 Task: Find connections with filter location Erraguntla with filter topic #Recruitingwith filter profile language German with filter current company Wieden + Kennedy with filter school North Orissa University with filter industry Apparel Manufacturing with filter service category Translation with filter keywords title Handyman
Action: Mouse moved to (205, 294)
Screenshot: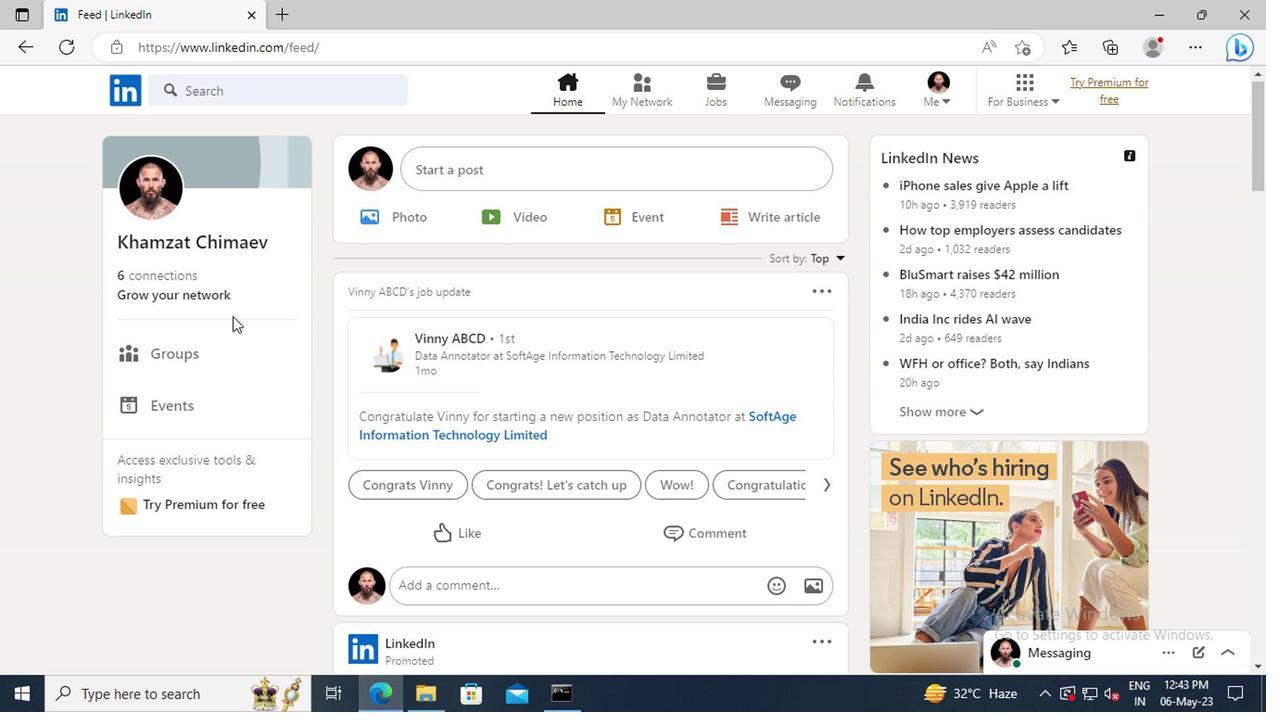 
Action: Mouse pressed left at (205, 294)
Screenshot: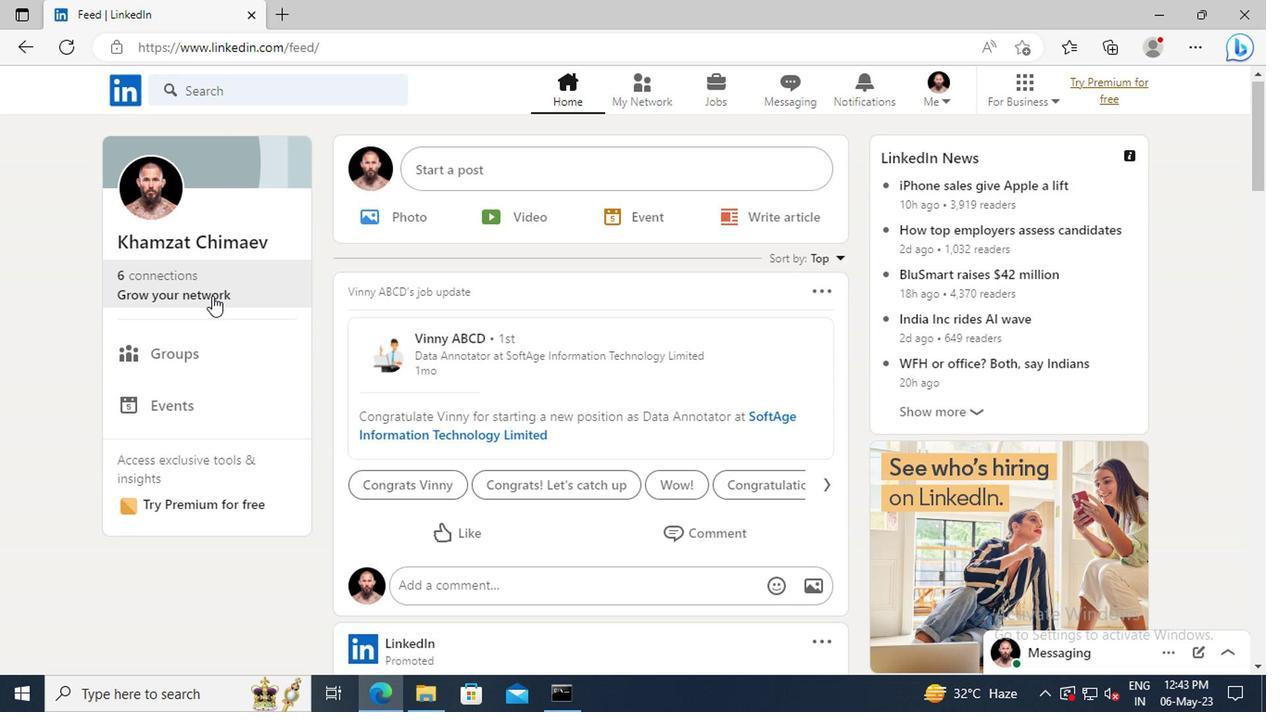 
Action: Mouse moved to (212, 200)
Screenshot: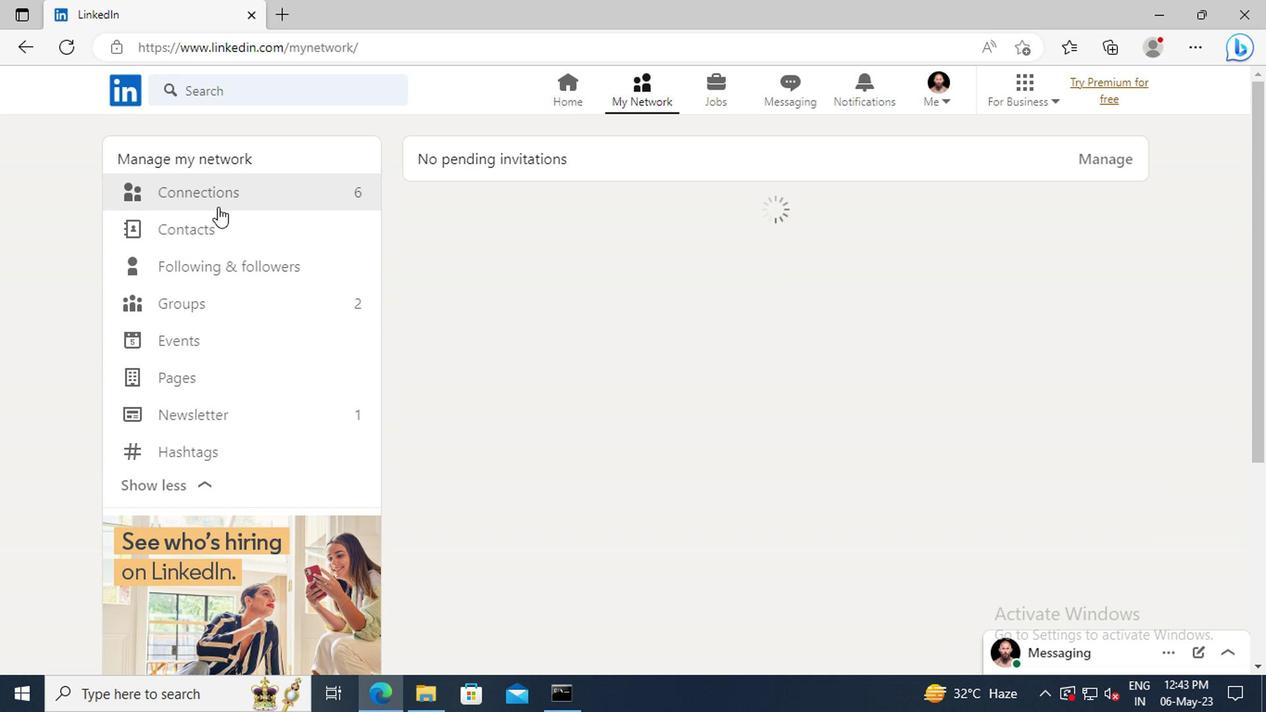 
Action: Mouse pressed left at (212, 200)
Screenshot: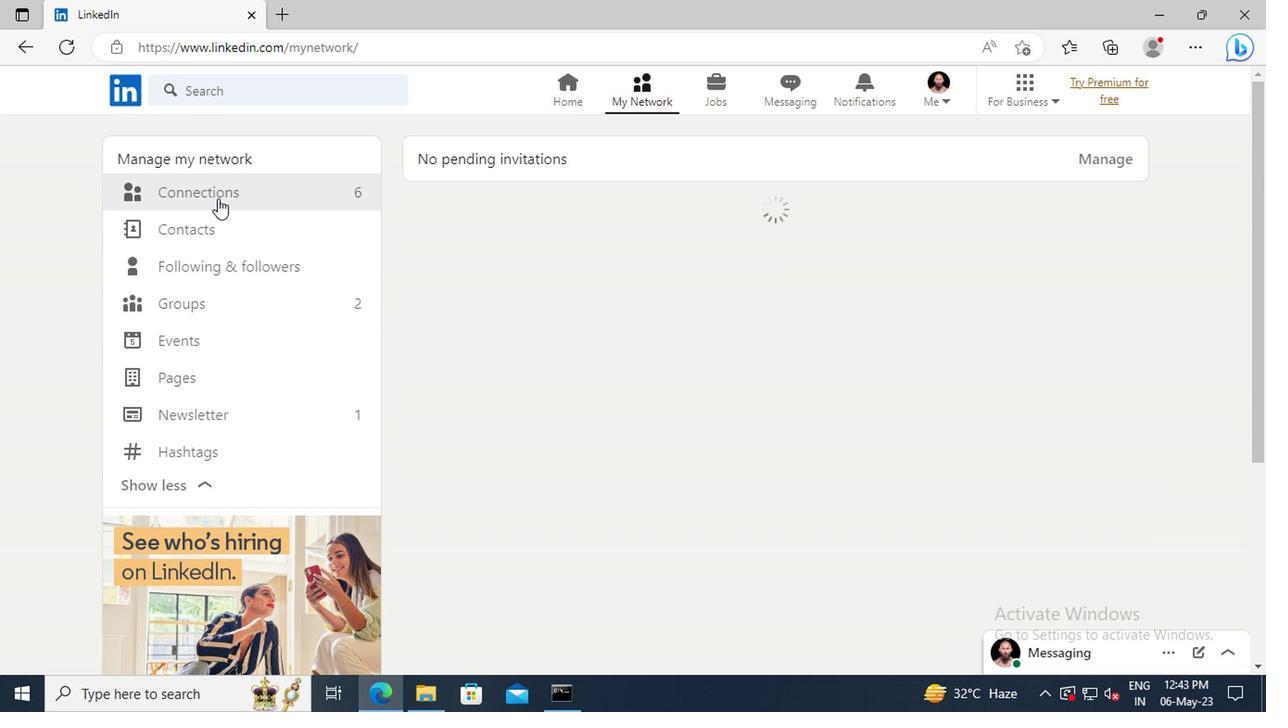 
Action: Mouse moved to (756, 199)
Screenshot: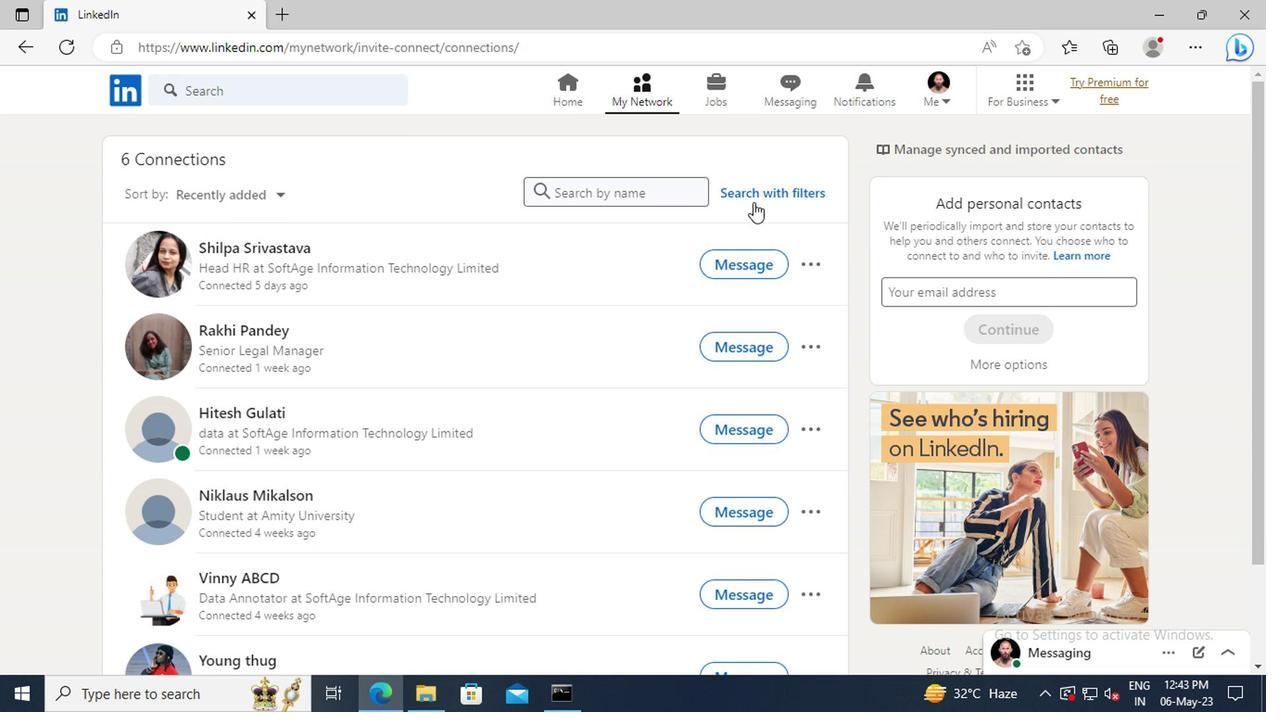
Action: Mouse pressed left at (756, 199)
Screenshot: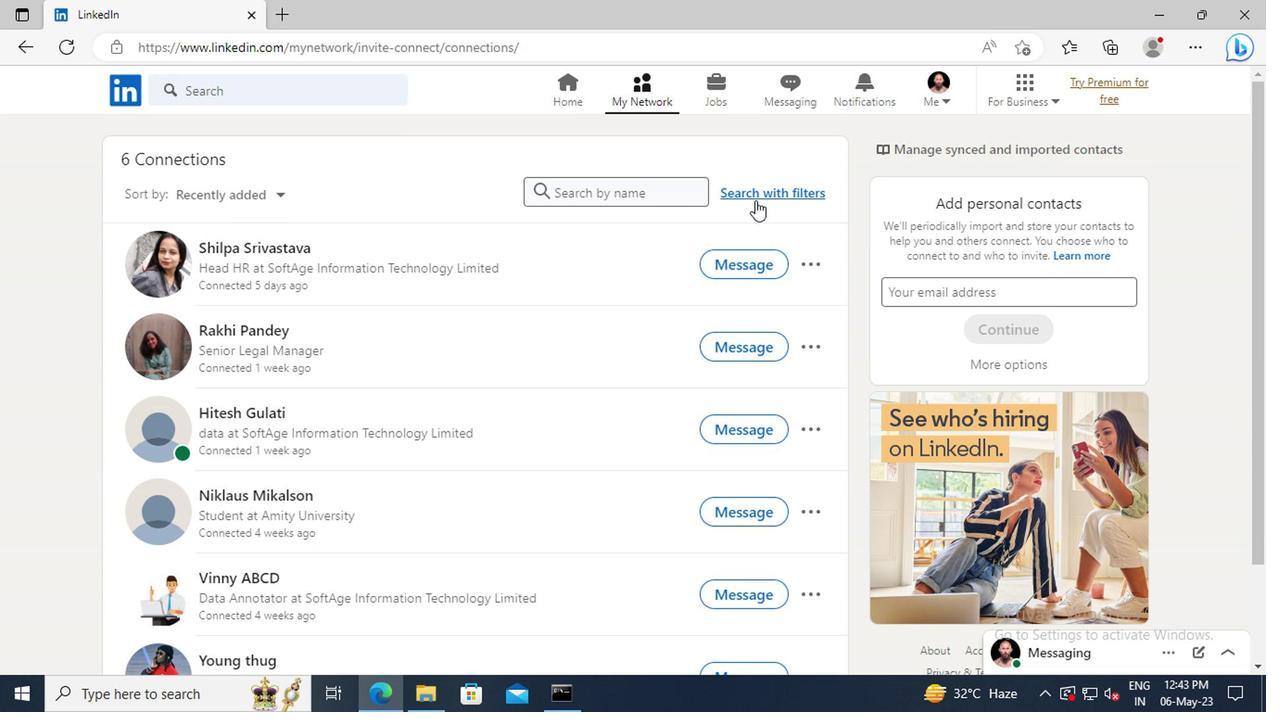 
Action: Mouse moved to (698, 145)
Screenshot: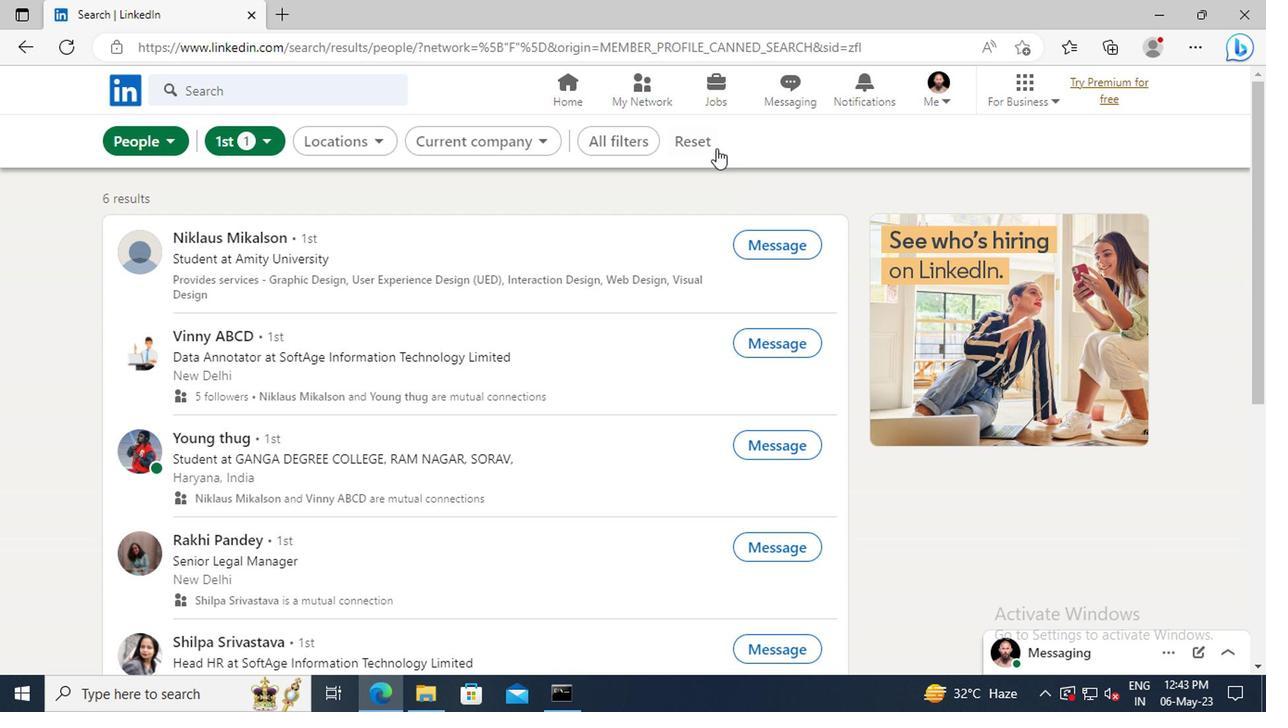 
Action: Mouse pressed left at (698, 145)
Screenshot: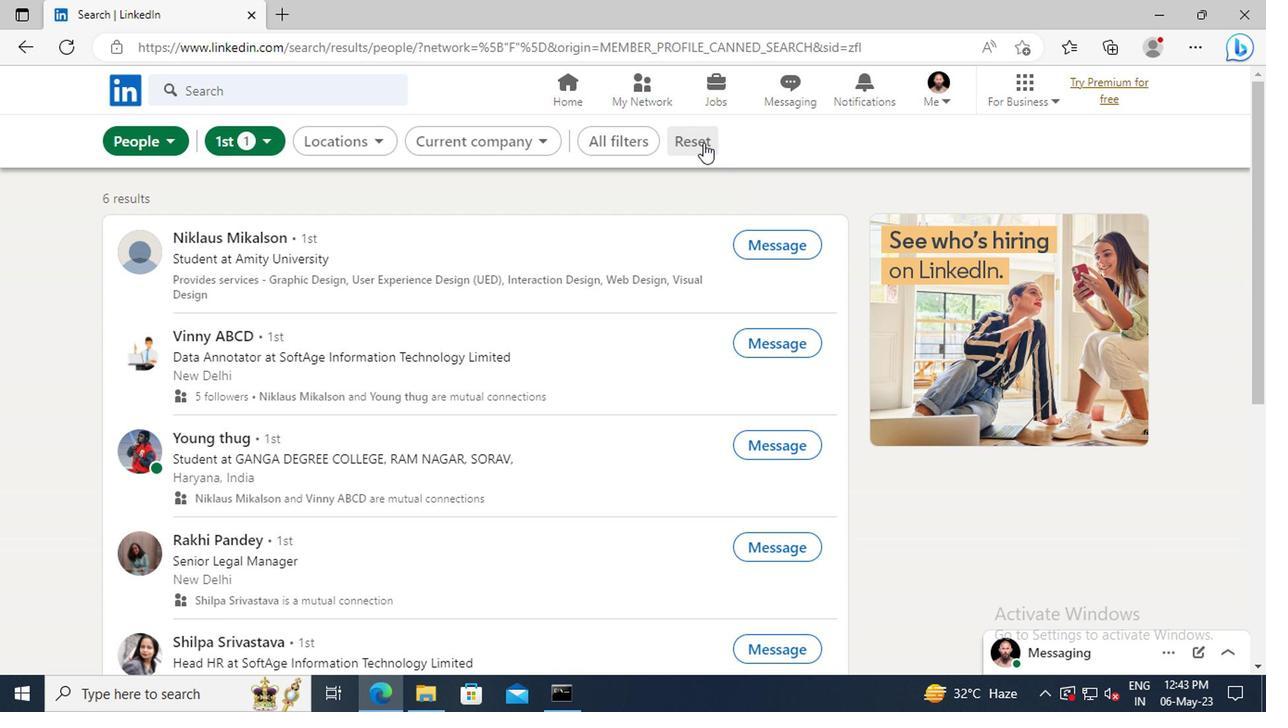 
Action: Mouse moved to (670, 145)
Screenshot: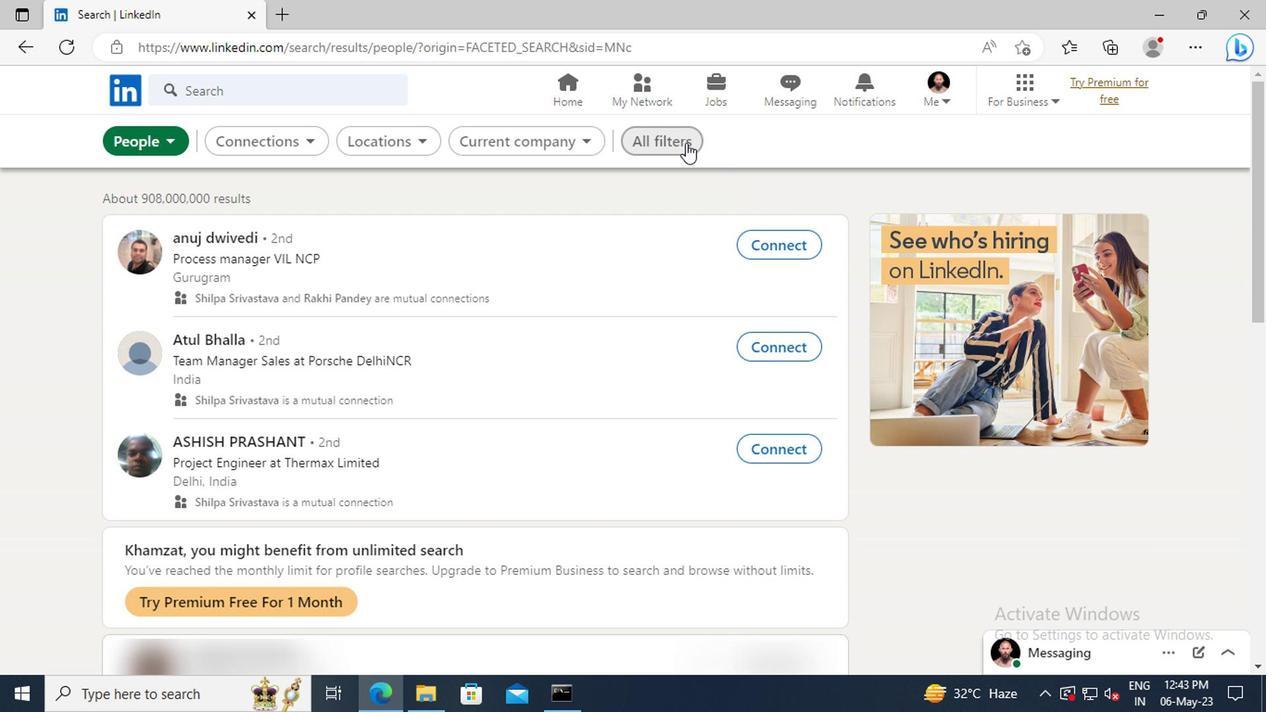 
Action: Mouse pressed left at (670, 145)
Screenshot: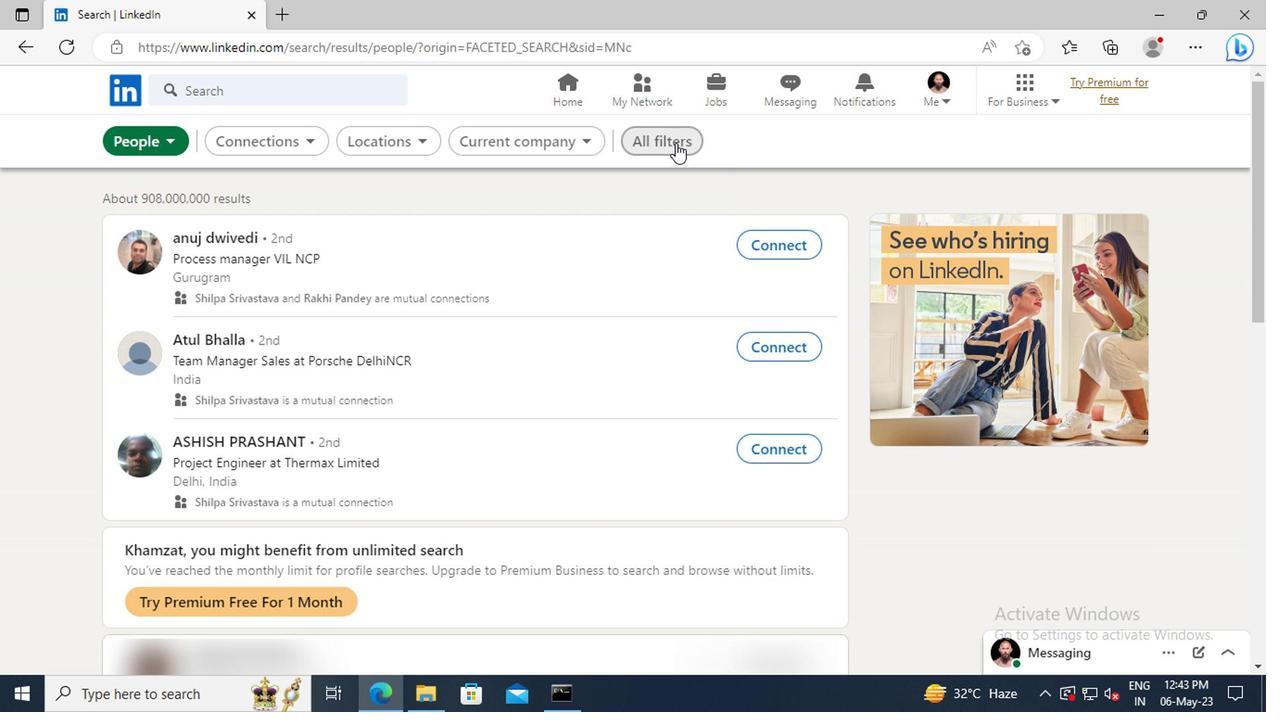 
Action: Mouse moved to (1022, 356)
Screenshot: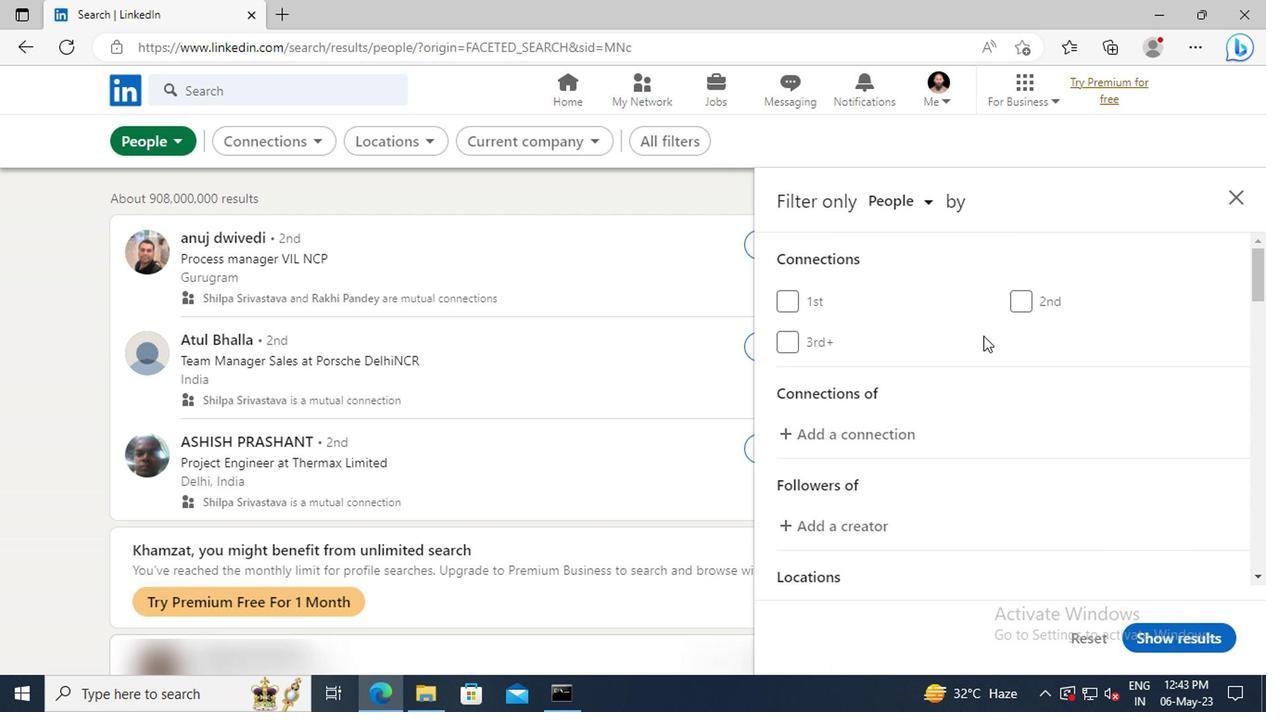 
Action: Mouse scrolled (1022, 355) with delta (0, -1)
Screenshot: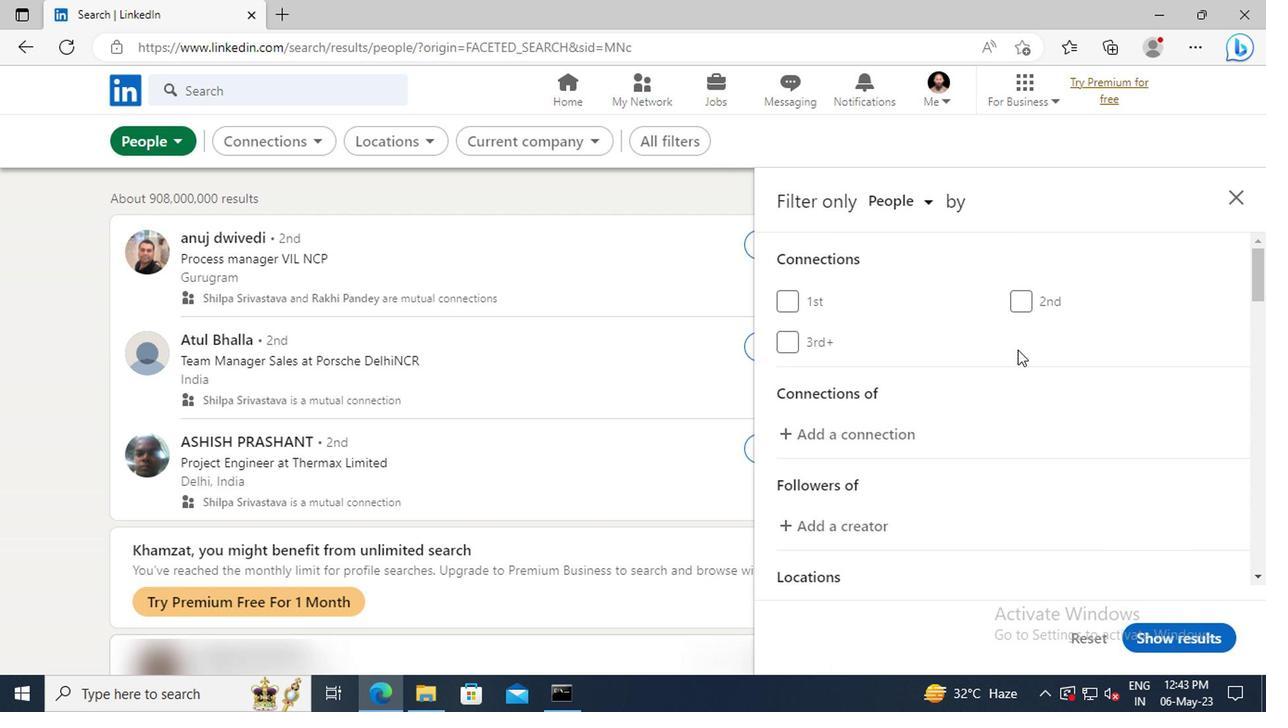 
Action: Mouse scrolled (1022, 355) with delta (0, -1)
Screenshot: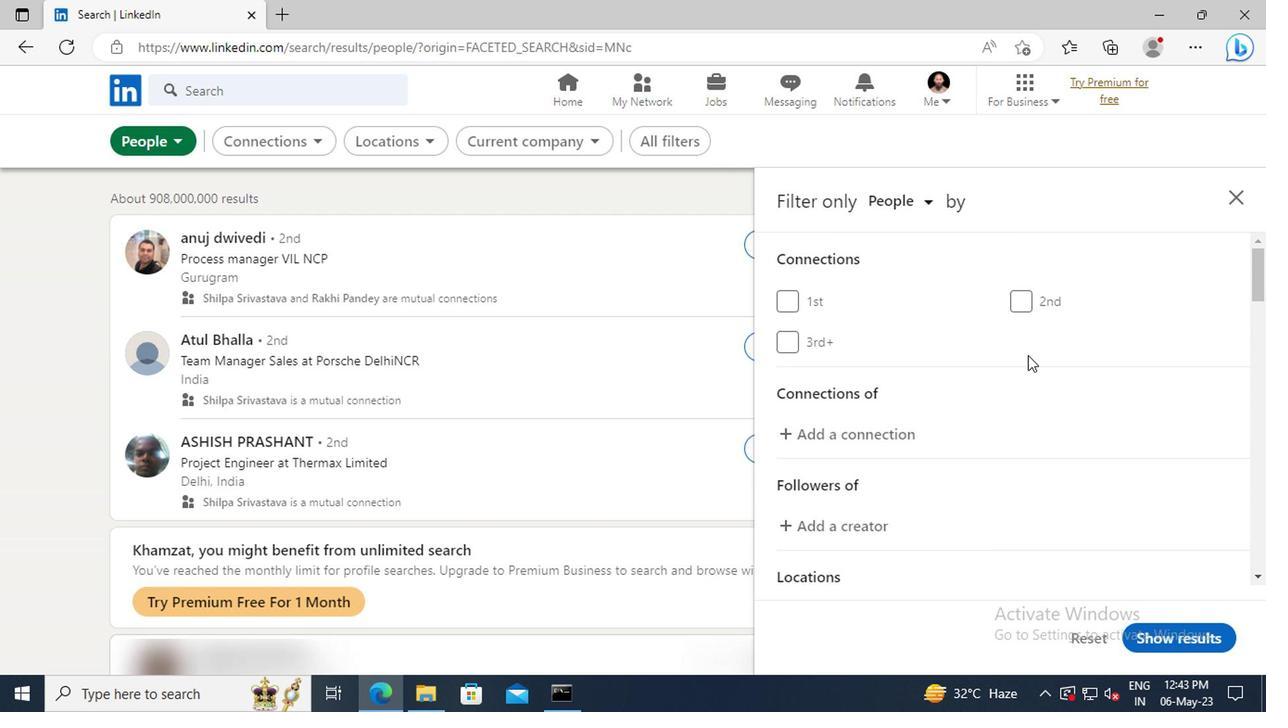 
Action: Mouse scrolled (1022, 355) with delta (0, -1)
Screenshot: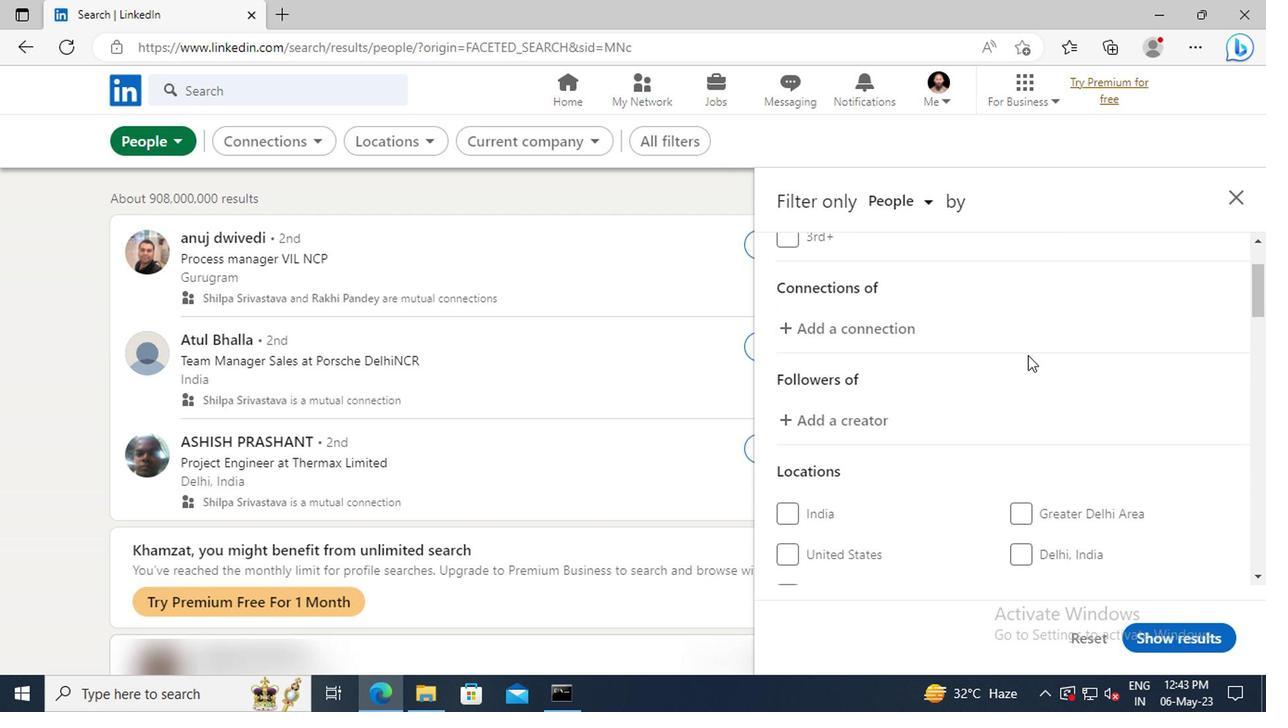 
Action: Mouse scrolled (1022, 355) with delta (0, -1)
Screenshot: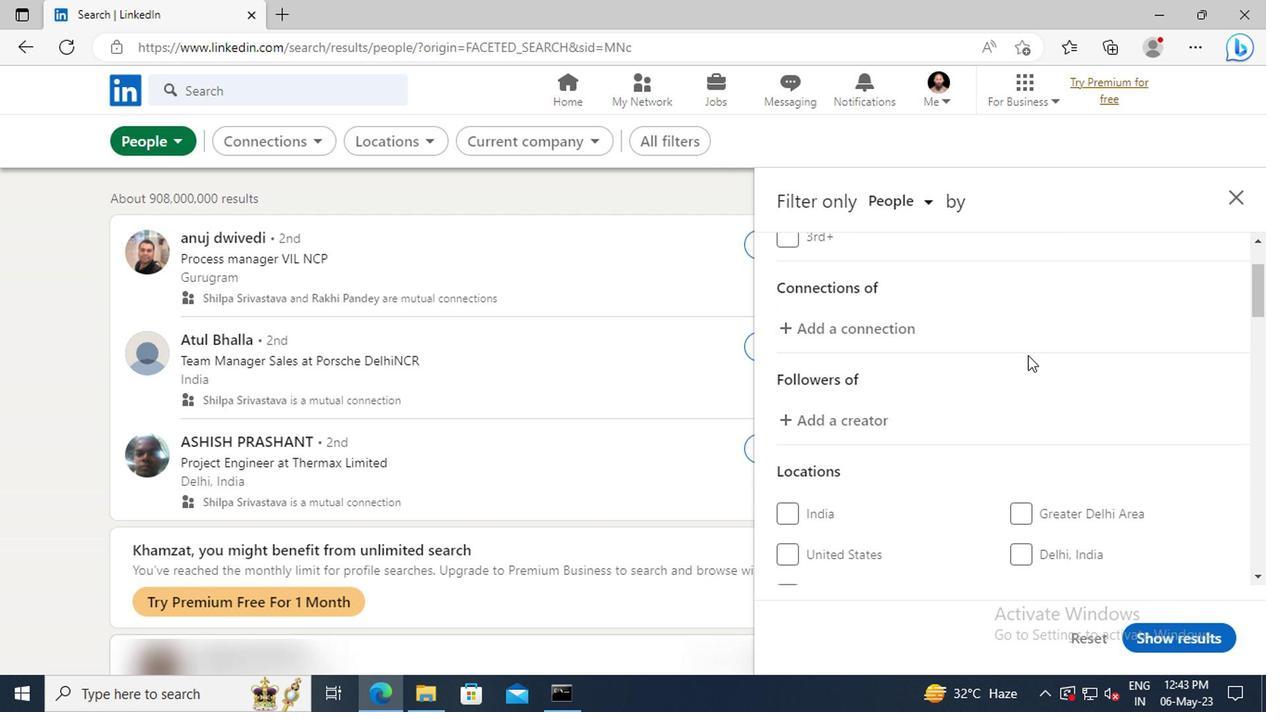 
Action: Mouse scrolled (1022, 355) with delta (0, -1)
Screenshot: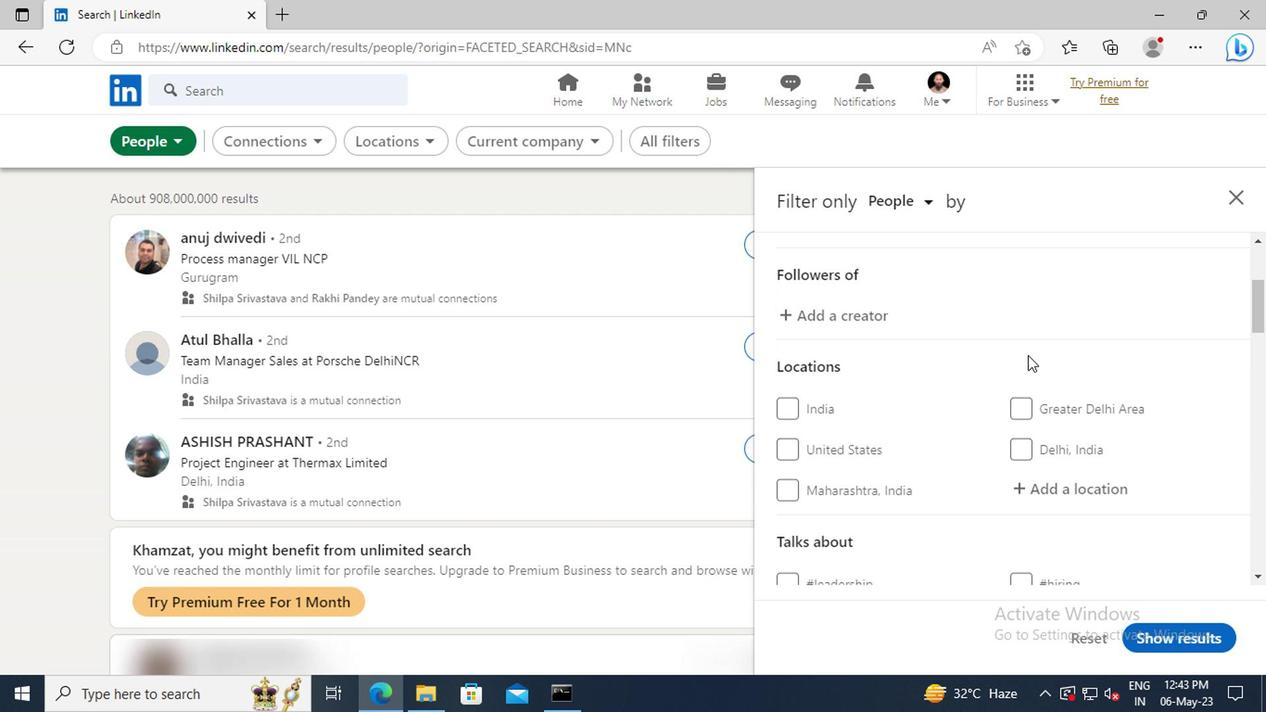 
Action: Mouse scrolled (1022, 355) with delta (0, -1)
Screenshot: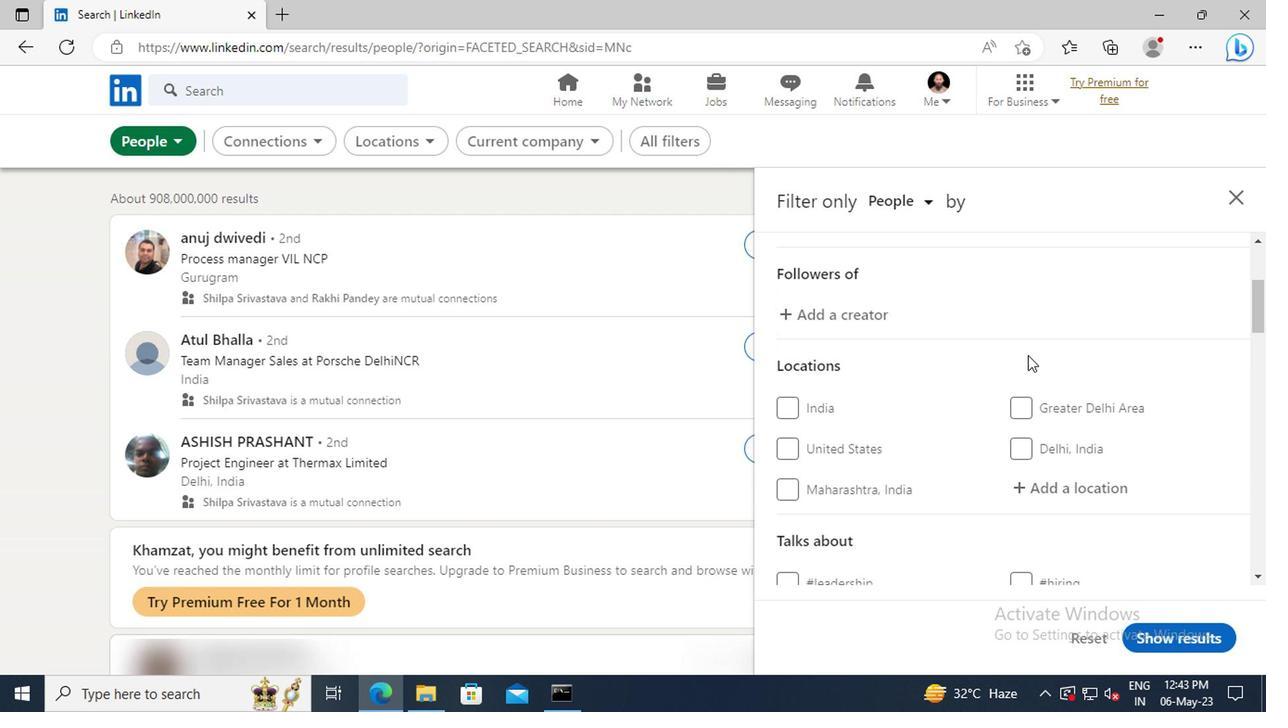 
Action: Mouse moved to (1022, 378)
Screenshot: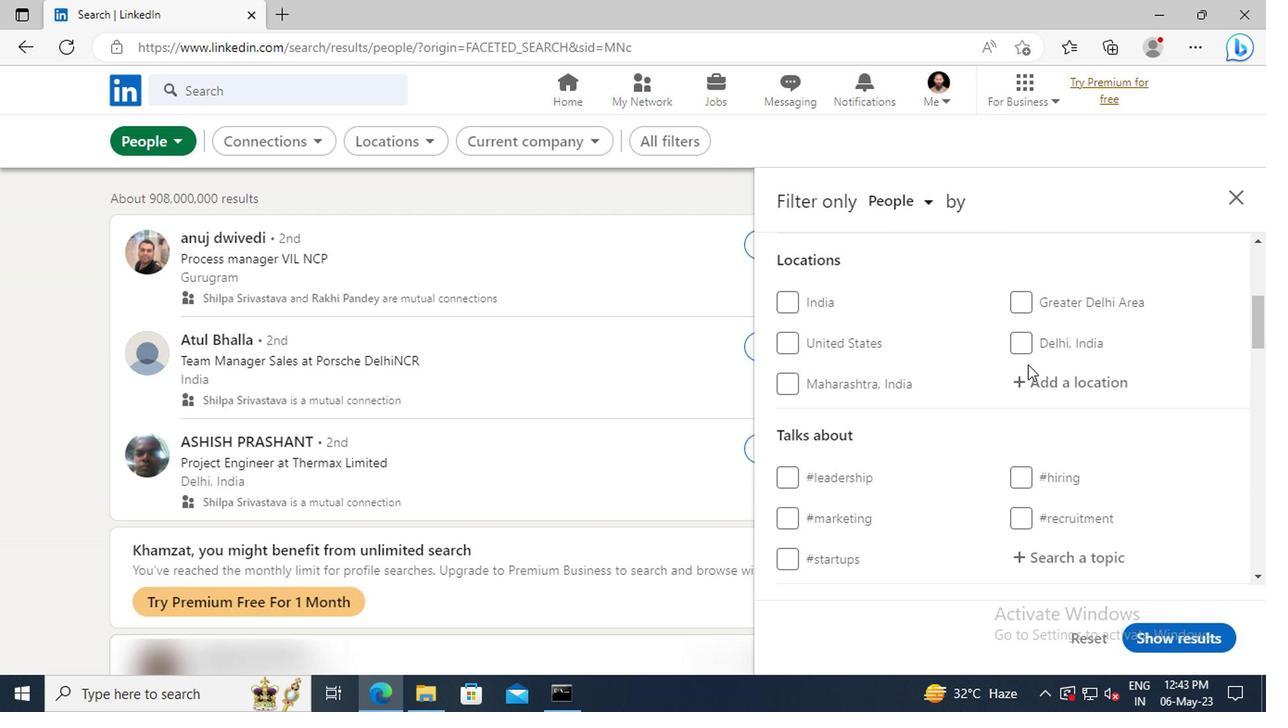 
Action: Mouse pressed left at (1022, 378)
Screenshot: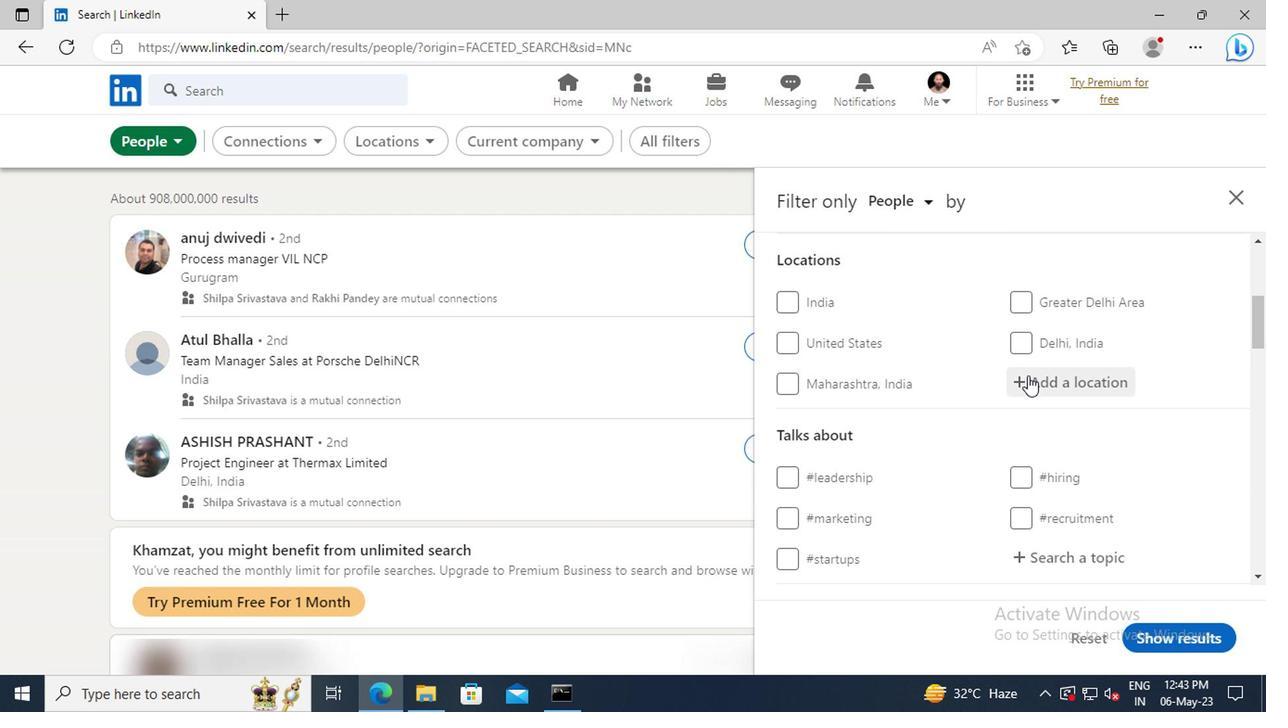 
Action: Key pressed <Key.shift>ERRAGUNTLA<Key.enter>
Screenshot: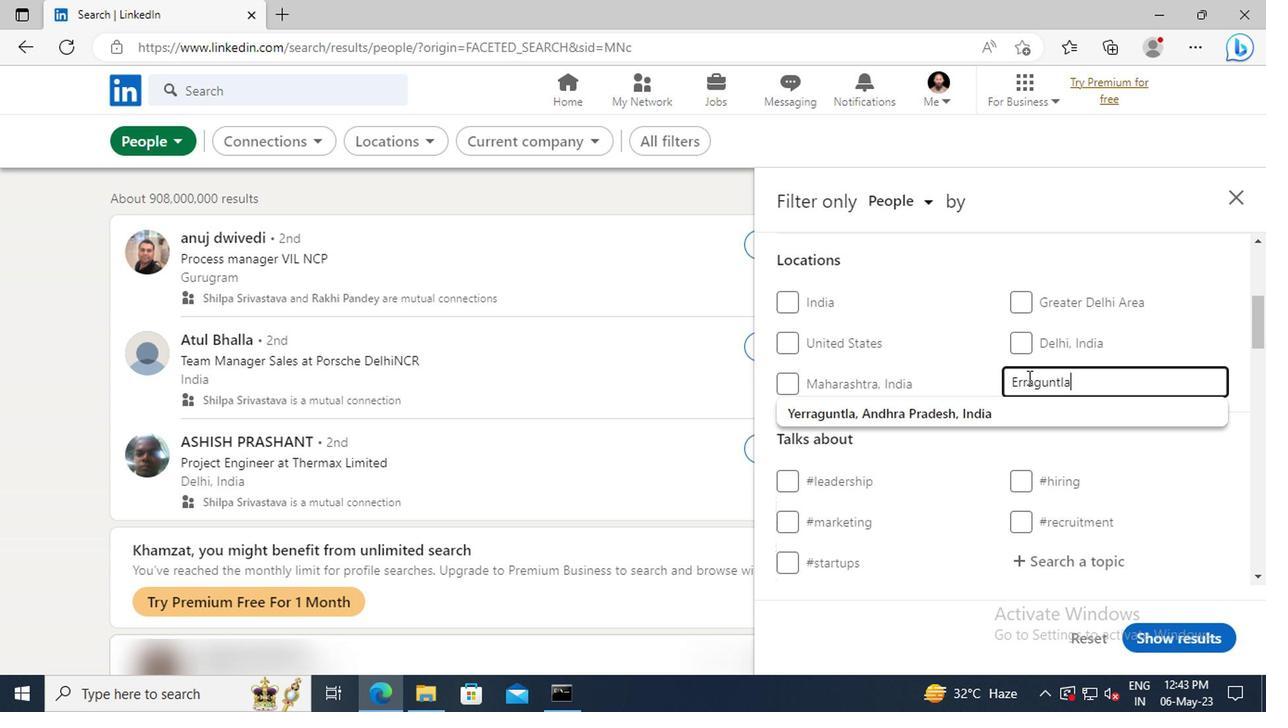 
Action: Mouse scrolled (1022, 377) with delta (0, 0)
Screenshot: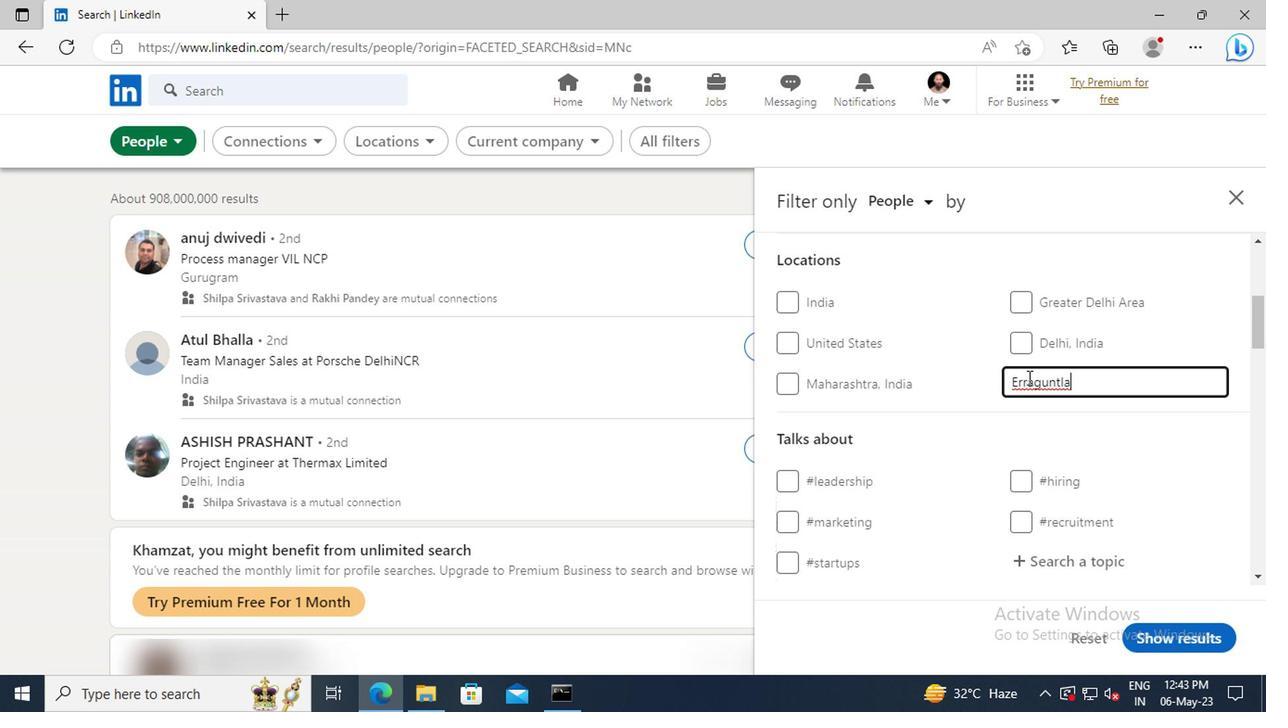
Action: Mouse scrolled (1022, 377) with delta (0, 0)
Screenshot: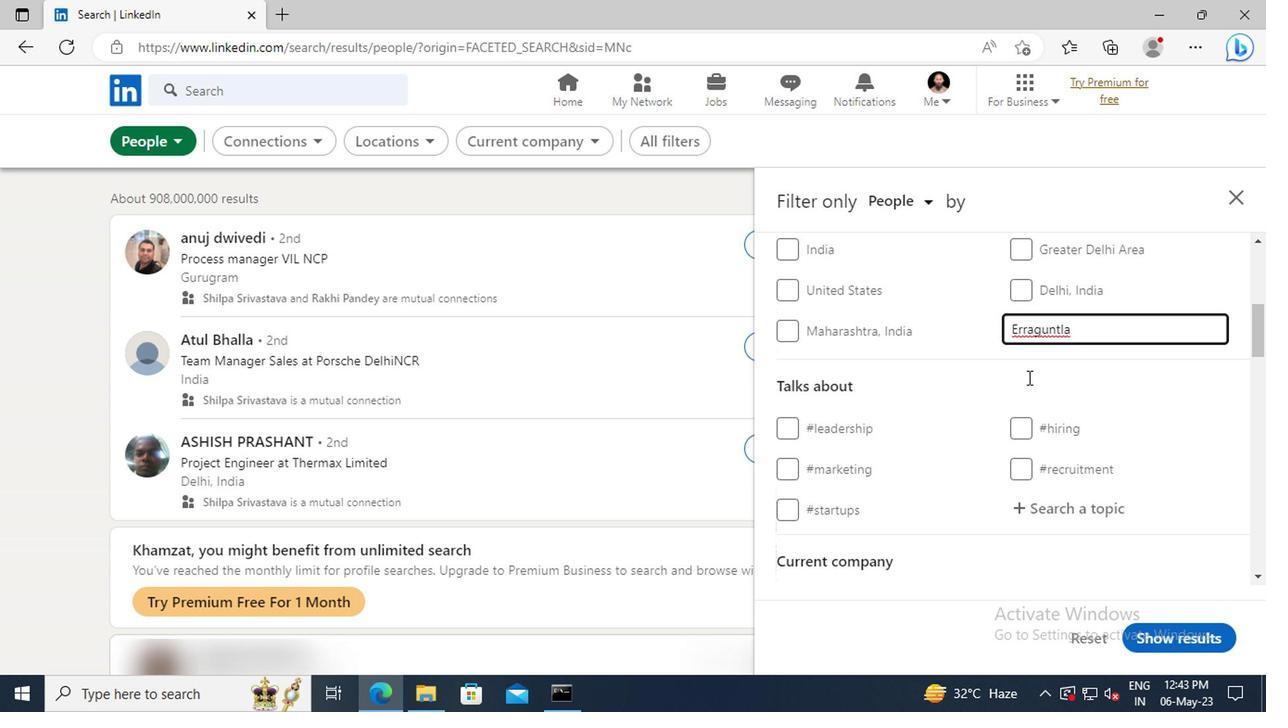 
Action: Mouse scrolled (1022, 377) with delta (0, 0)
Screenshot: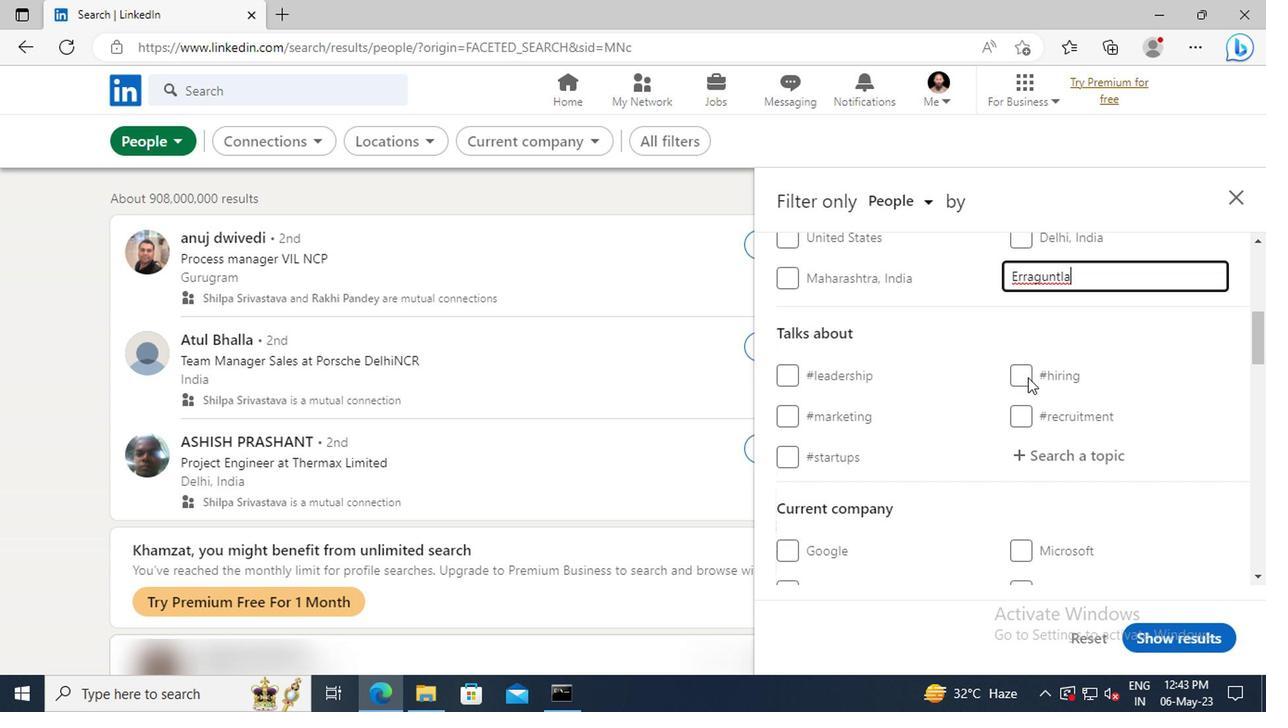 
Action: Mouse scrolled (1022, 377) with delta (0, 0)
Screenshot: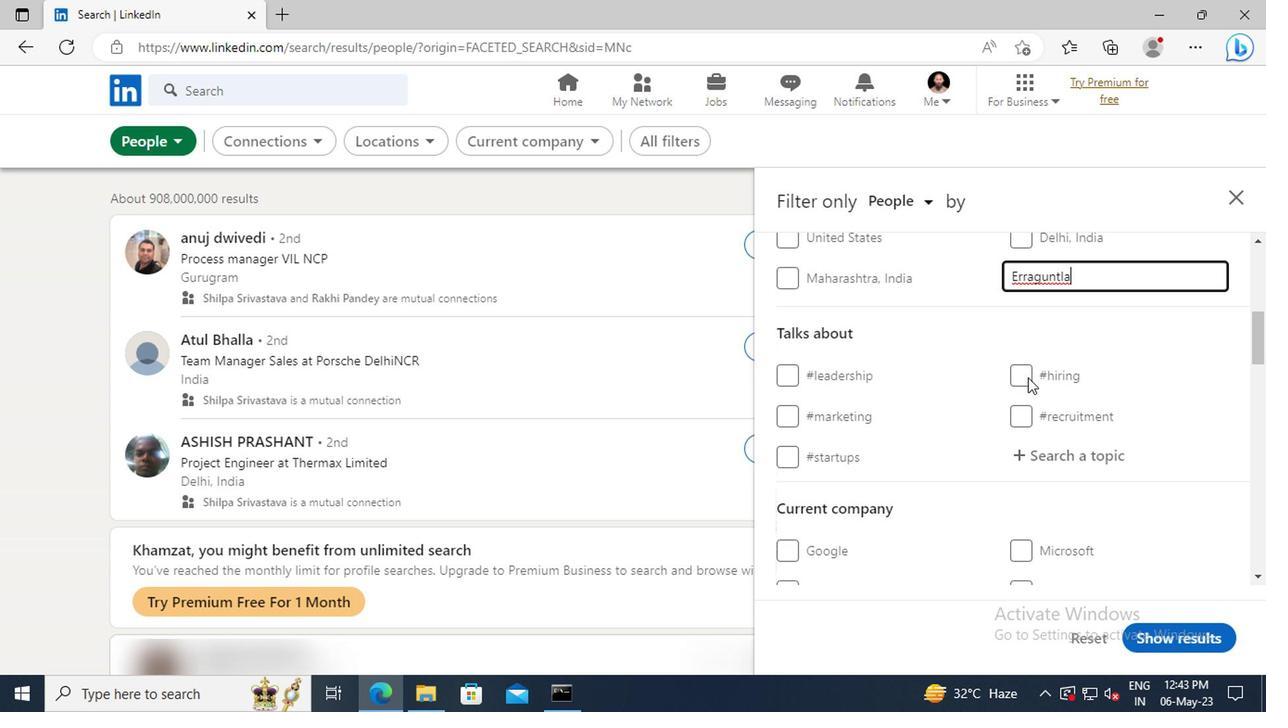 
Action: Mouse moved to (1029, 359)
Screenshot: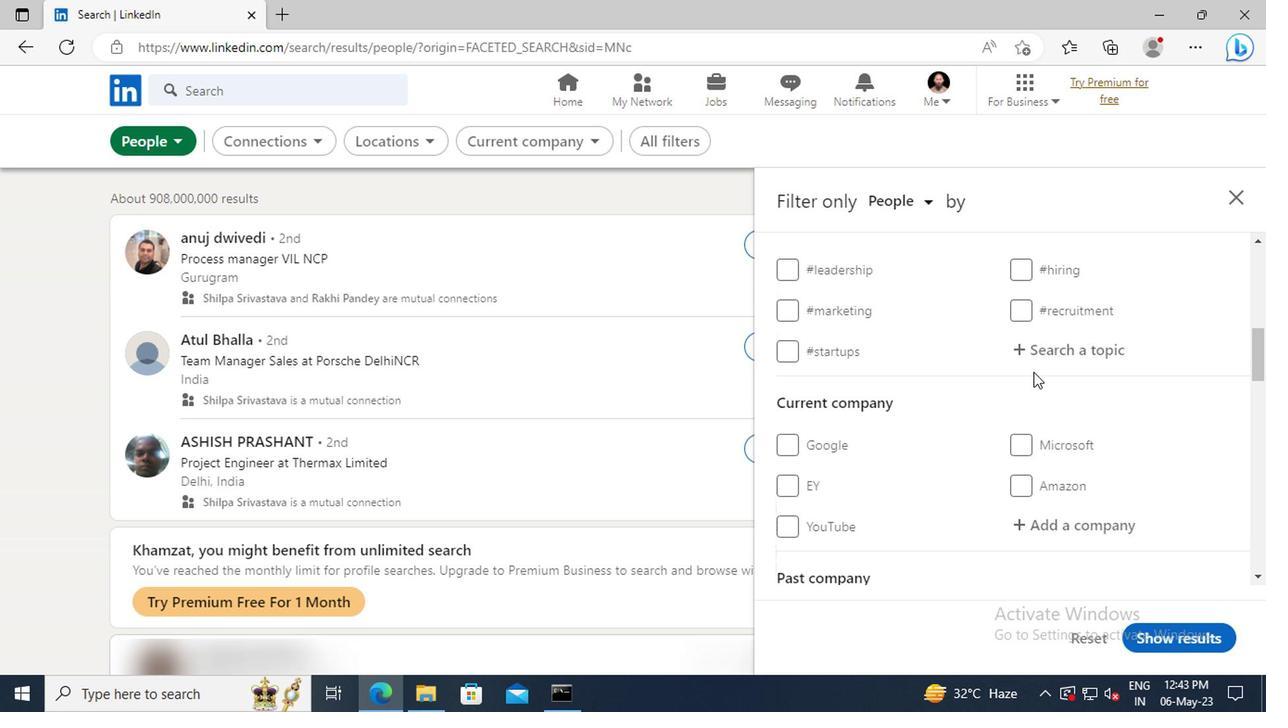 
Action: Mouse pressed left at (1029, 359)
Screenshot: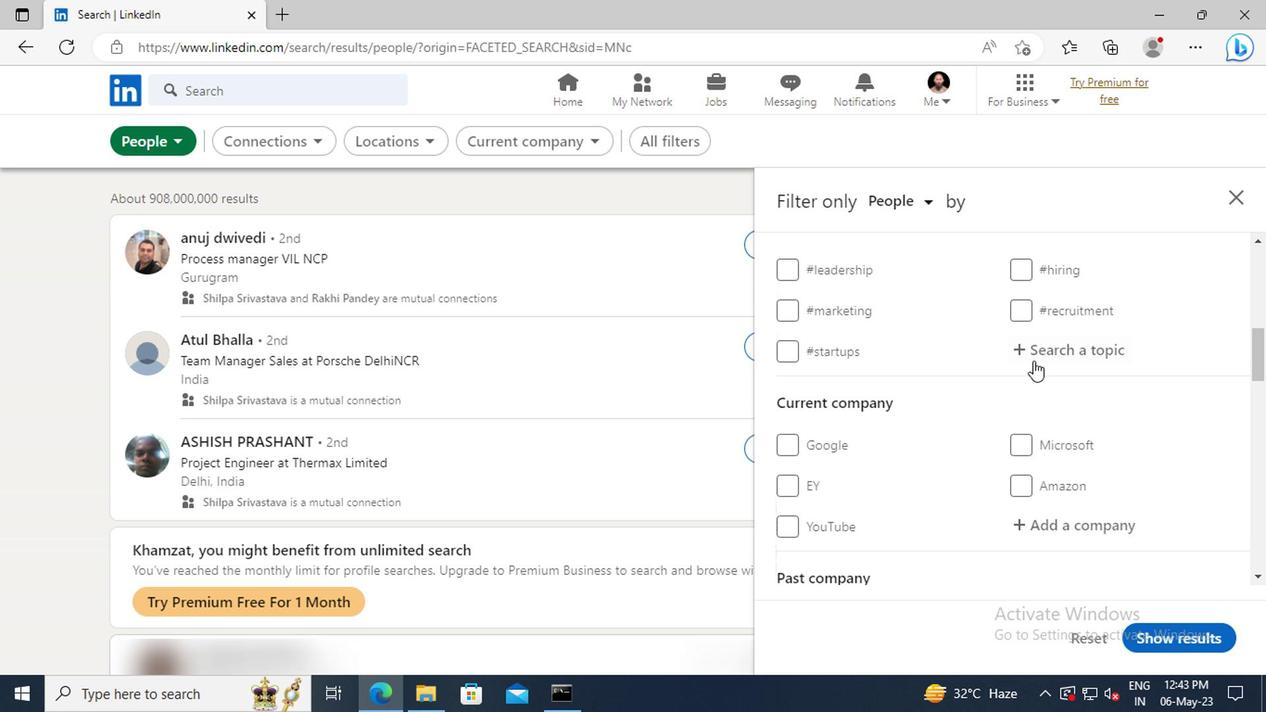 
Action: Key pressed <Key.shift>
Screenshot: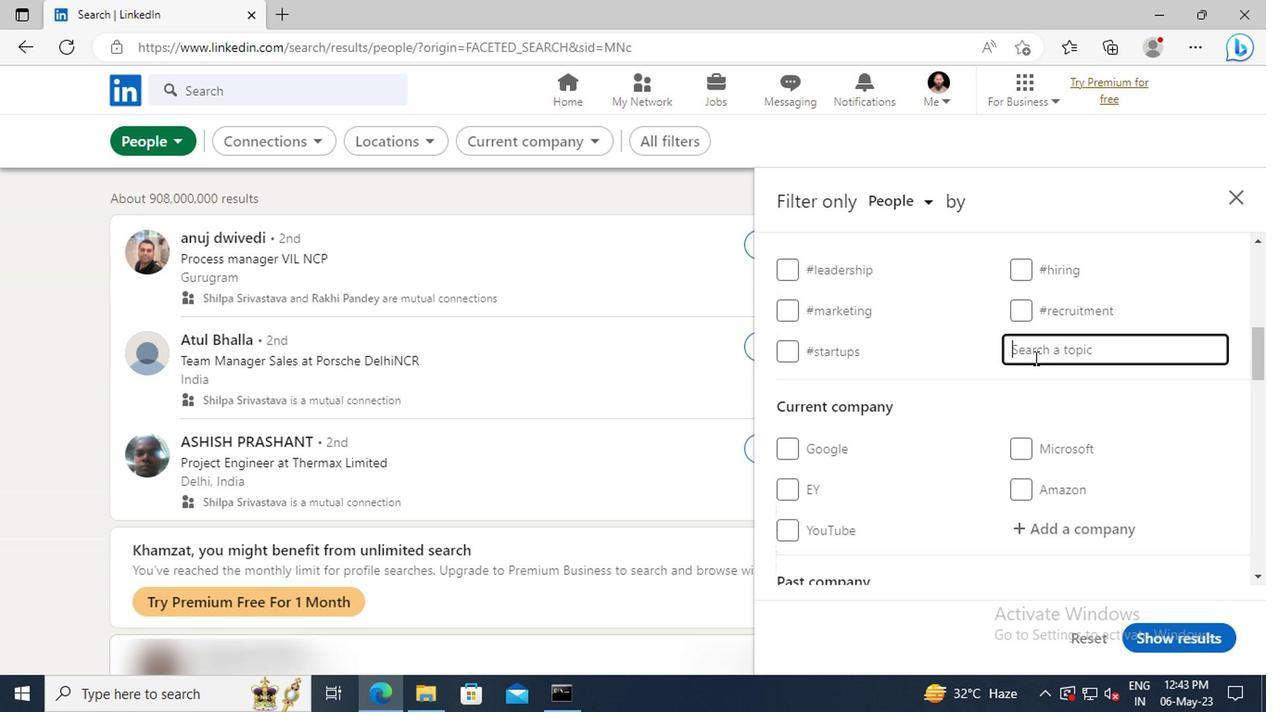 
Action: Mouse moved to (1029, 356)
Screenshot: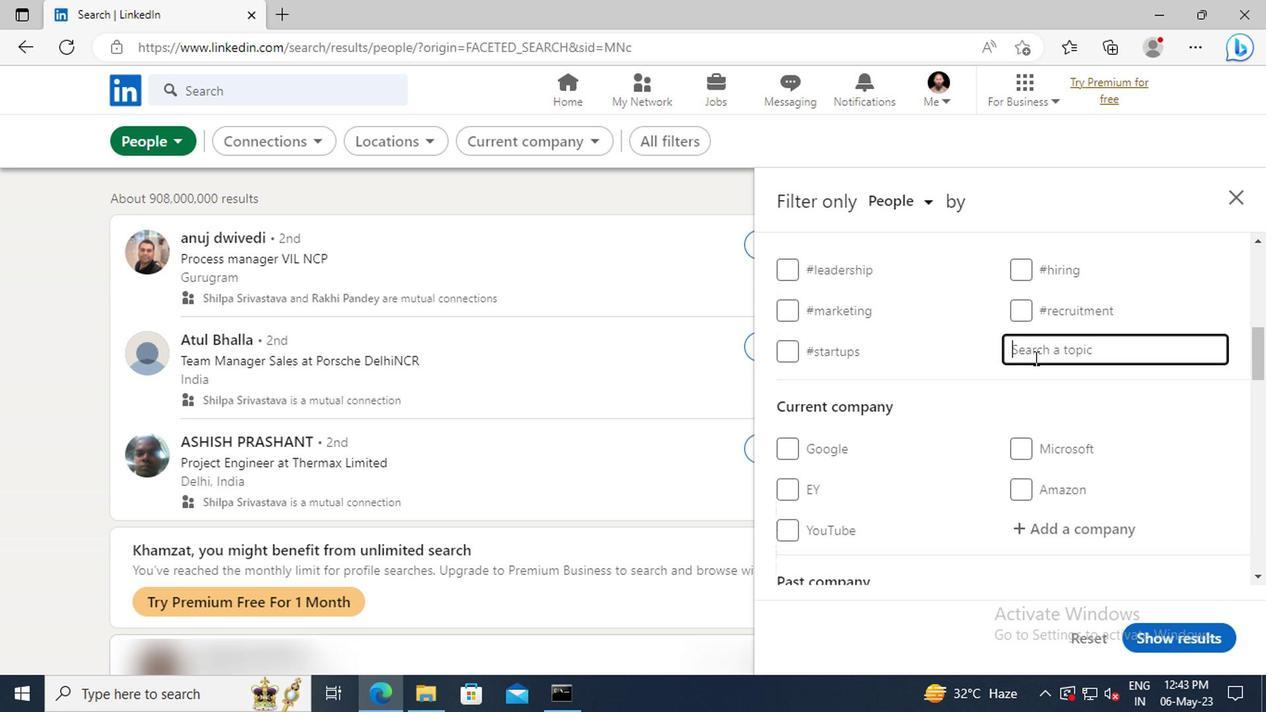 
Action: Key pressed RECRUITI
Screenshot: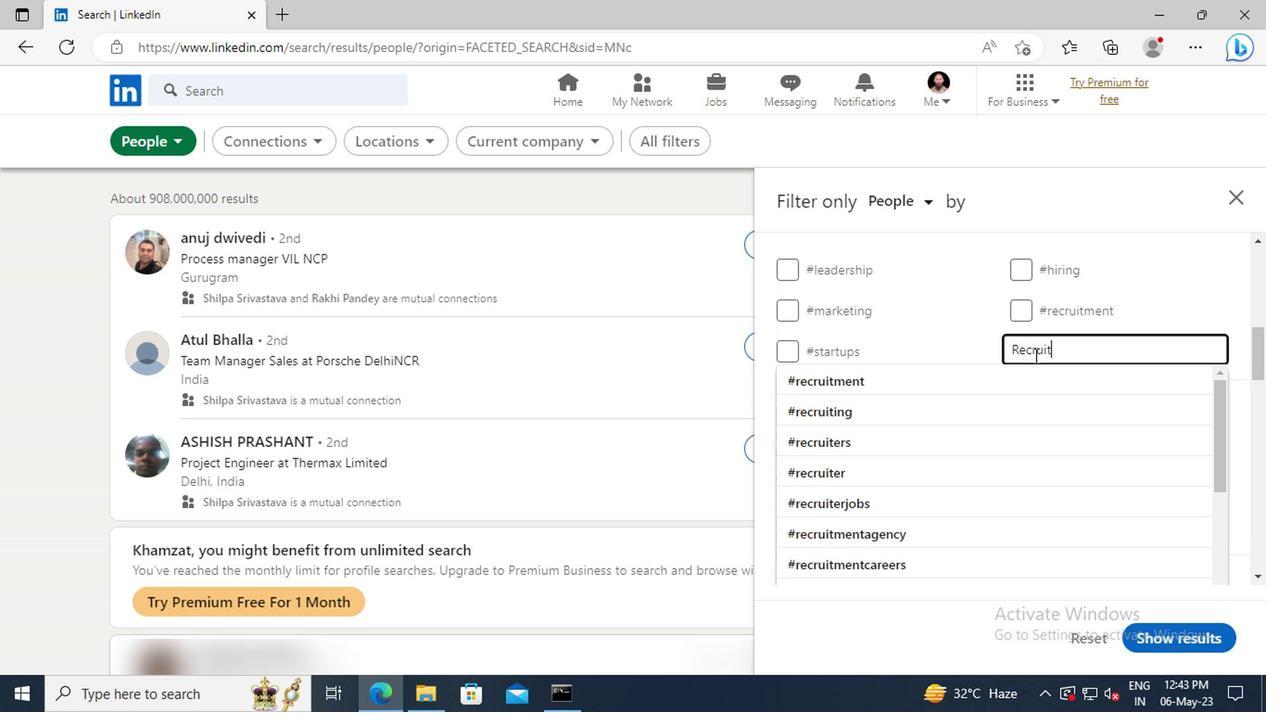 
Action: Mouse moved to (1031, 373)
Screenshot: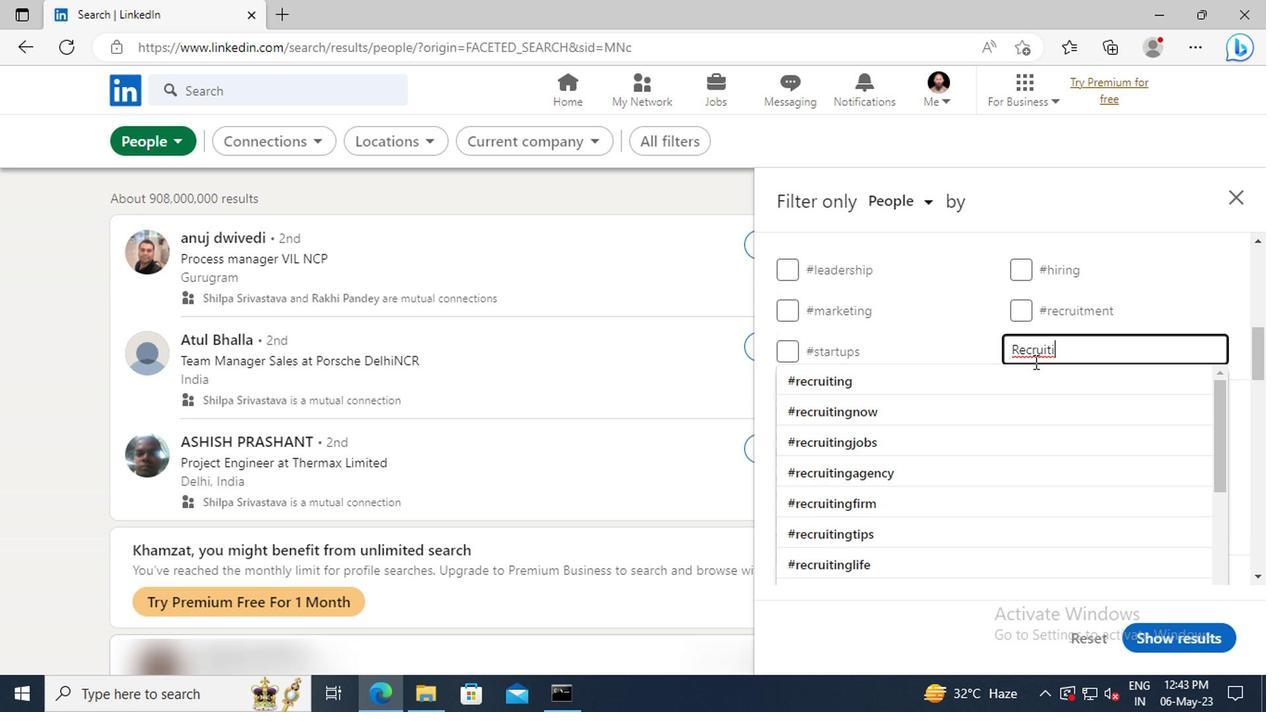 
Action: Mouse pressed left at (1031, 373)
Screenshot: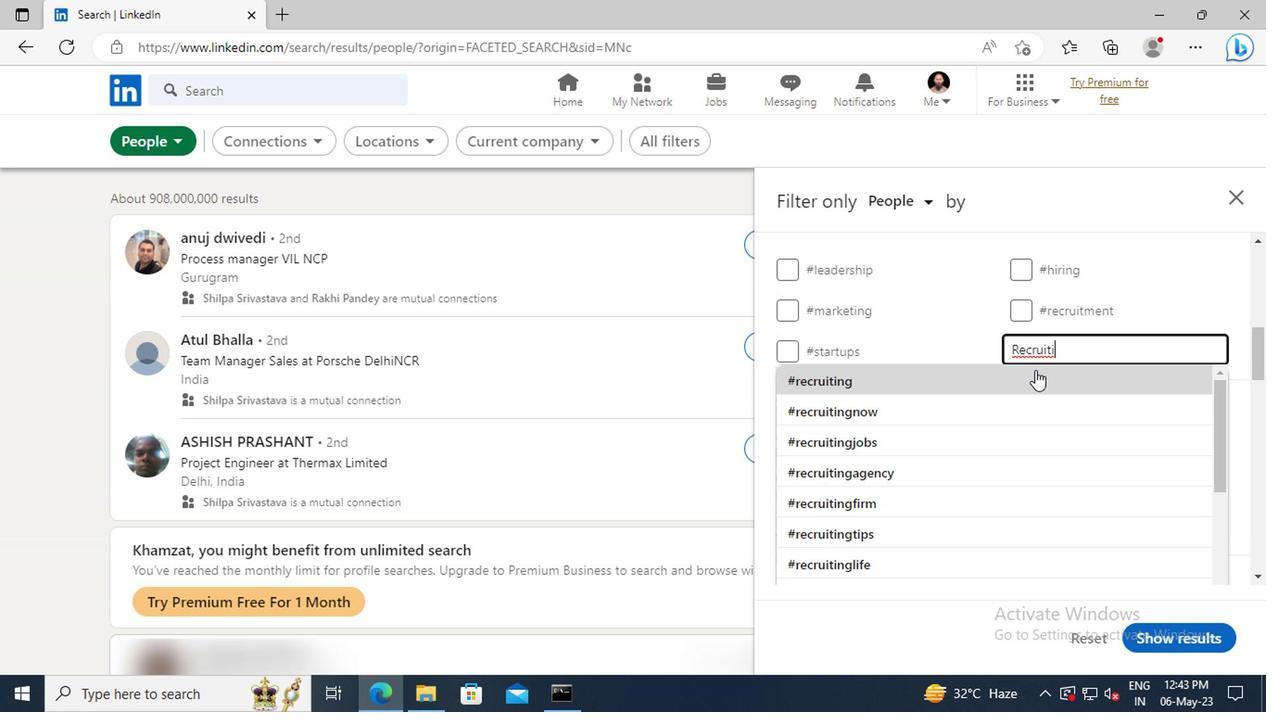 
Action: Mouse scrolled (1031, 373) with delta (0, 0)
Screenshot: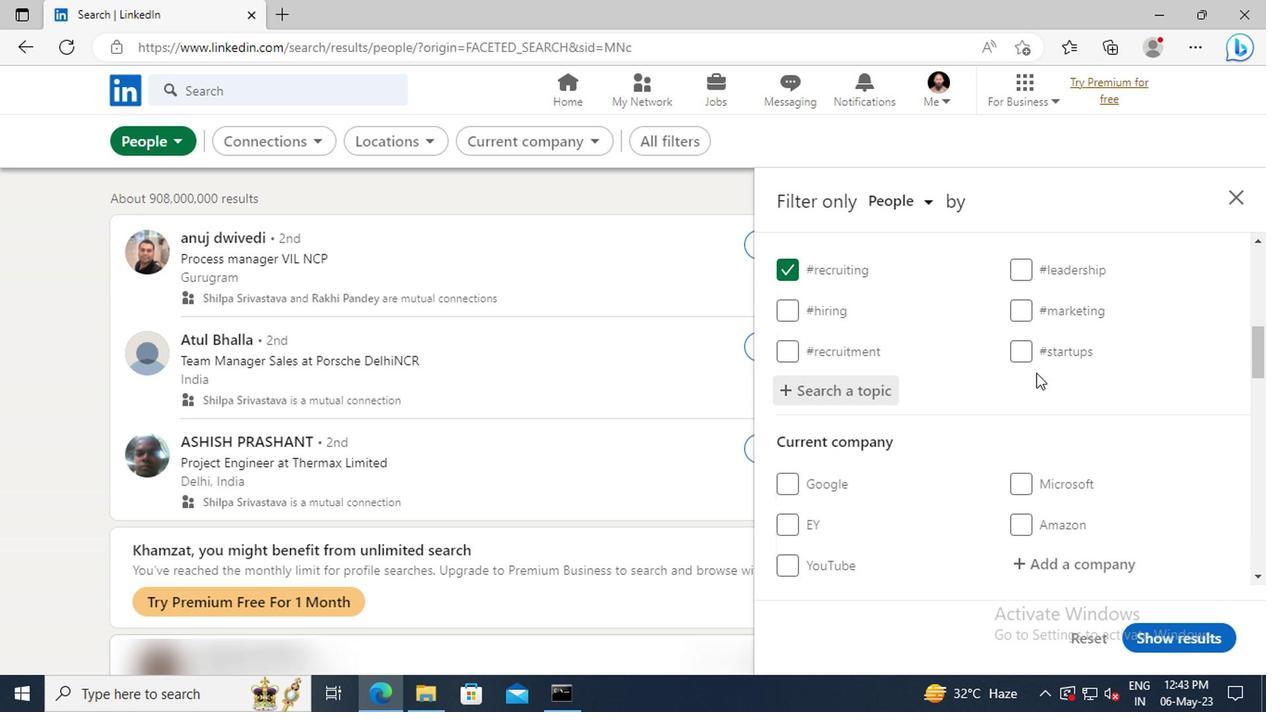 
Action: Mouse scrolled (1031, 373) with delta (0, 0)
Screenshot: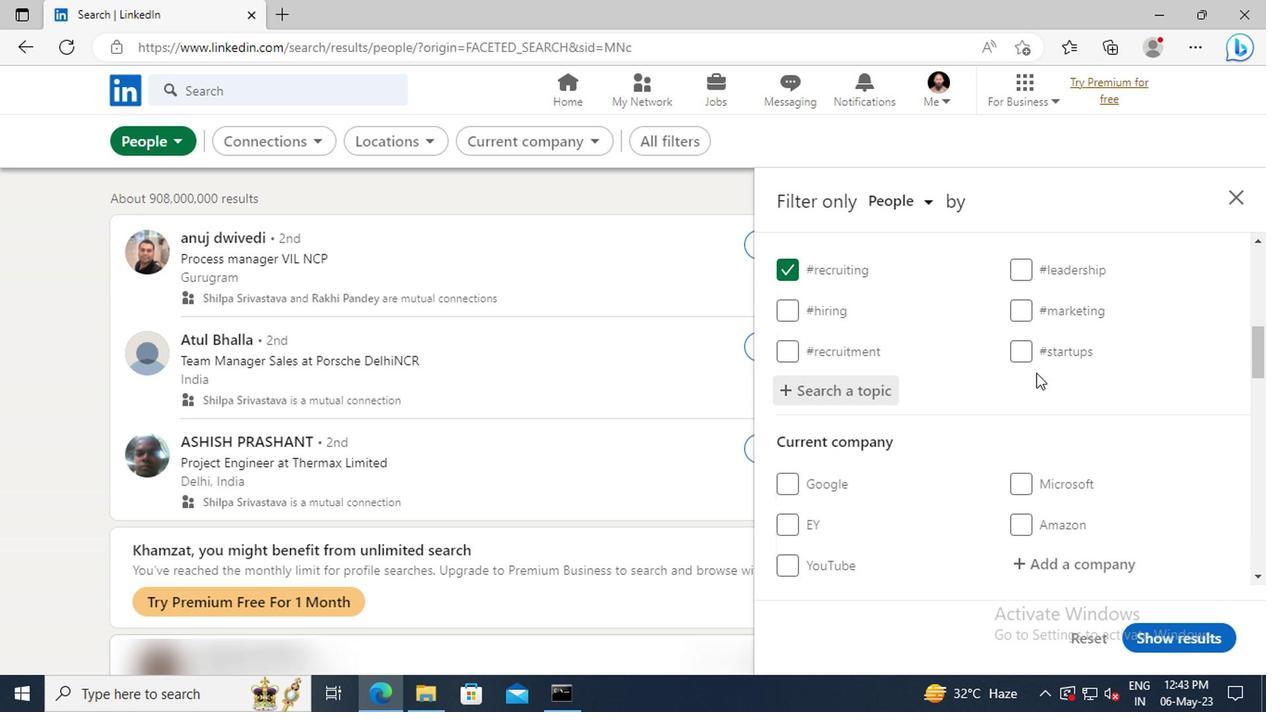 
Action: Mouse scrolled (1031, 373) with delta (0, 0)
Screenshot: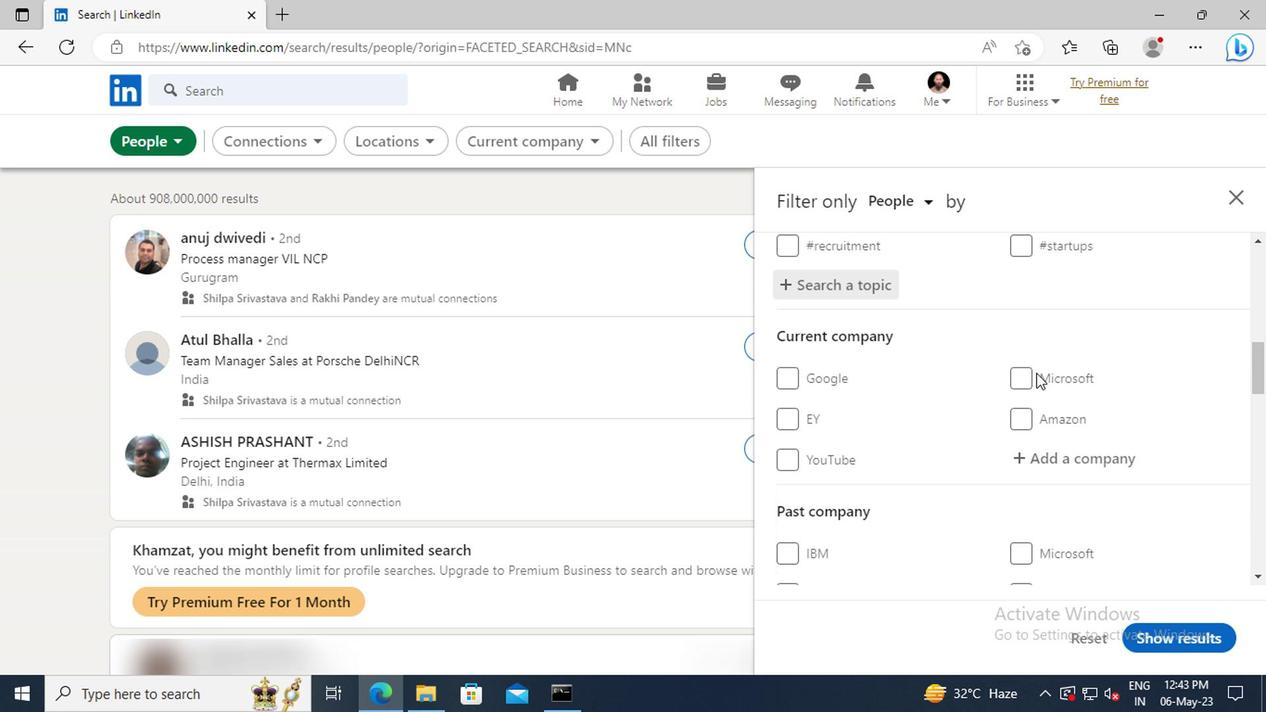 
Action: Mouse scrolled (1031, 373) with delta (0, 0)
Screenshot: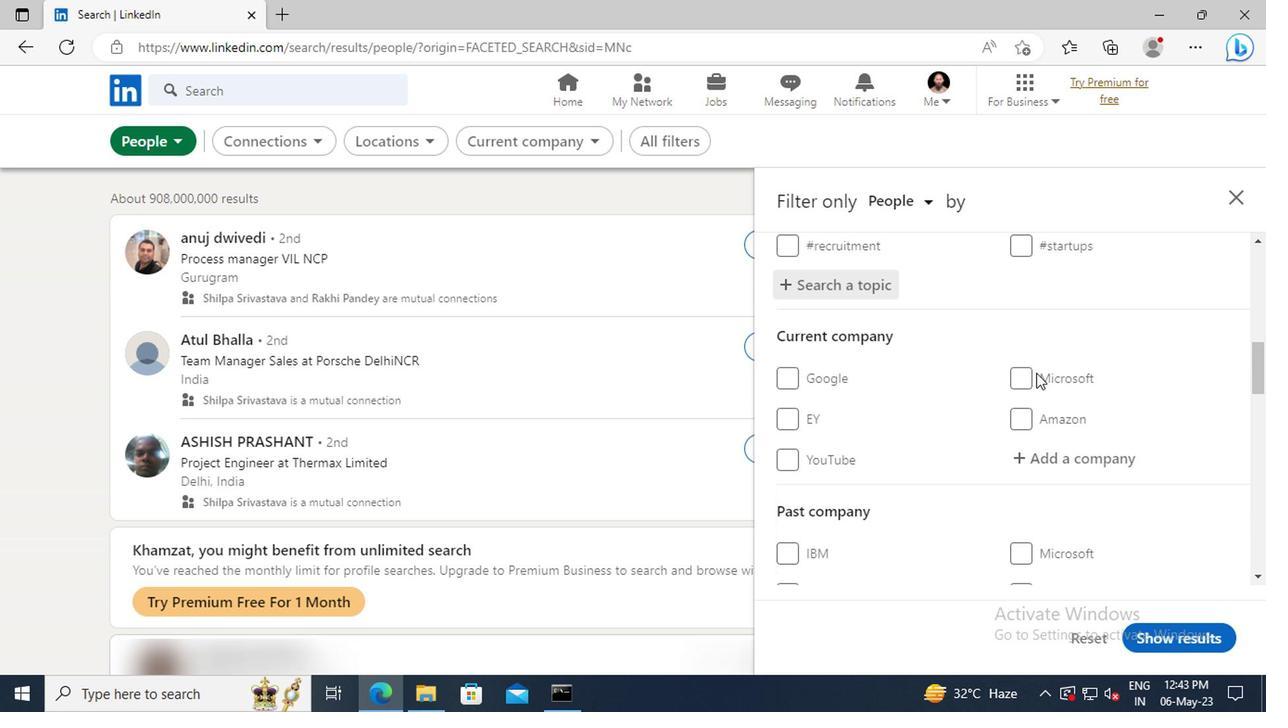 
Action: Mouse scrolled (1031, 373) with delta (0, 0)
Screenshot: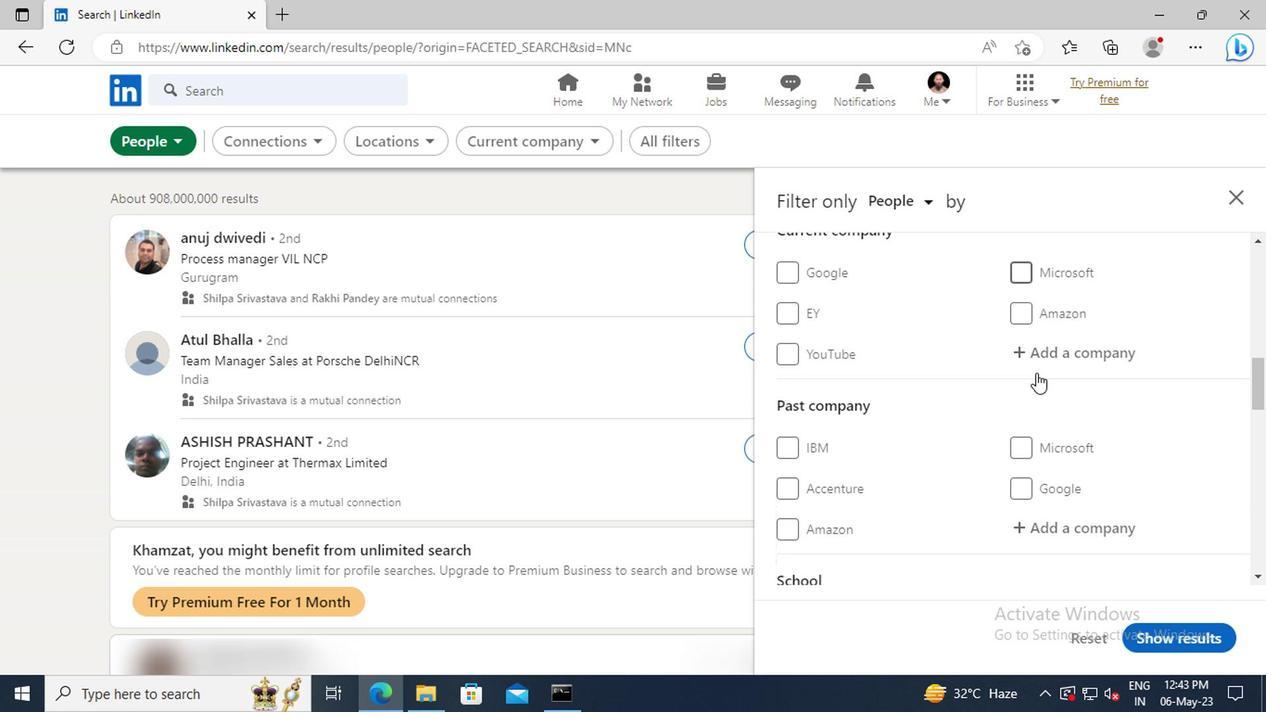 
Action: Mouse scrolled (1031, 373) with delta (0, 0)
Screenshot: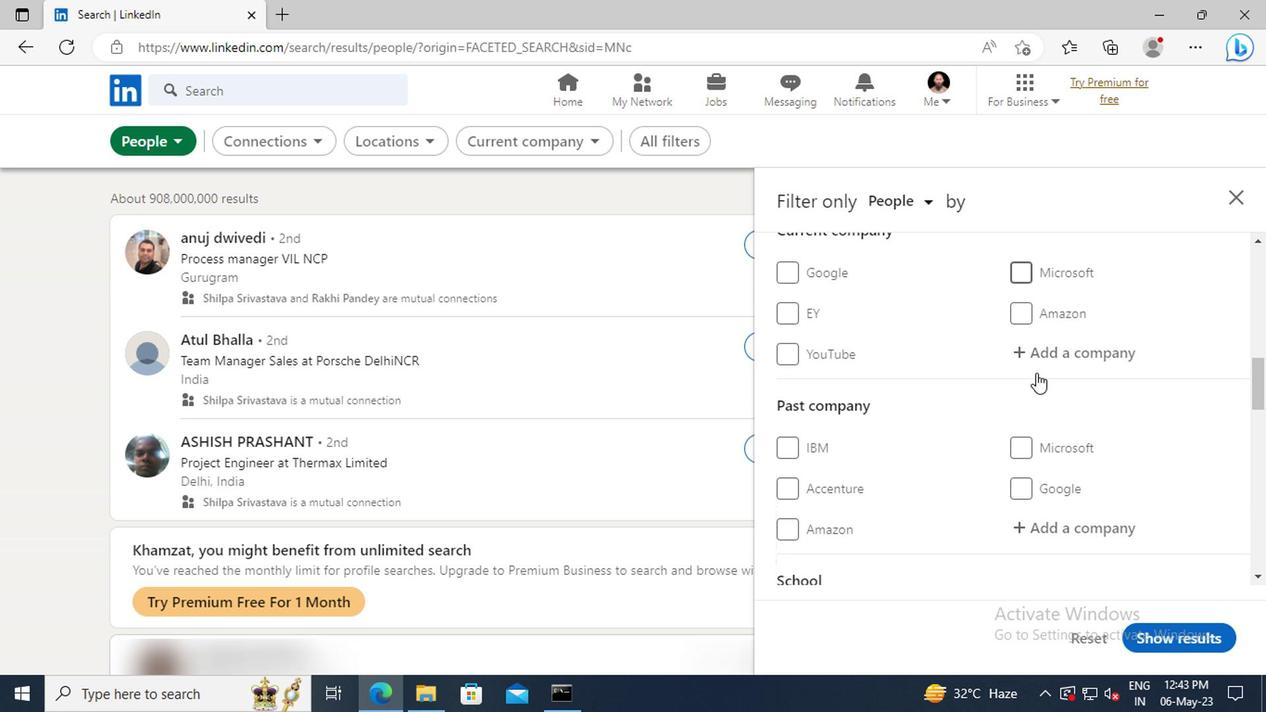 
Action: Mouse scrolled (1031, 373) with delta (0, 0)
Screenshot: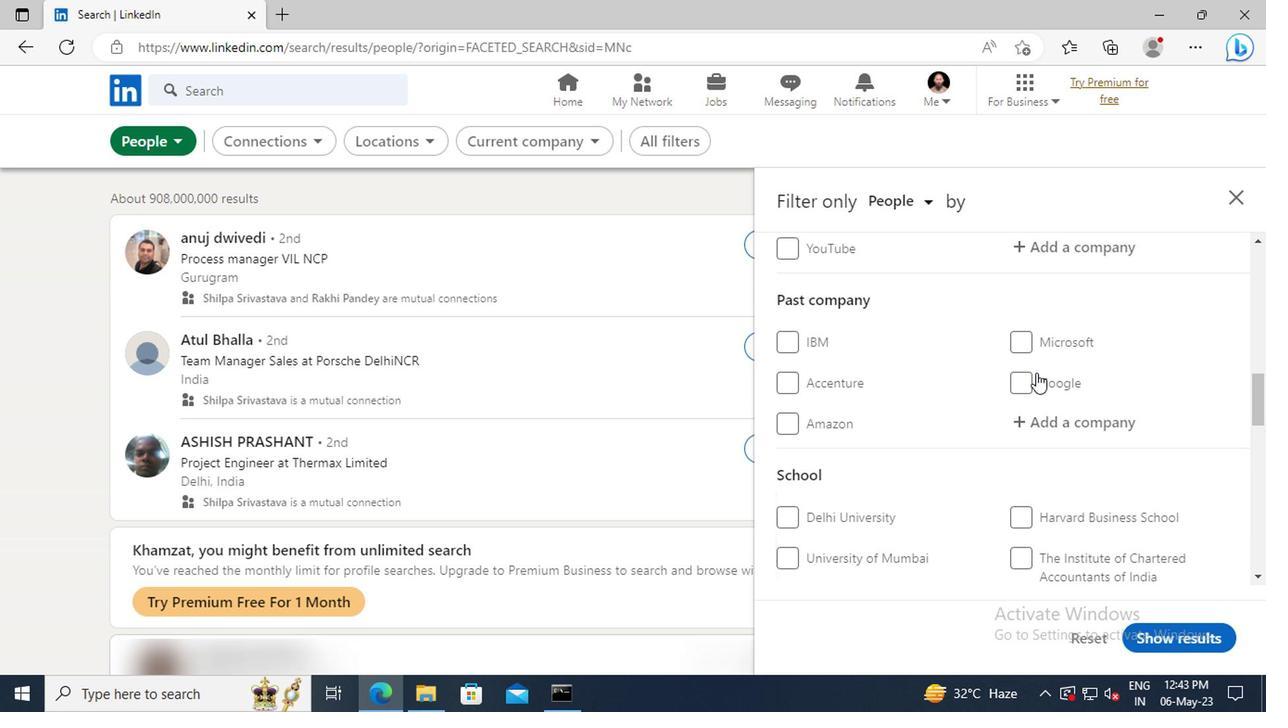 
Action: Mouse scrolled (1031, 373) with delta (0, 0)
Screenshot: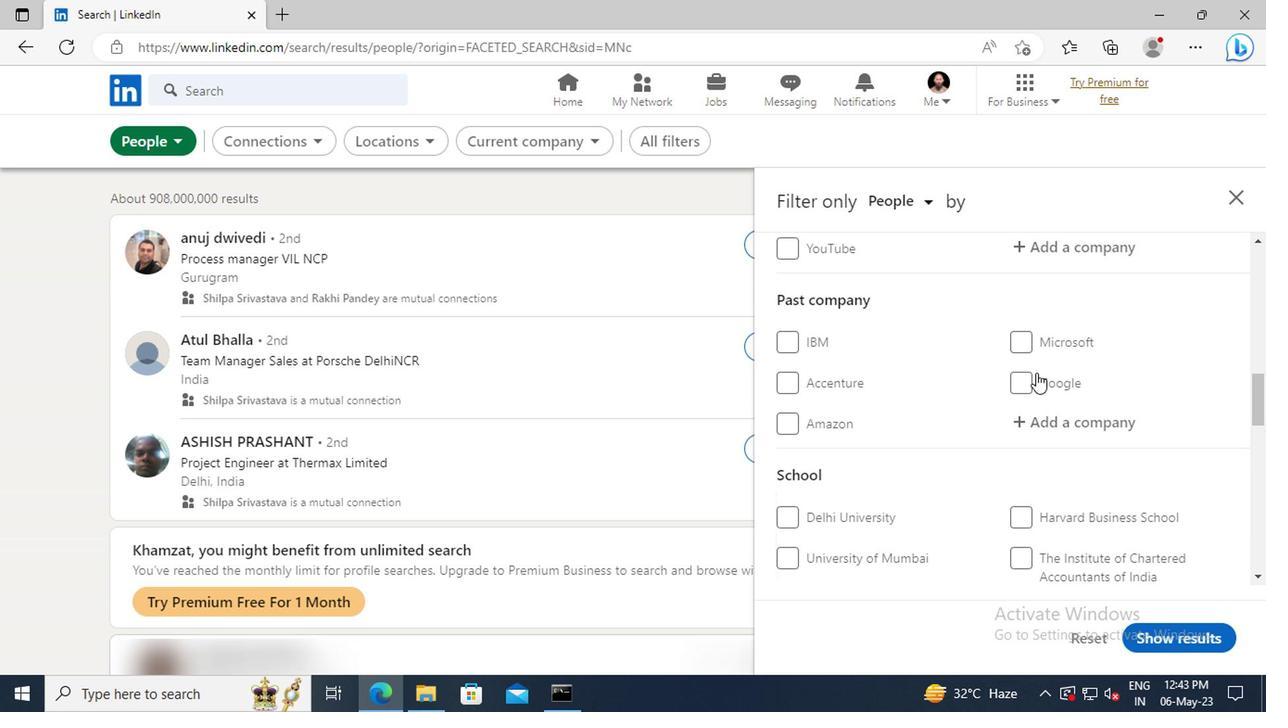 
Action: Mouse scrolled (1031, 373) with delta (0, 0)
Screenshot: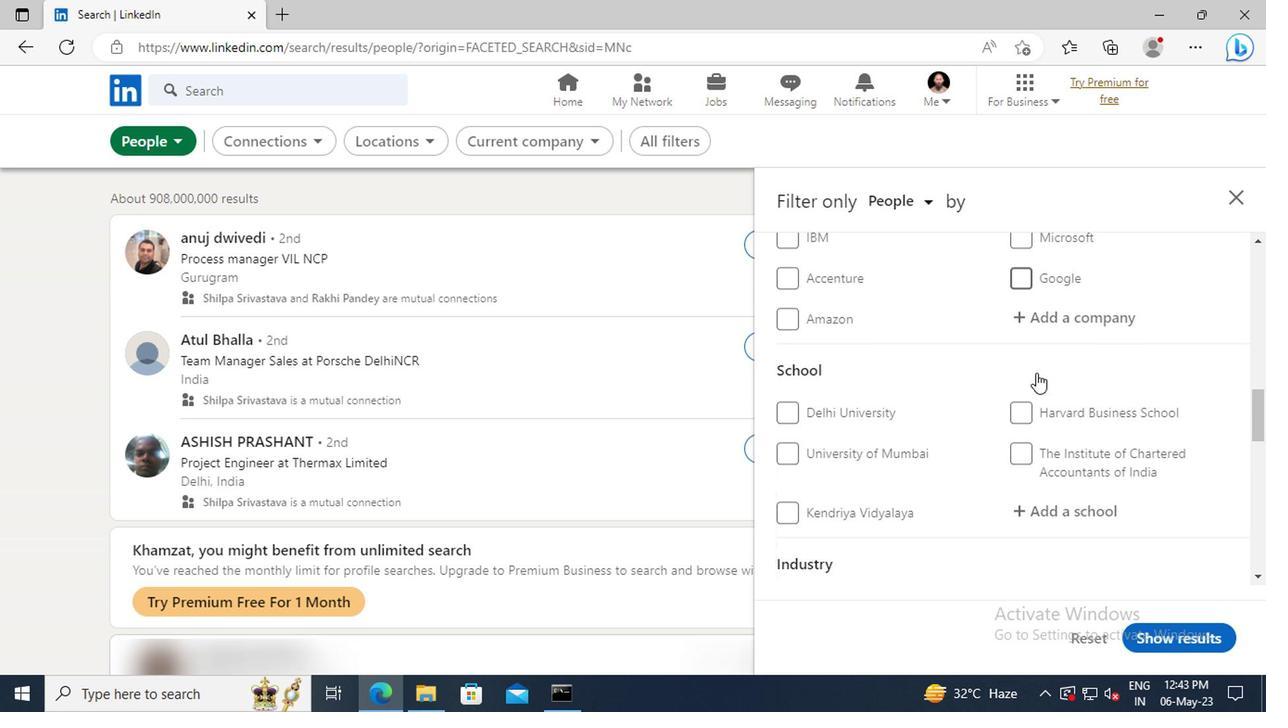 
Action: Mouse scrolled (1031, 373) with delta (0, 0)
Screenshot: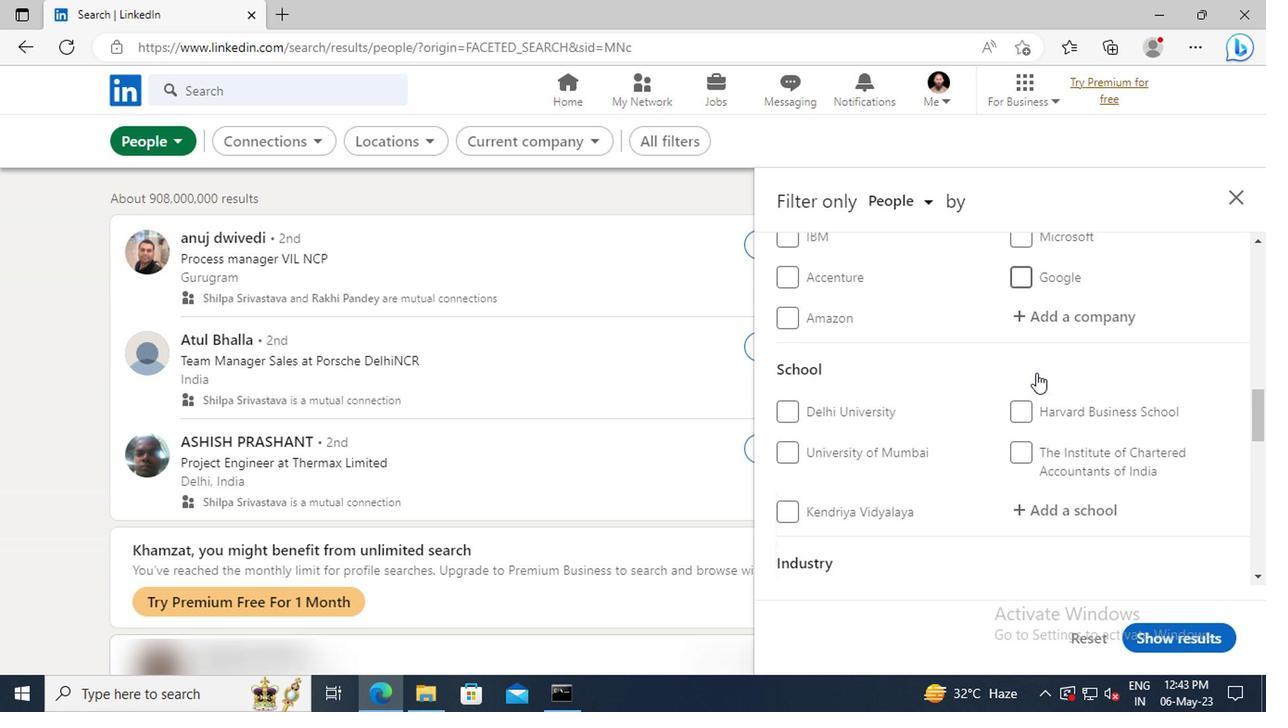 
Action: Mouse scrolled (1031, 373) with delta (0, 0)
Screenshot: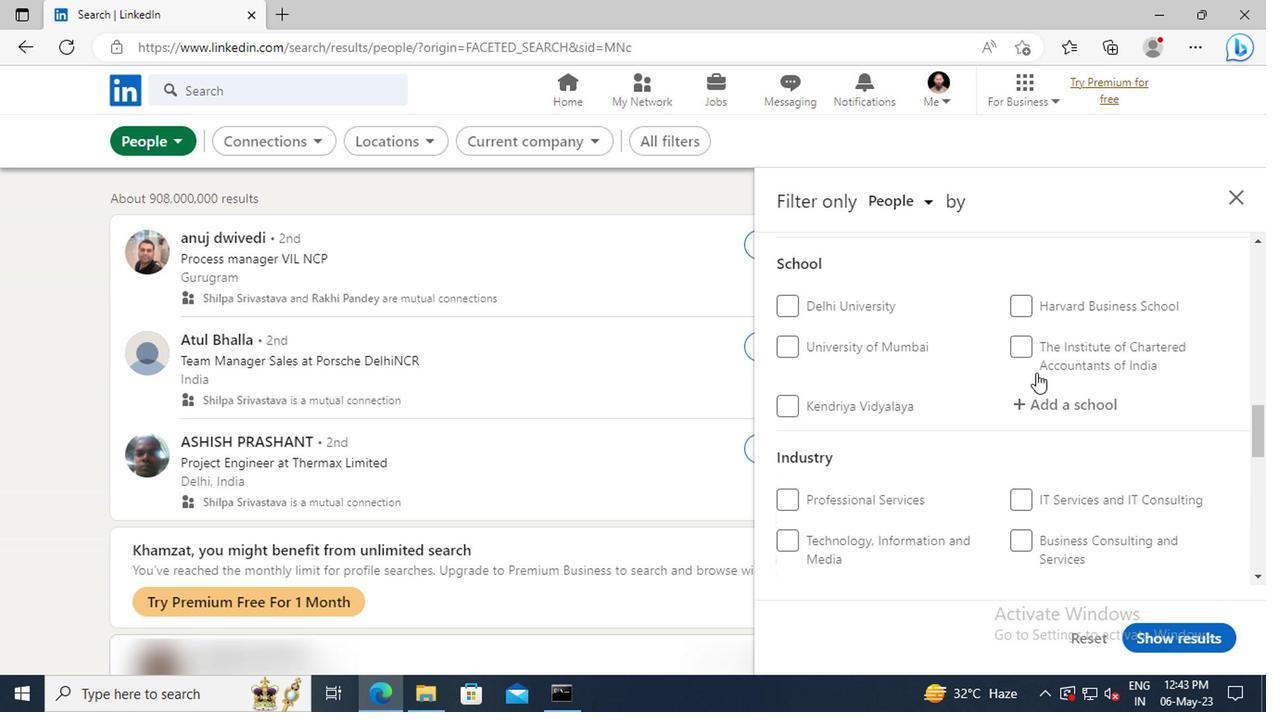 
Action: Mouse scrolled (1031, 373) with delta (0, 0)
Screenshot: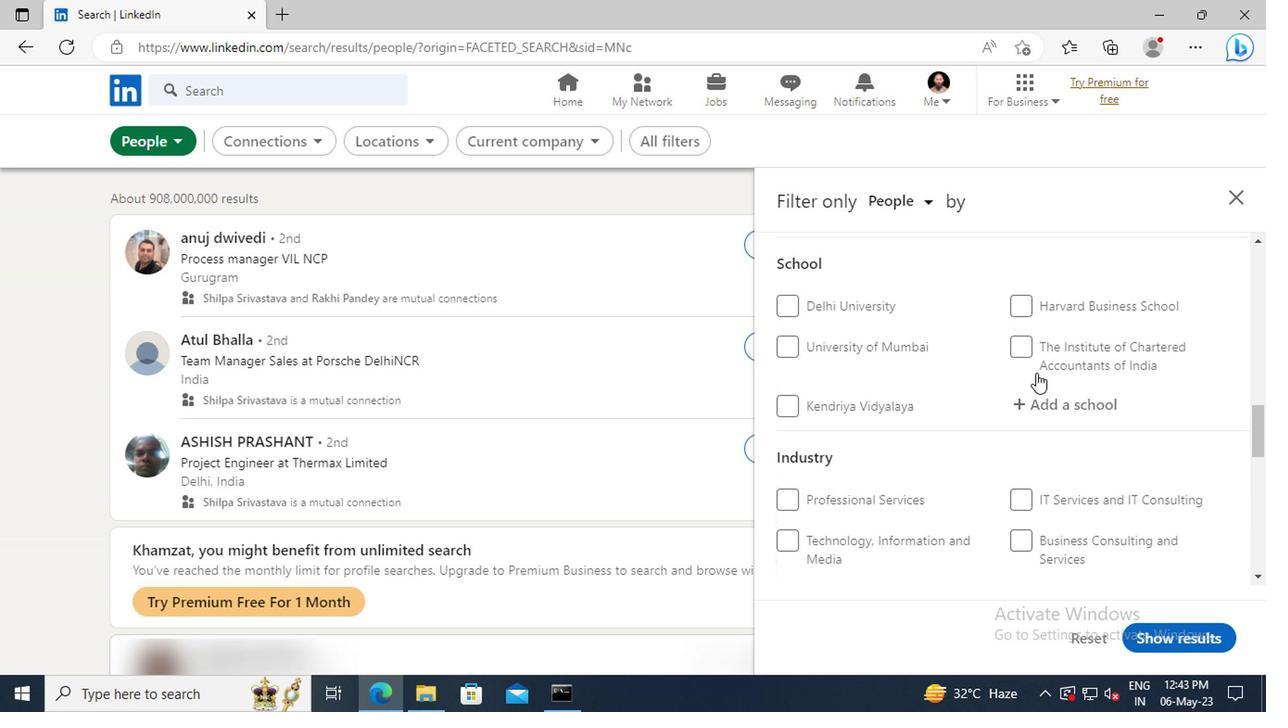 
Action: Mouse scrolled (1031, 373) with delta (0, 0)
Screenshot: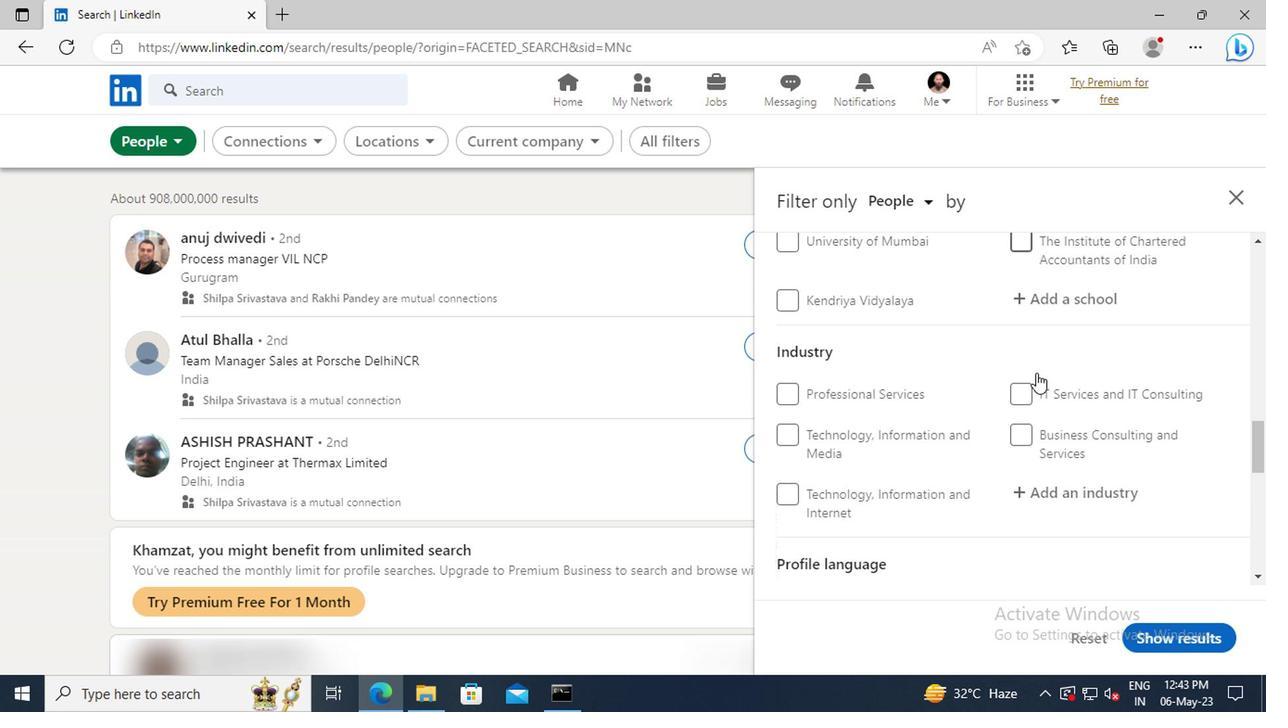 
Action: Mouse scrolled (1031, 373) with delta (0, 0)
Screenshot: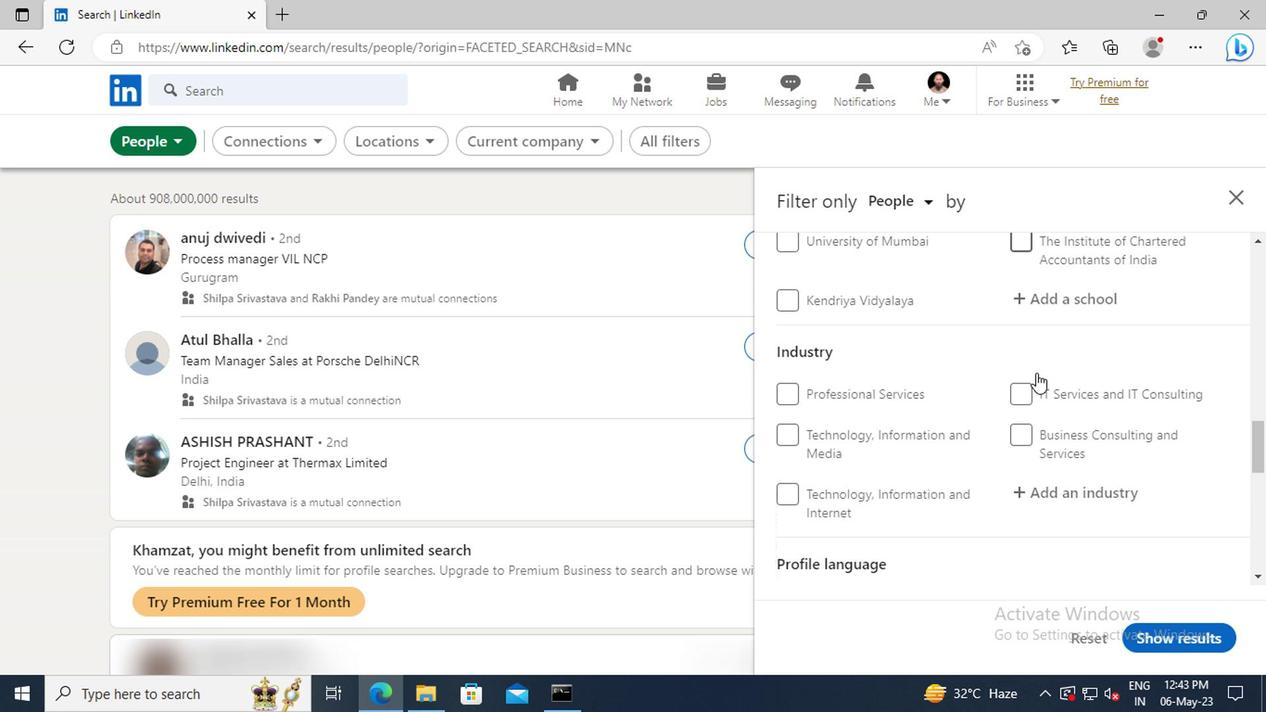 
Action: Mouse scrolled (1031, 373) with delta (0, 0)
Screenshot: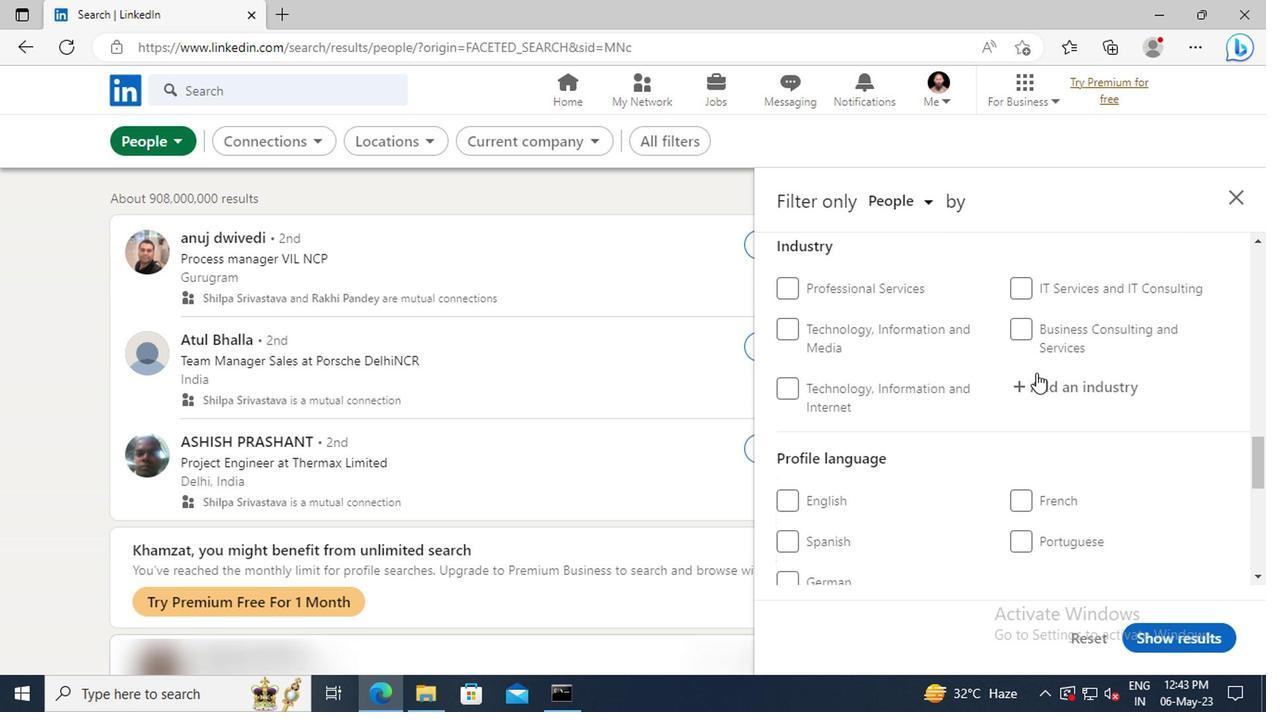 
Action: Mouse scrolled (1031, 373) with delta (0, 0)
Screenshot: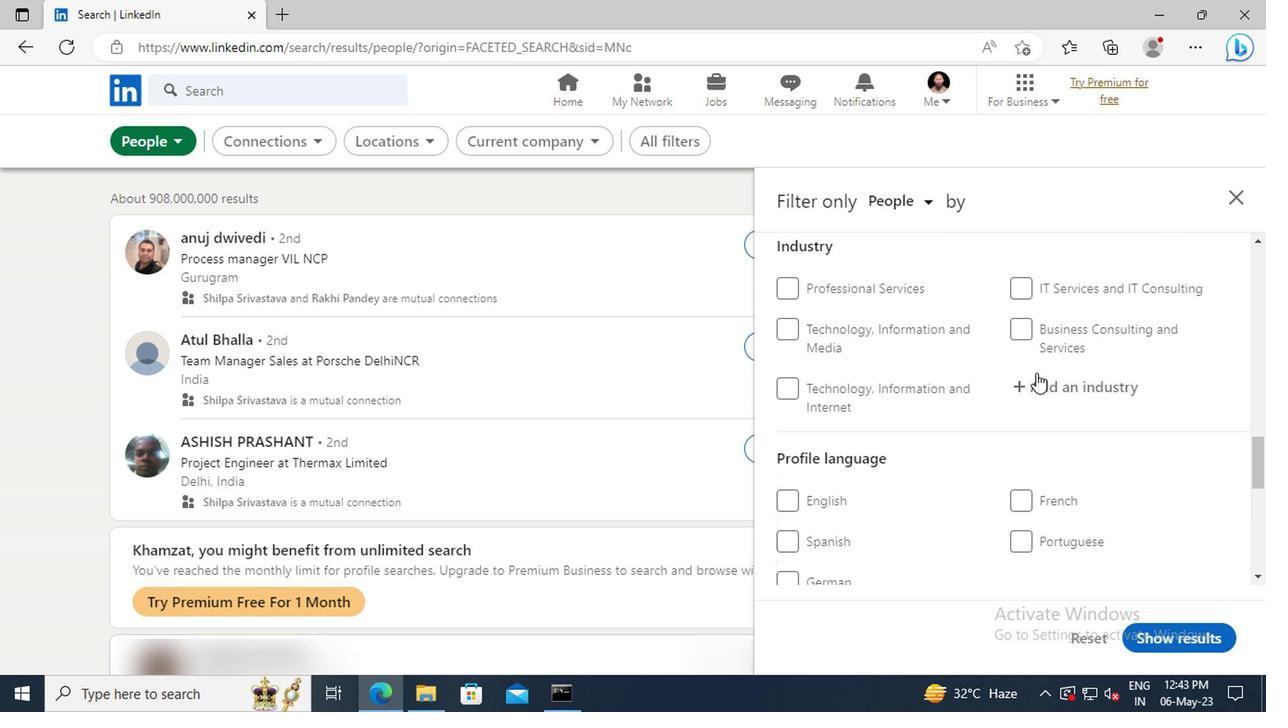 
Action: Mouse moved to (780, 475)
Screenshot: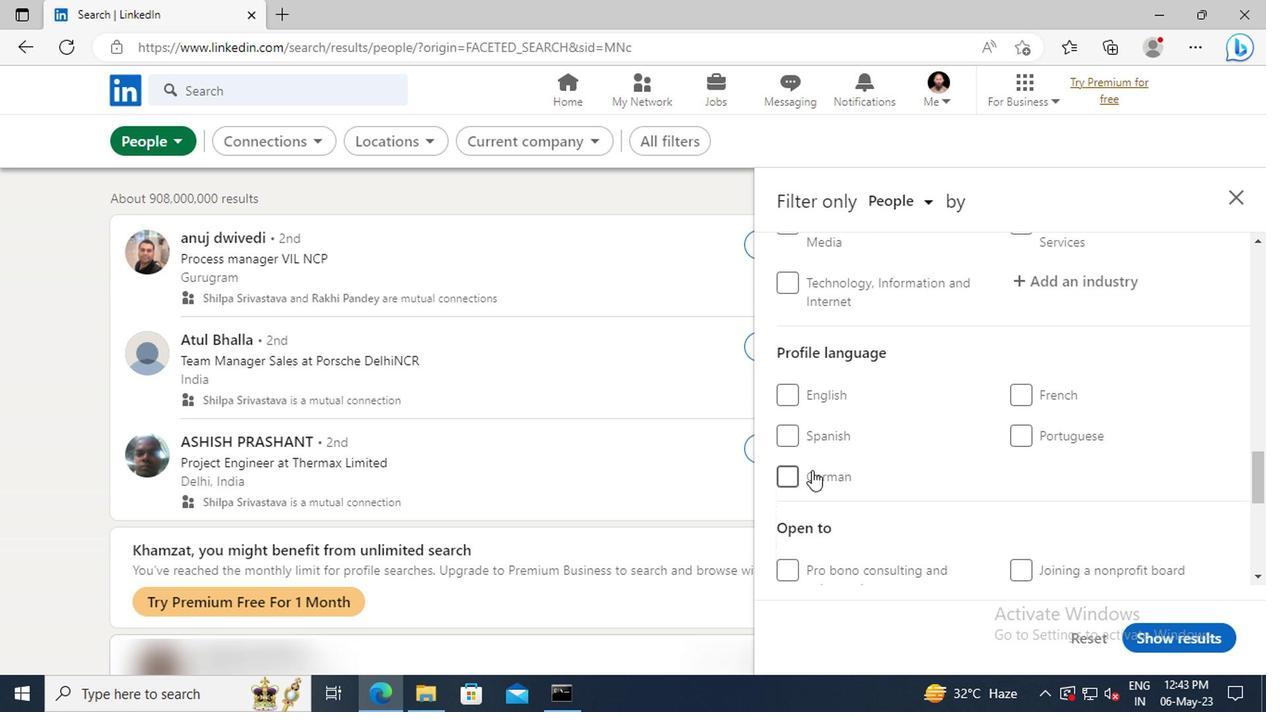 
Action: Mouse pressed left at (780, 475)
Screenshot: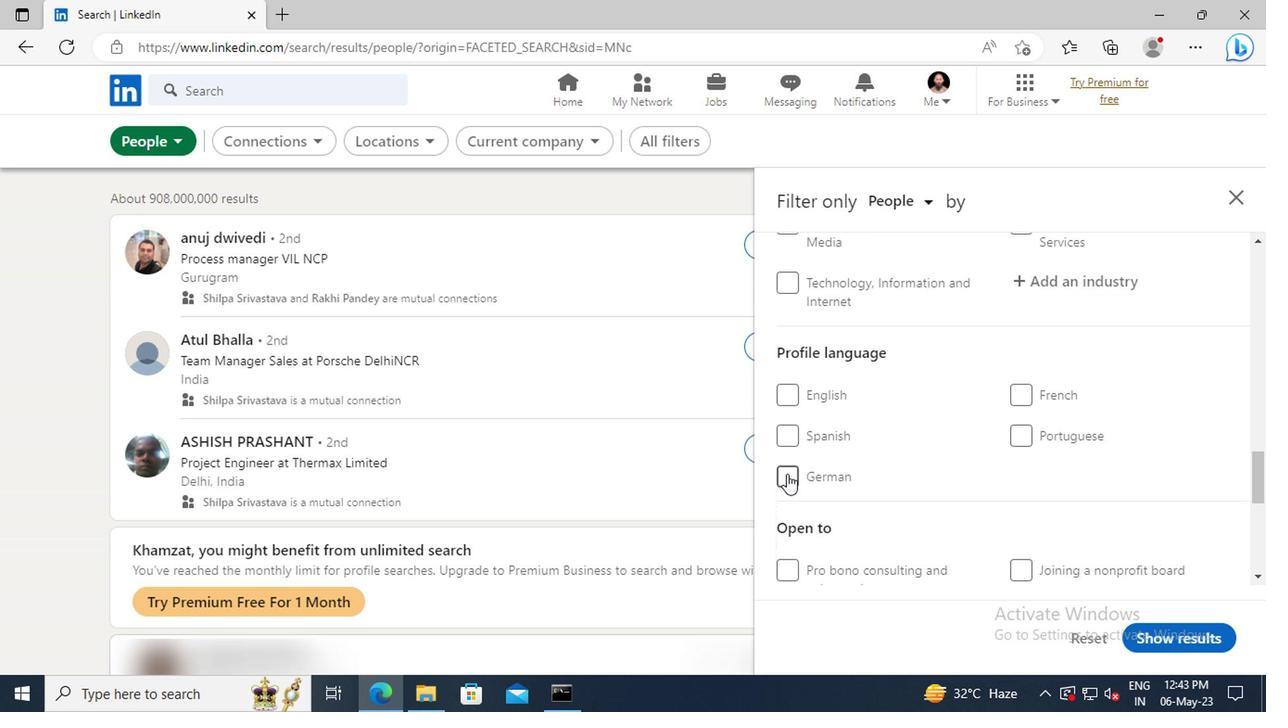 
Action: Mouse moved to (1021, 416)
Screenshot: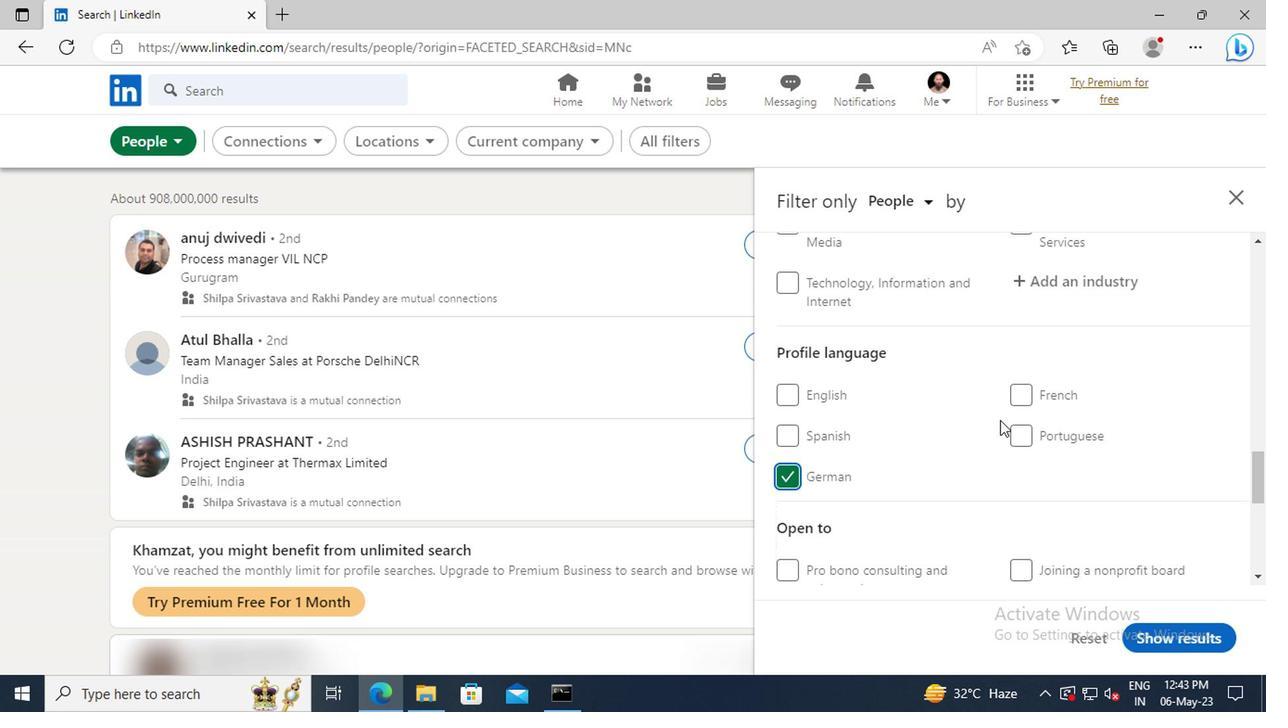 
Action: Mouse scrolled (1021, 417) with delta (0, 0)
Screenshot: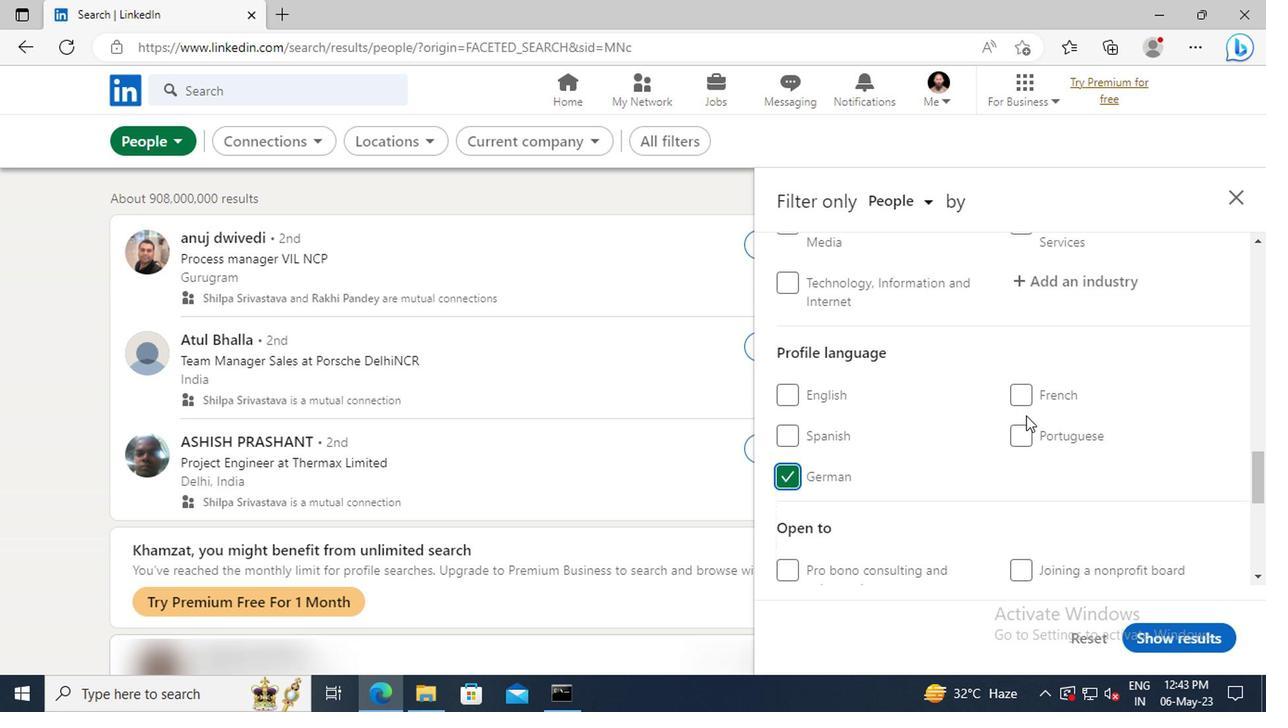 
Action: Mouse scrolled (1021, 417) with delta (0, 0)
Screenshot: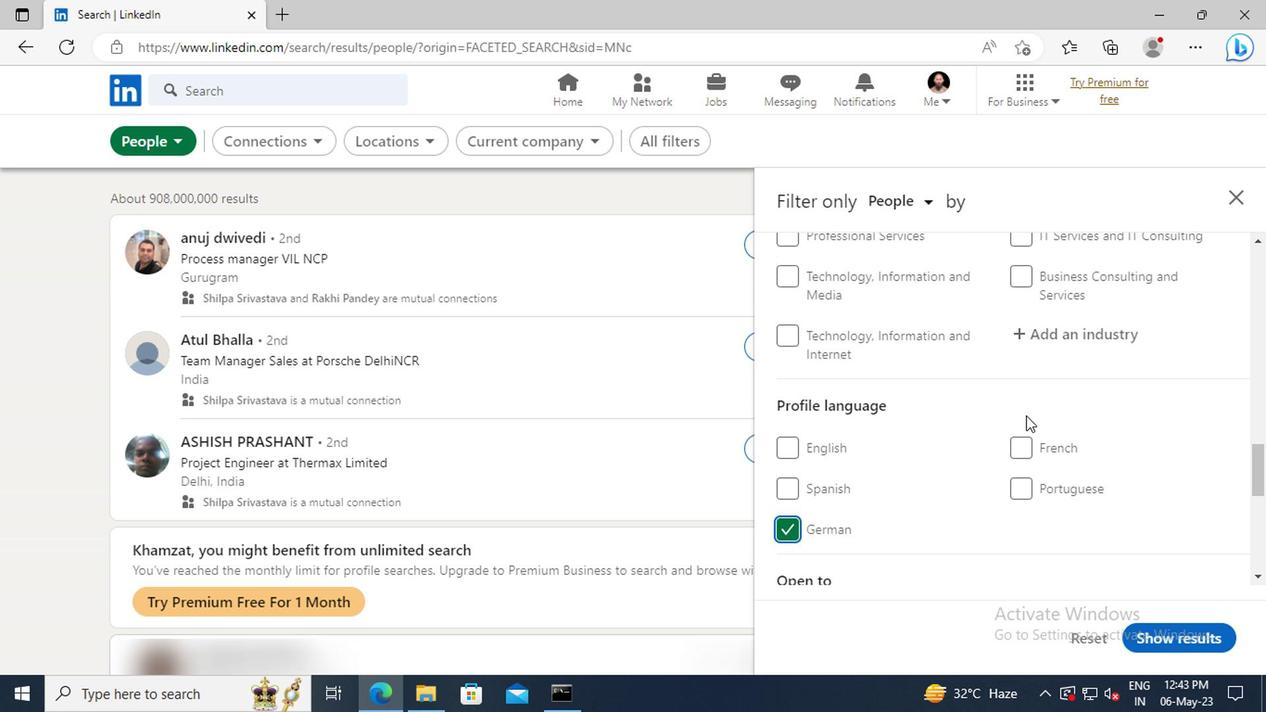 
Action: Mouse scrolled (1021, 417) with delta (0, 0)
Screenshot: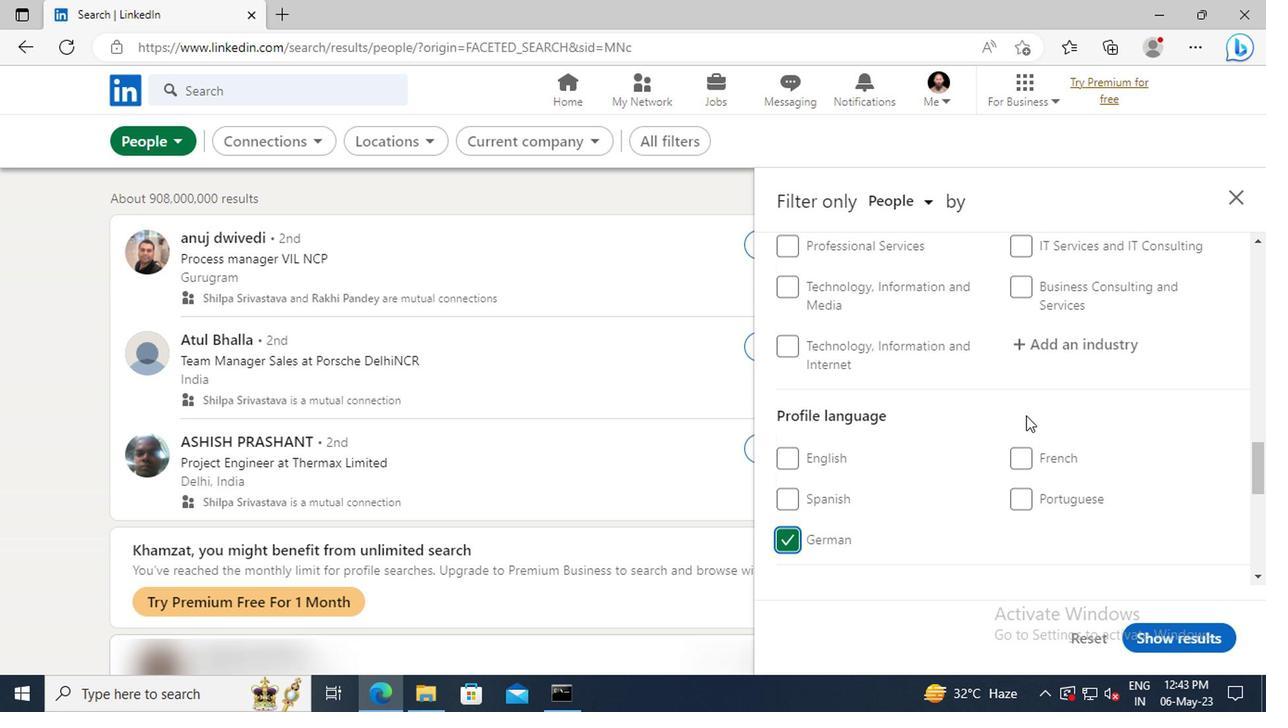 
Action: Mouse scrolled (1021, 417) with delta (0, 0)
Screenshot: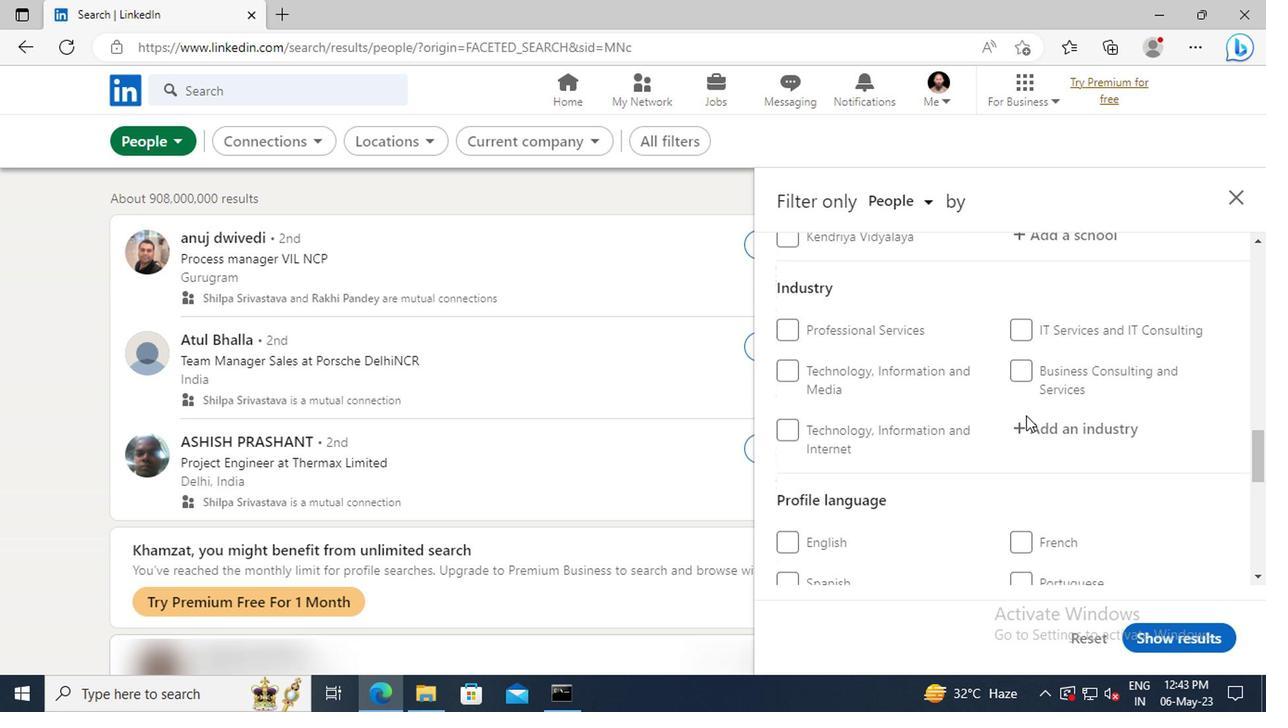 
Action: Mouse scrolled (1021, 417) with delta (0, 0)
Screenshot: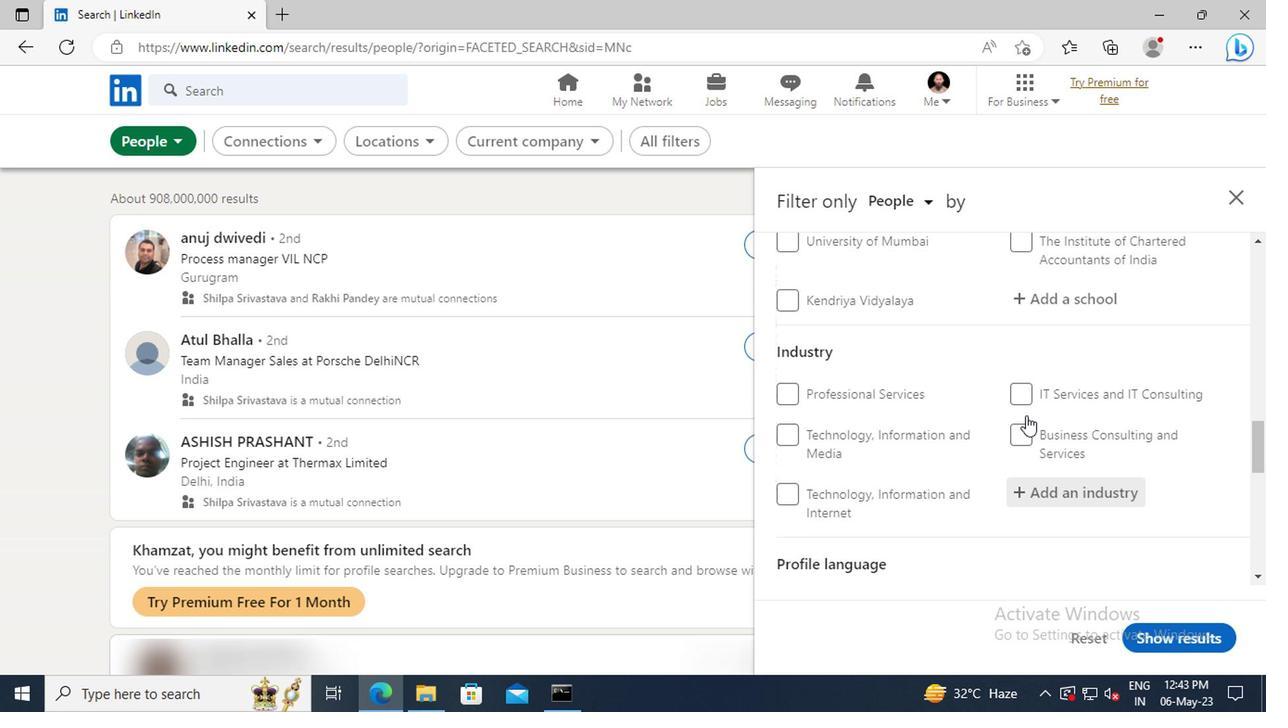 
Action: Mouse scrolled (1021, 417) with delta (0, 0)
Screenshot: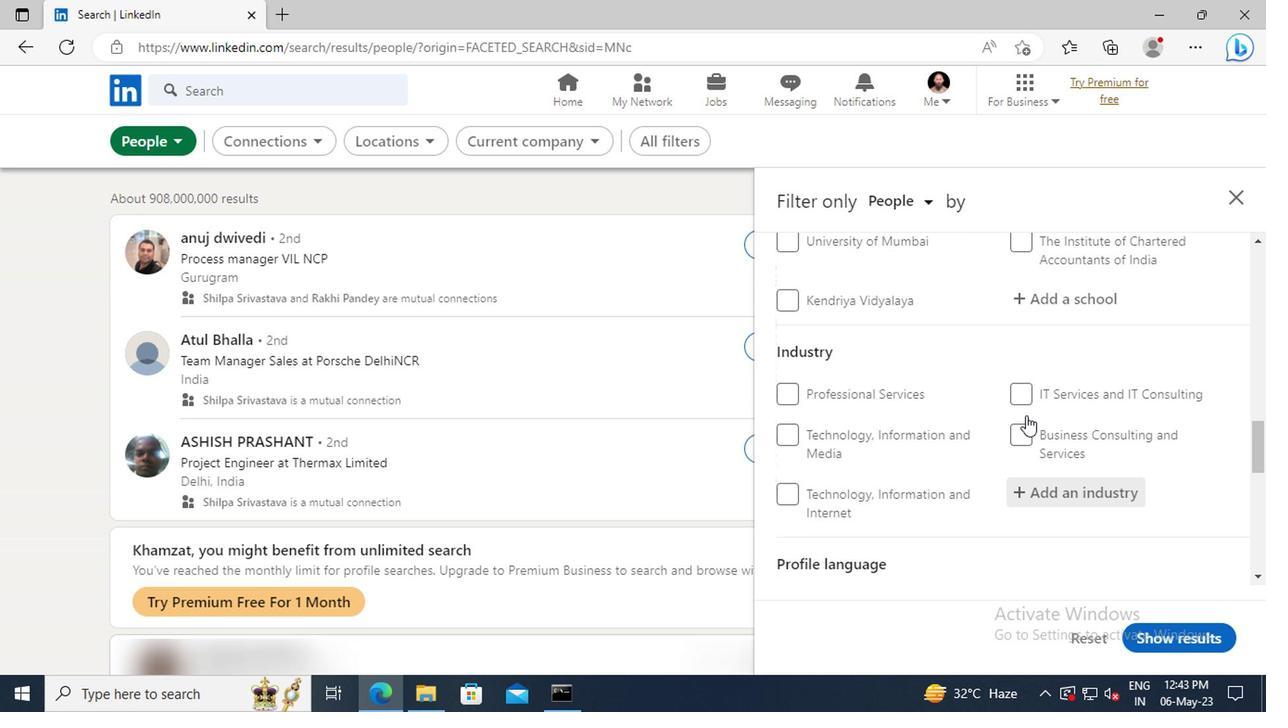 
Action: Mouse scrolled (1021, 417) with delta (0, 0)
Screenshot: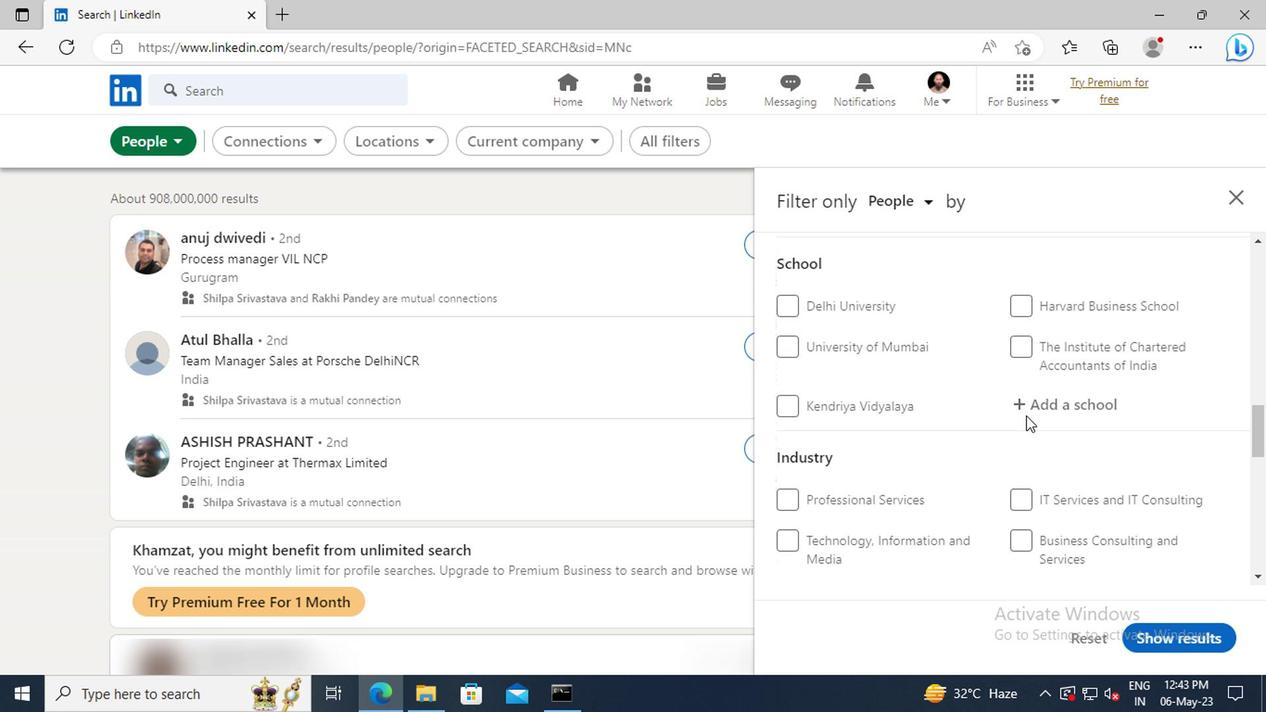 
Action: Mouse scrolled (1021, 417) with delta (0, 0)
Screenshot: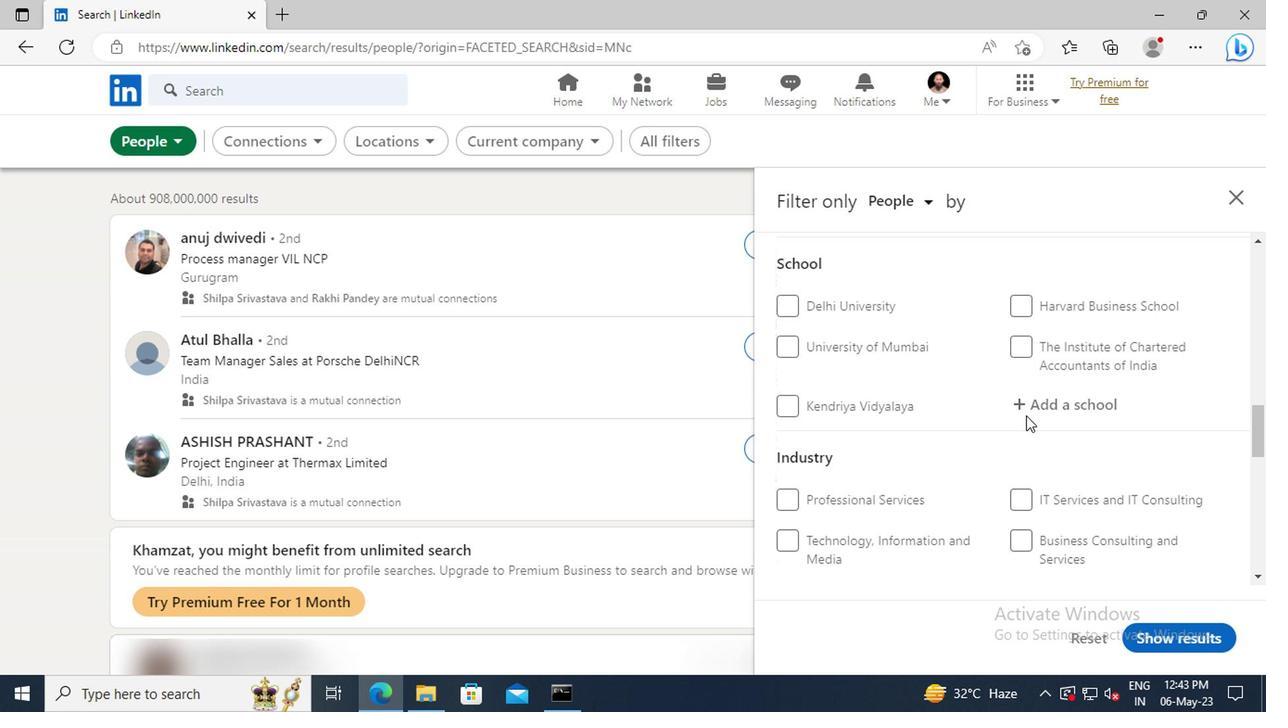 
Action: Mouse scrolled (1021, 417) with delta (0, 0)
Screenshot: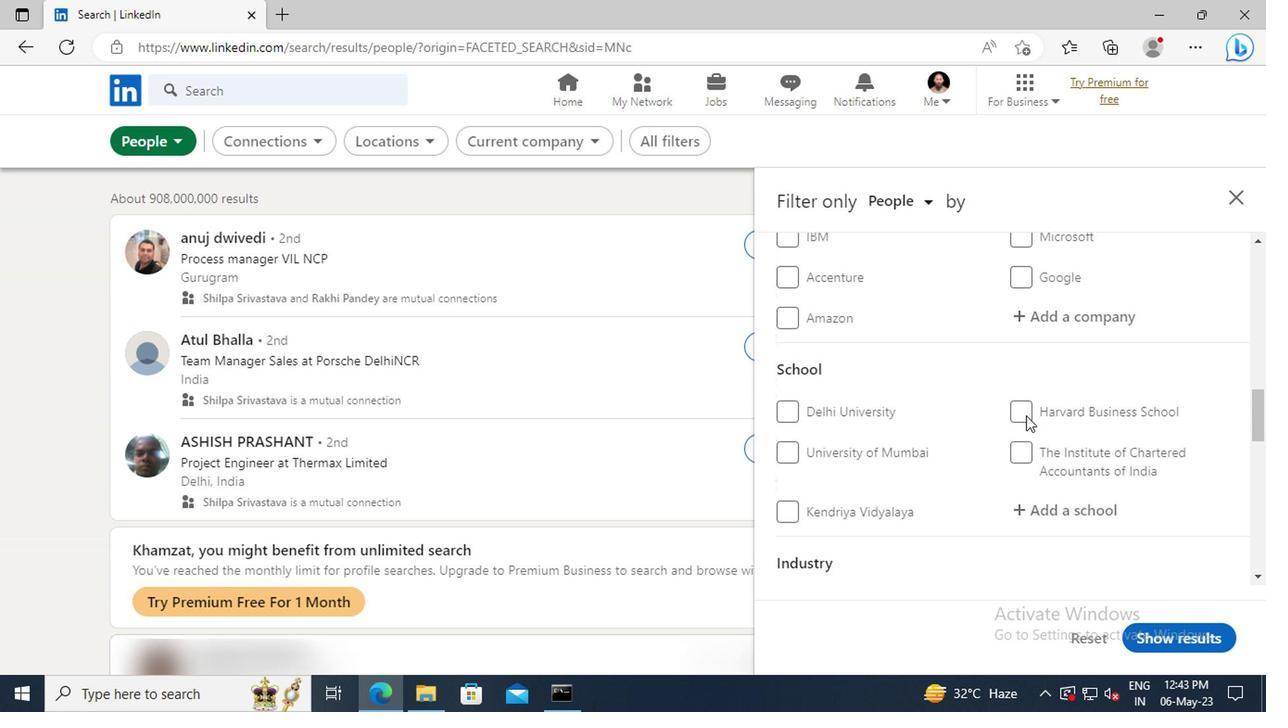 
Action: Mouse scrolled (1021, 417) with delta (0, 0)
Screenshot: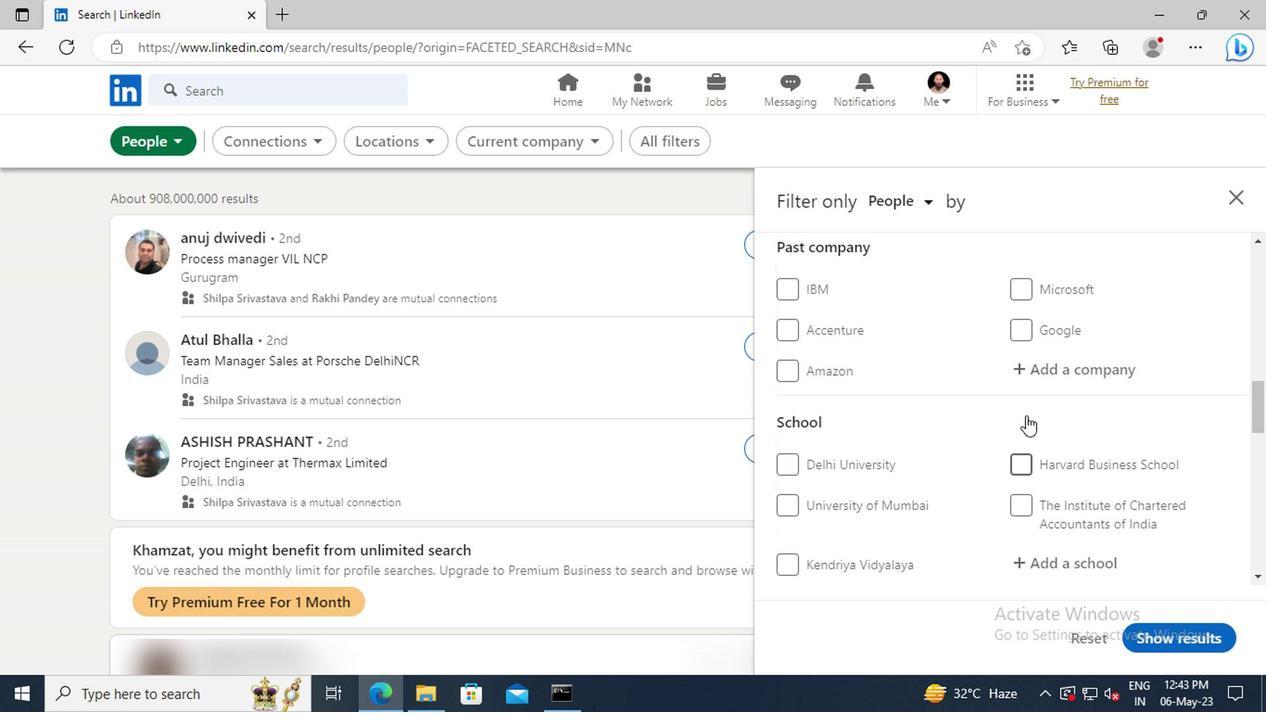 
Action: Mouse scrolled (1021, 417) with delta (0, 0)
Screenshot: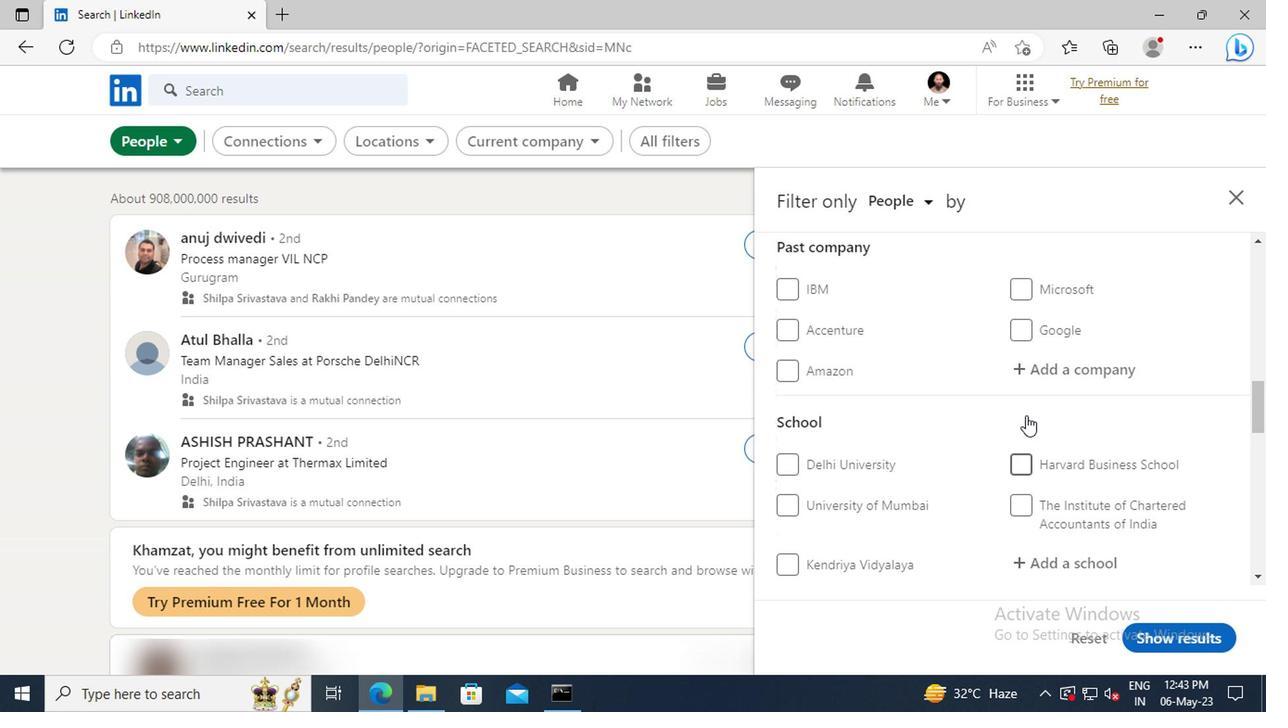 
Action: Mouse scrolled (1021, 417) with delta (0, 0)
Screenshot: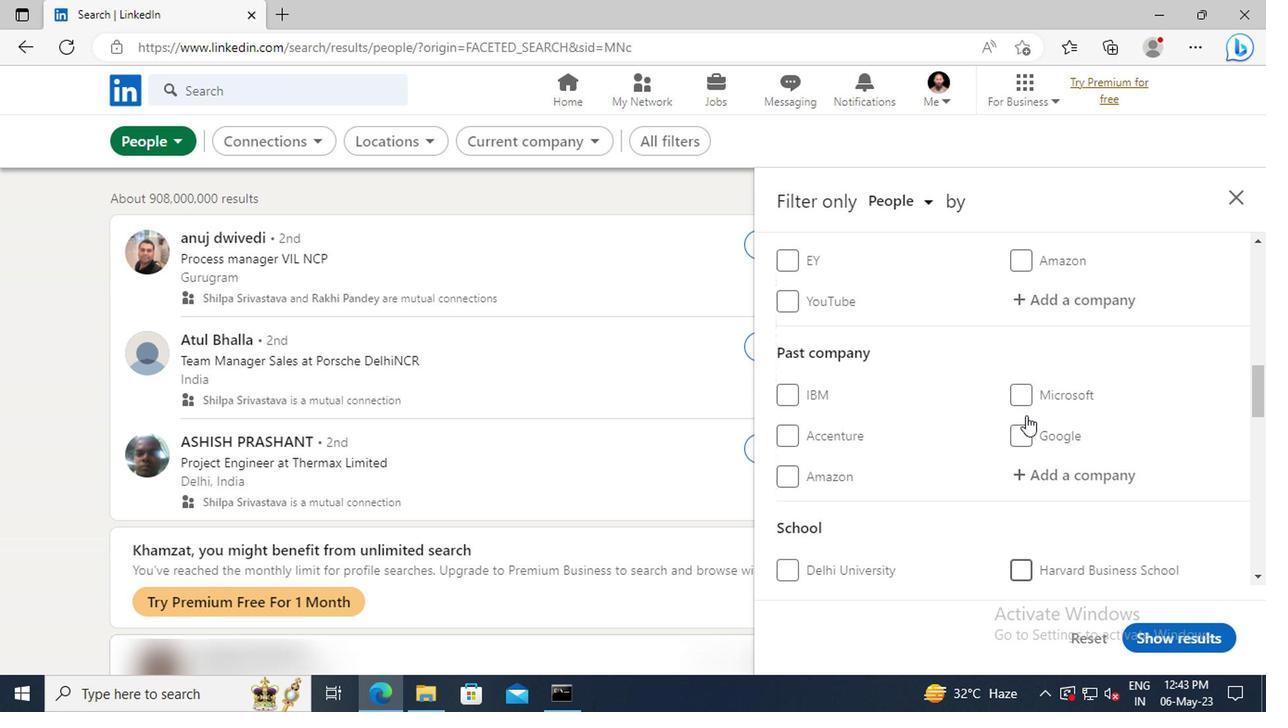 
Action: Mouse scrolled (1021, 417) with delta (0, 0)
Screenshot: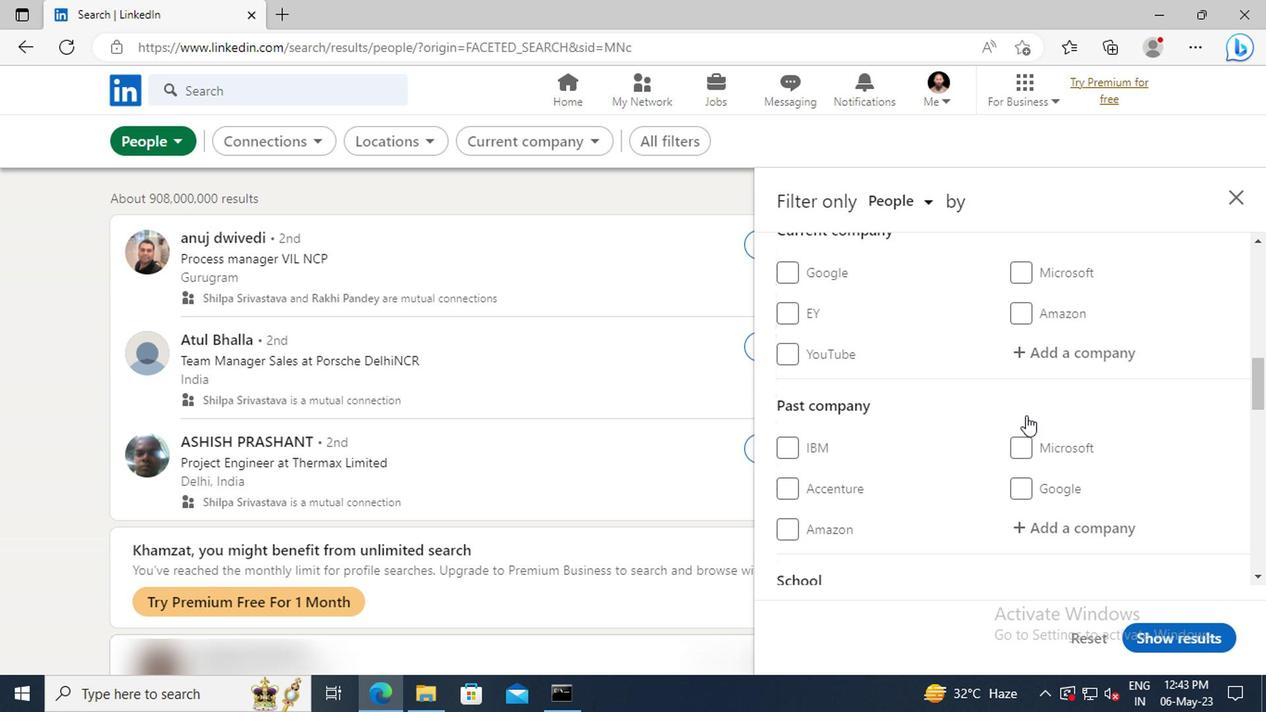 
Action: Mouse moved to (1024, 406)
Screenshot: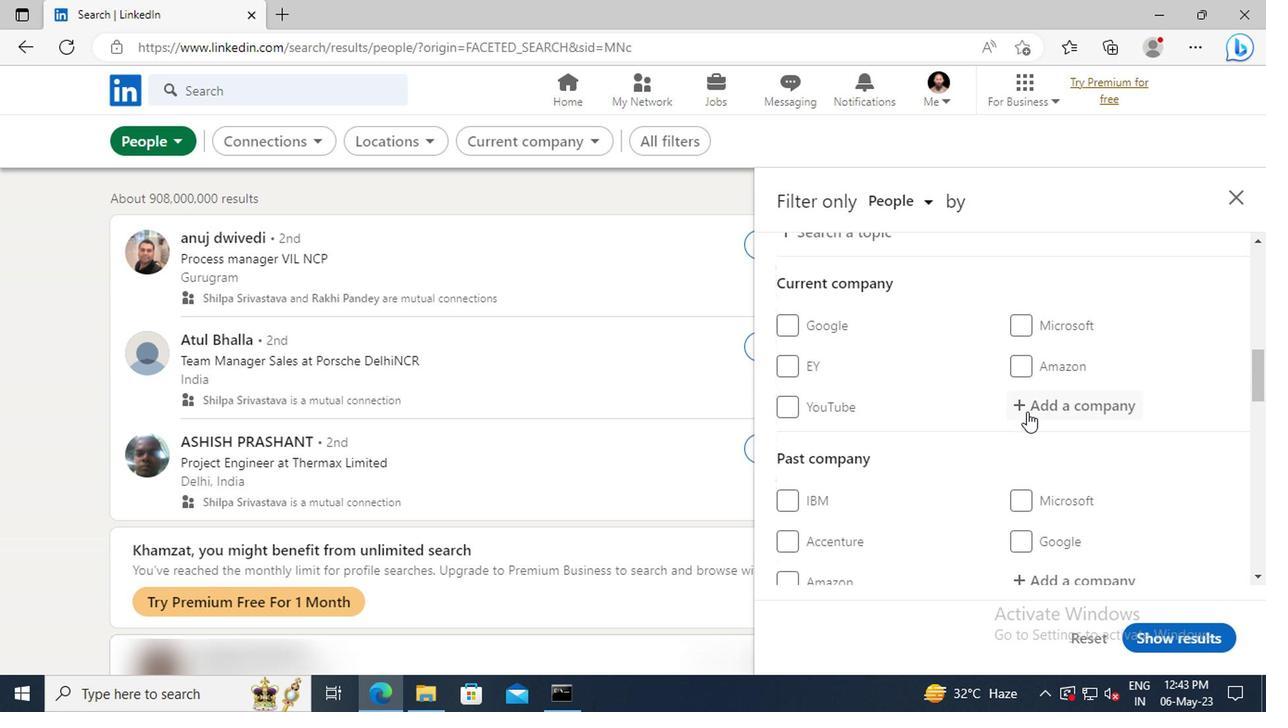 
Action: Mouse pressed left at (1024, 406)
Screenshot: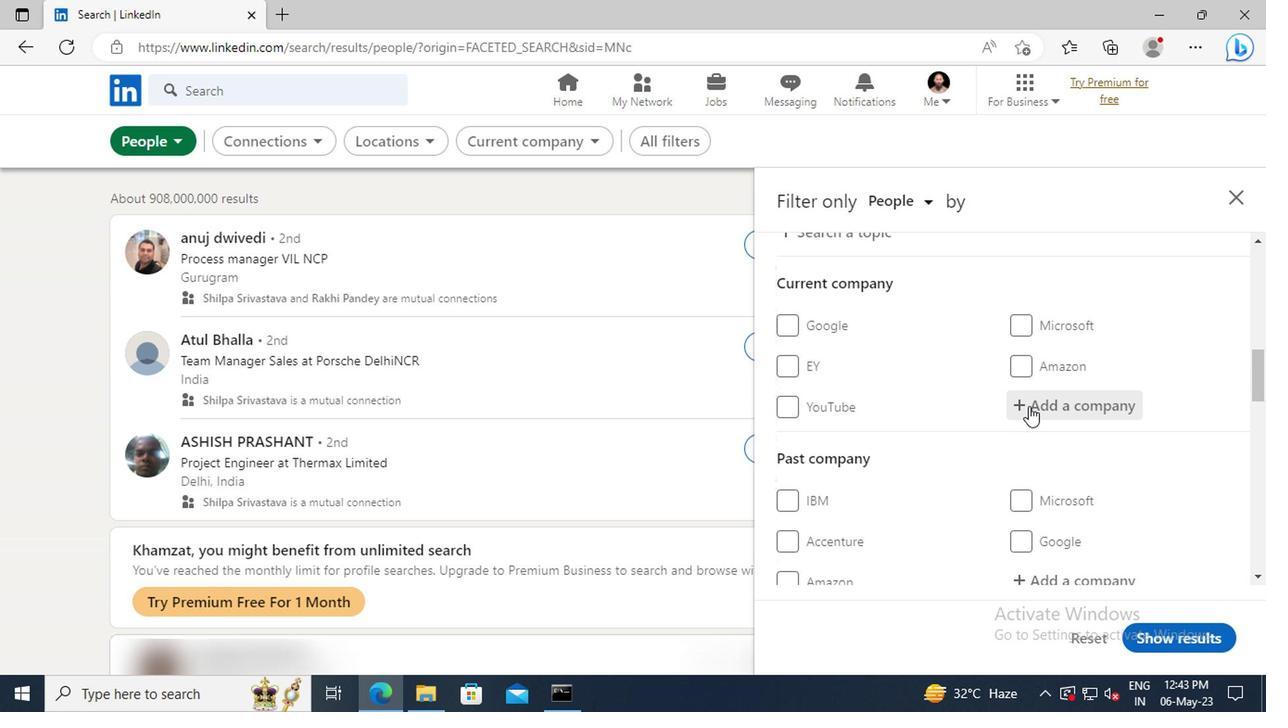 
Action: Key pressed <Key.shift>W
Screenshot: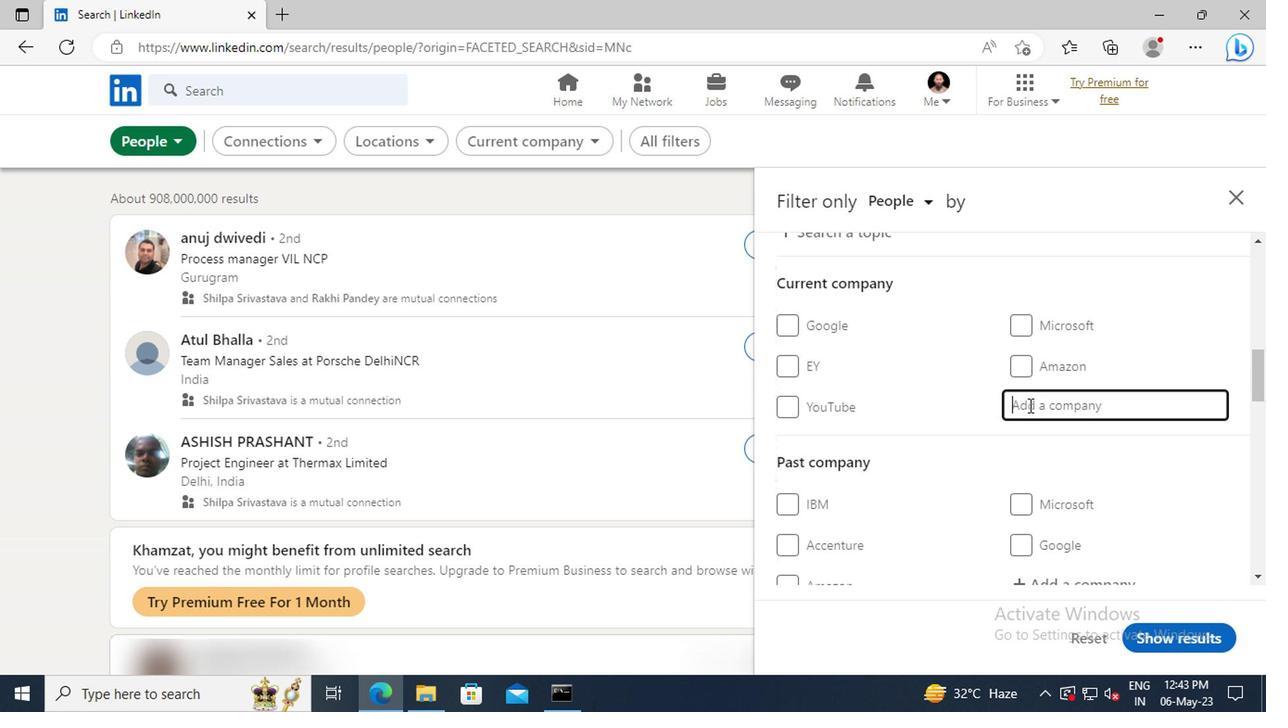 
Action: Mouse moved to (1024, 405)
Screenshot: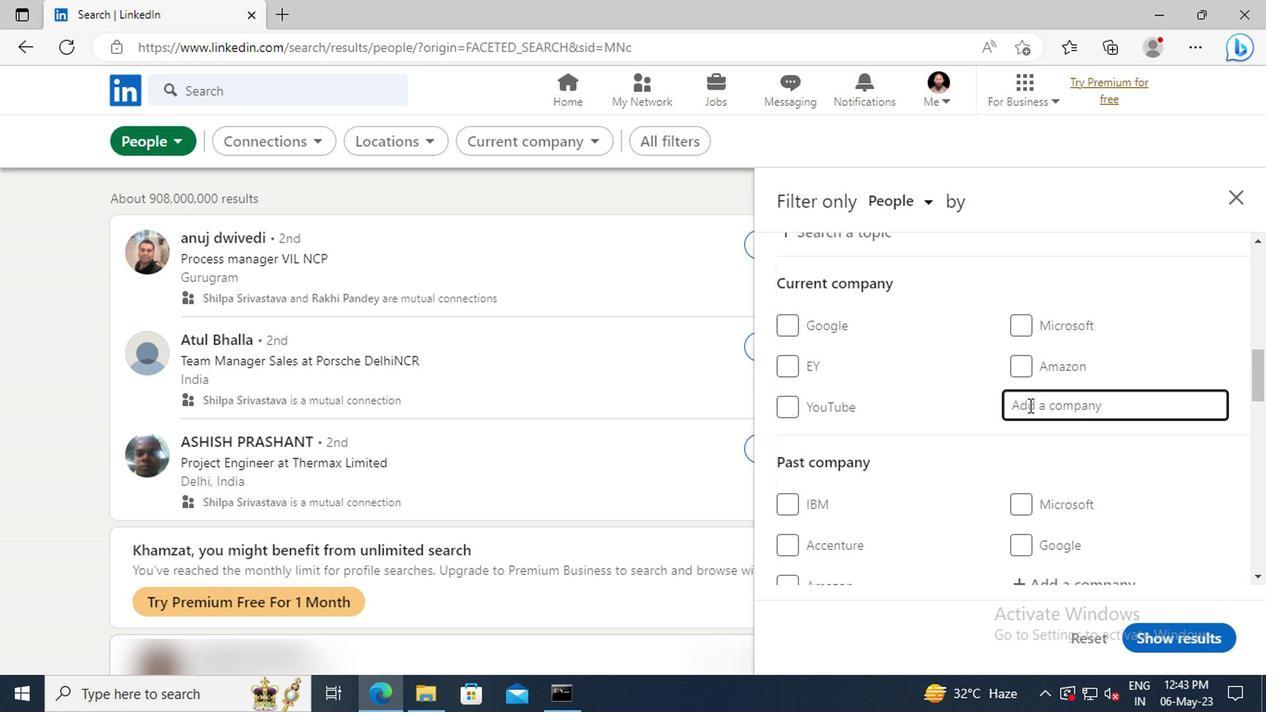
Action: Key pressed IEDEN<Key.space><Key.shift>+<Key.space>
Screenshot: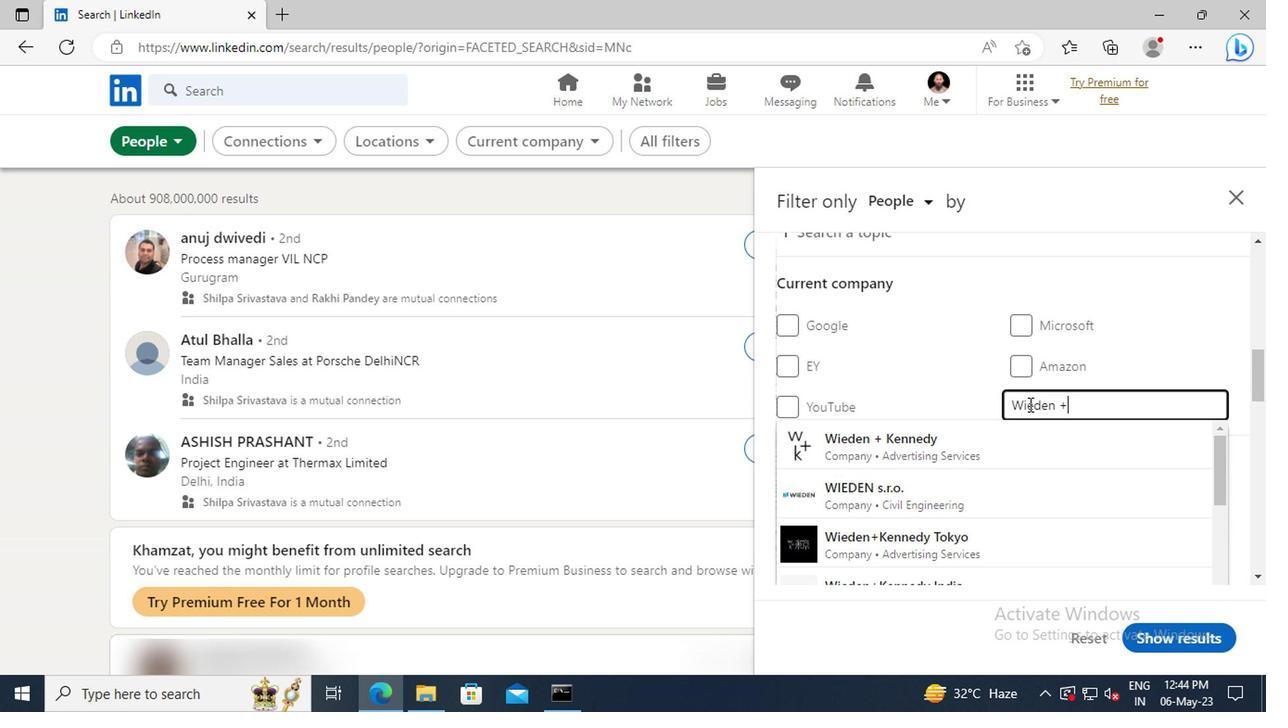 
Action: Mouse moved to (1025, 433)
Screenshot: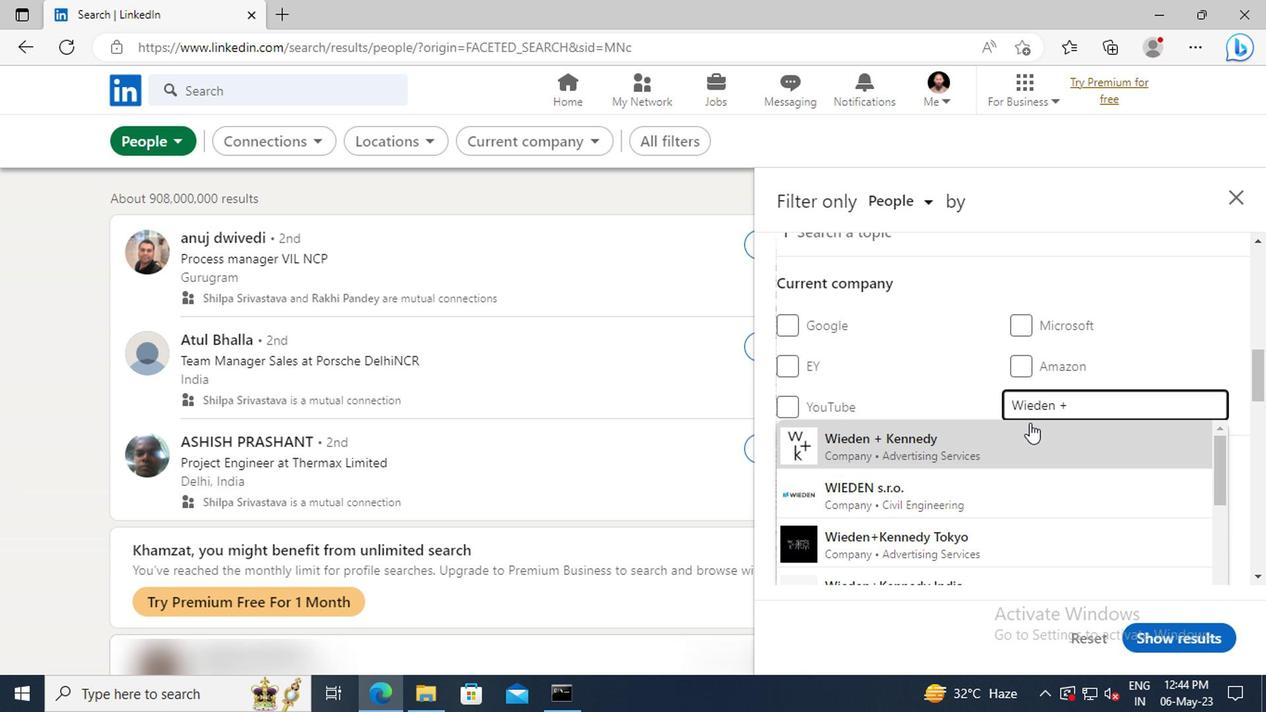 
Action: Mouse pressed left at (1025, 433)
Screenshot: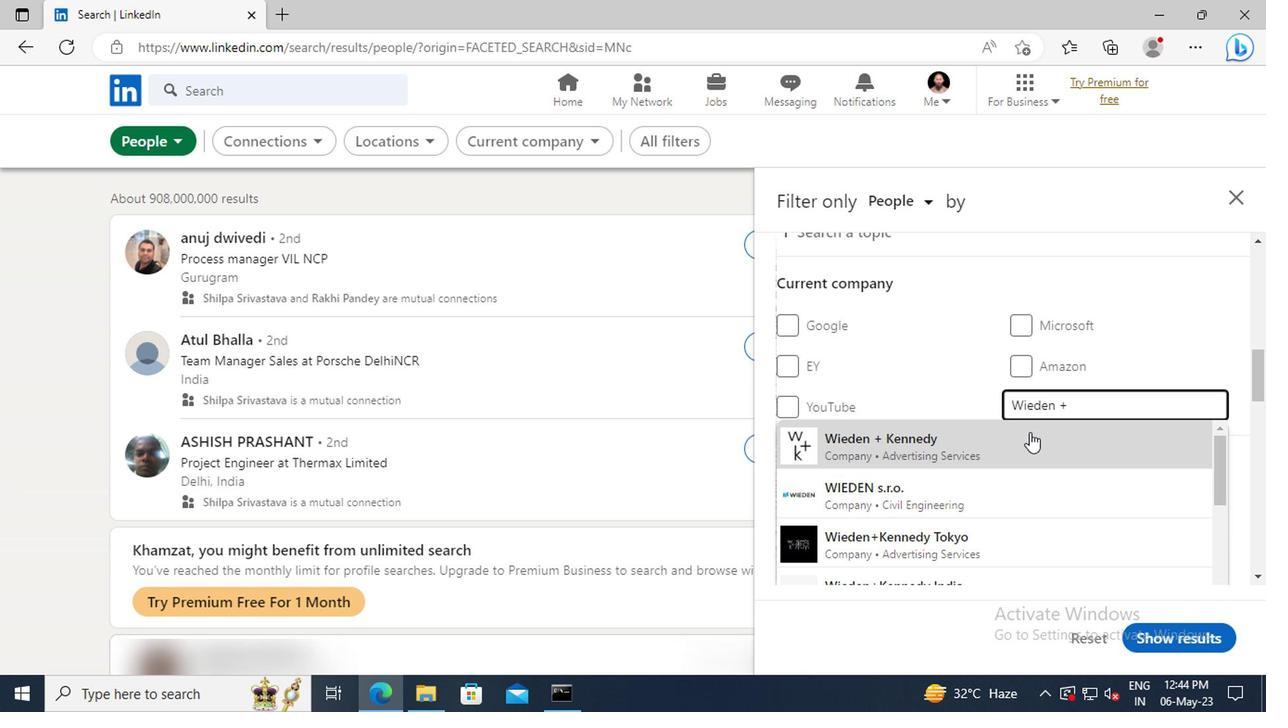 
Action: Mouse scrolled (1025, 433) with delta (0, 0)
Screenshot: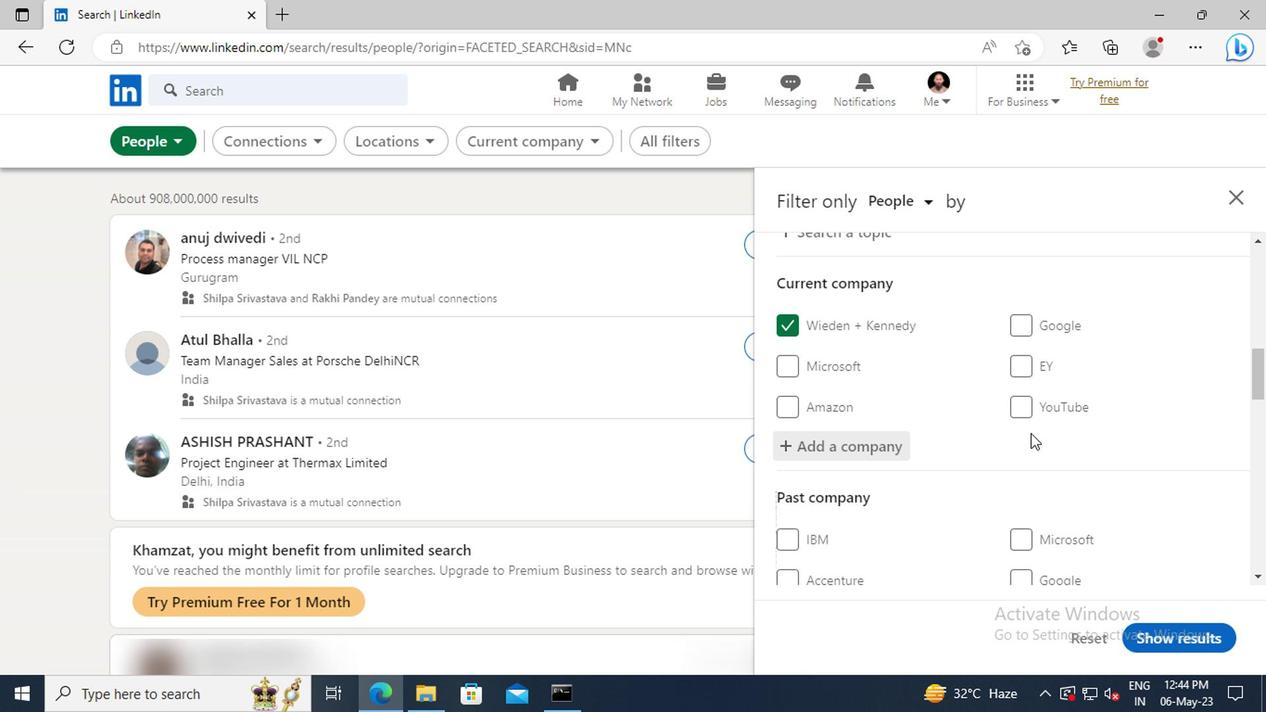 
Action: Mouse moved to (1025, 433)
Screenshot: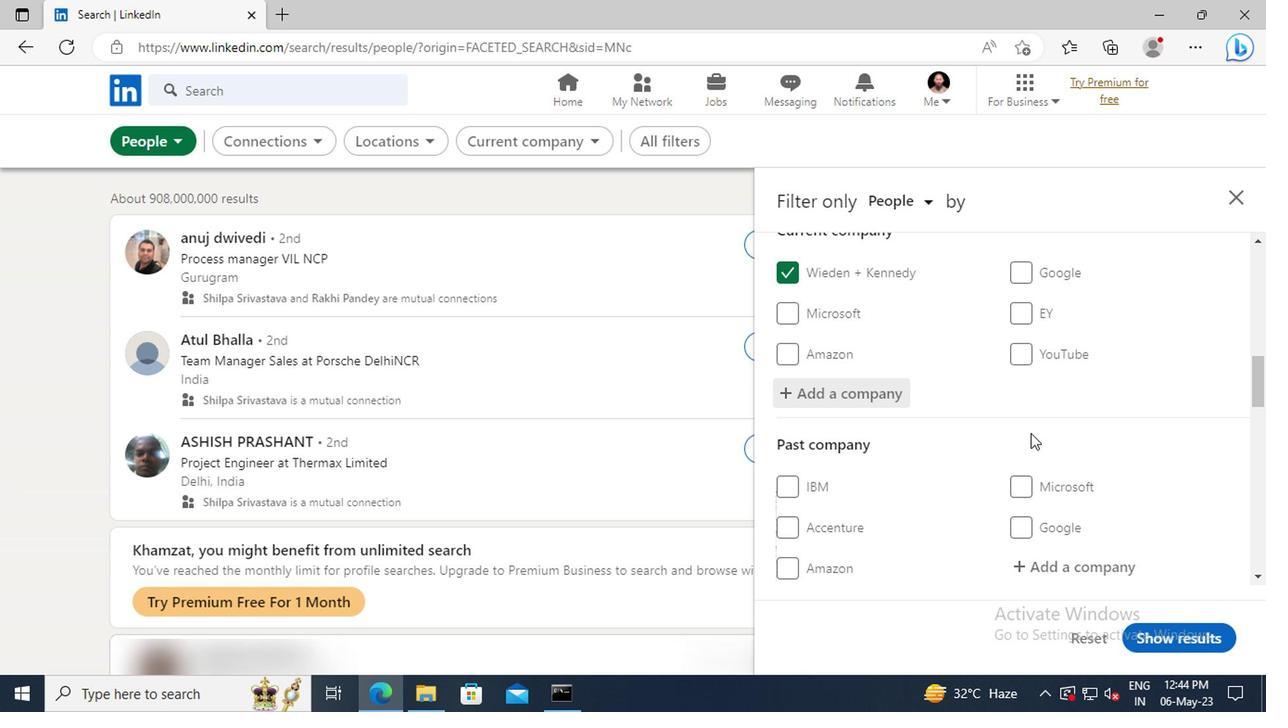 
Action: Mouse scrolled (1025, 433) with delta (0, 0)
Screenshot: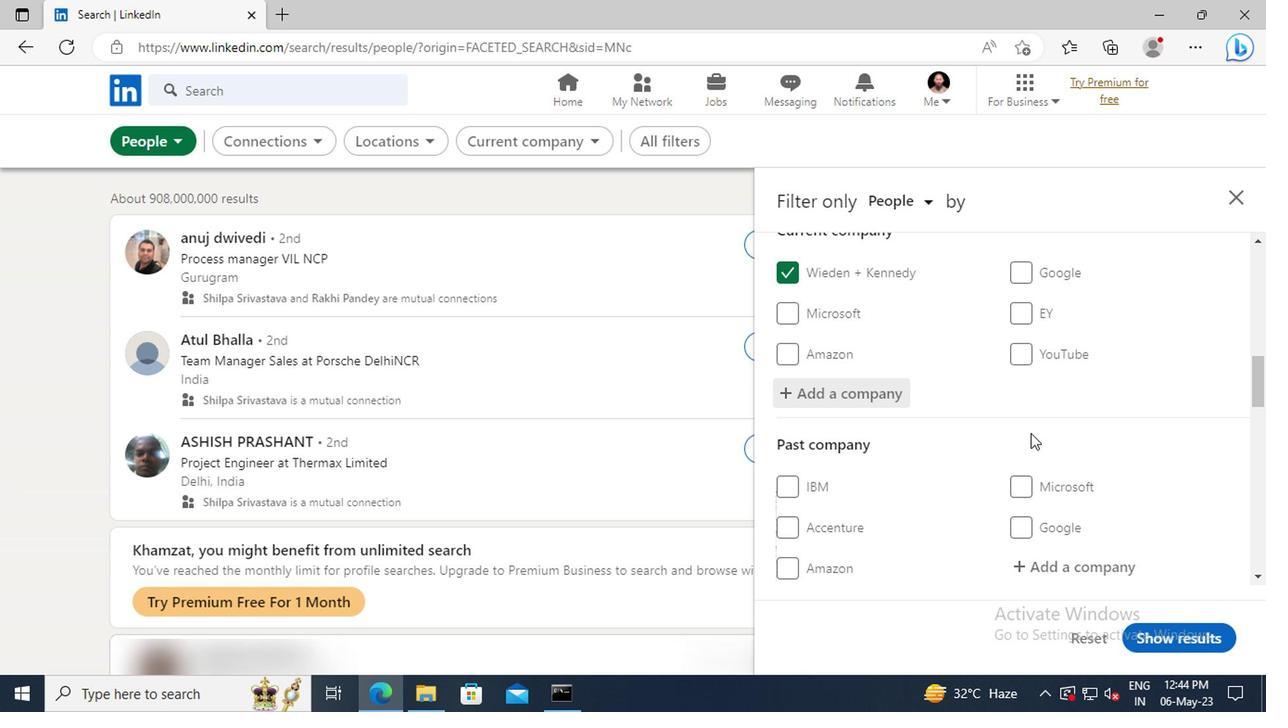 
Action: Mouse moved to (1025, 431)
Screenshot: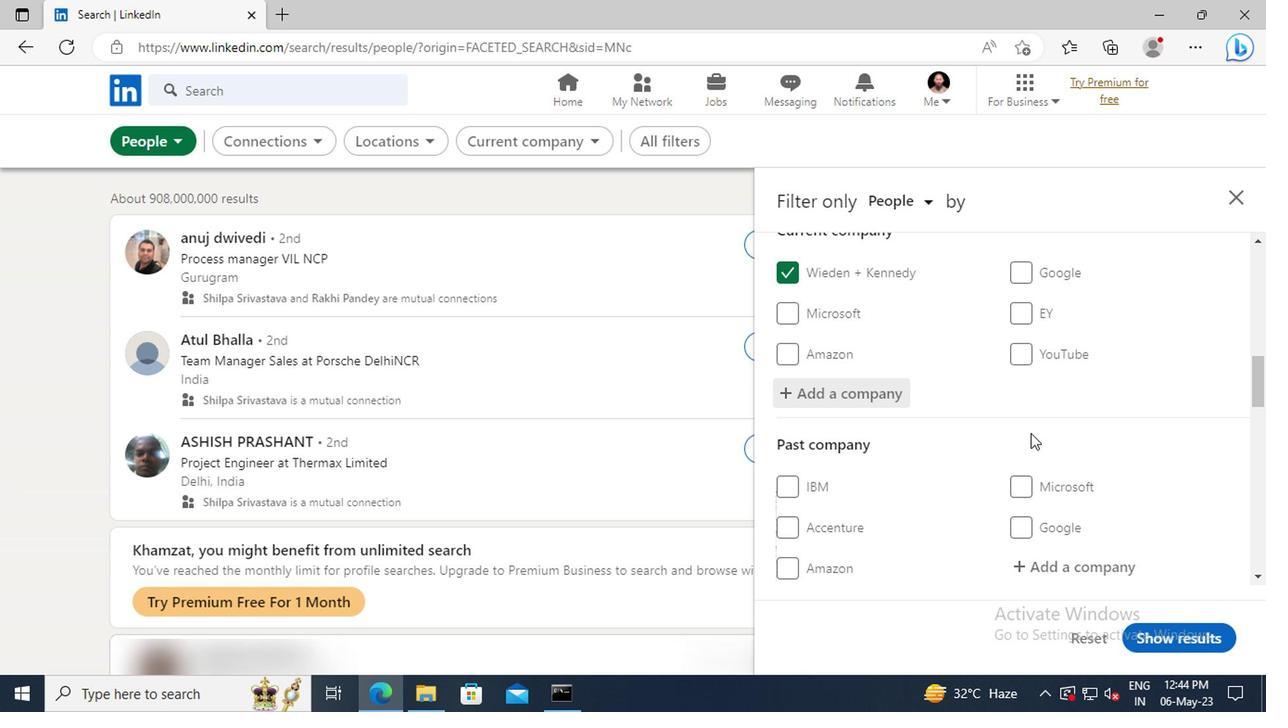 
Action: Mouse scrolled (1025, 430) with delta (0, 0)
Screenshot: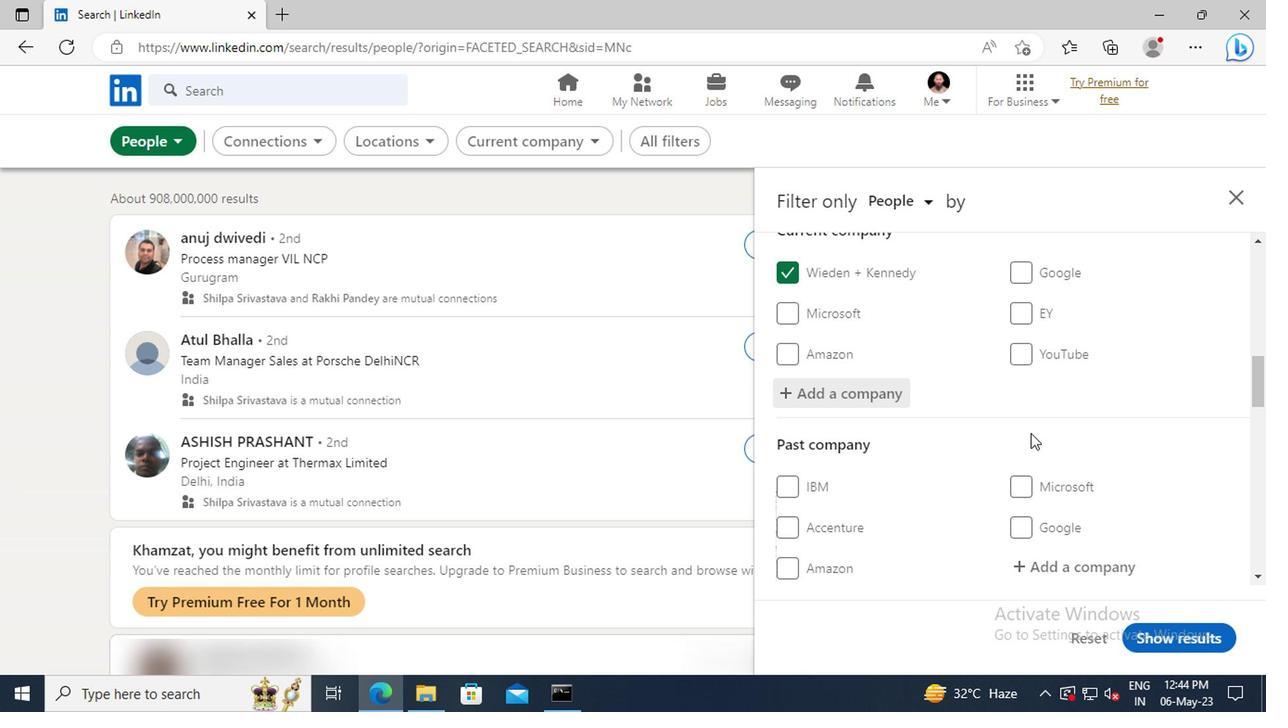 
Action: Mouse moved to (1022, 414)
Screenshot: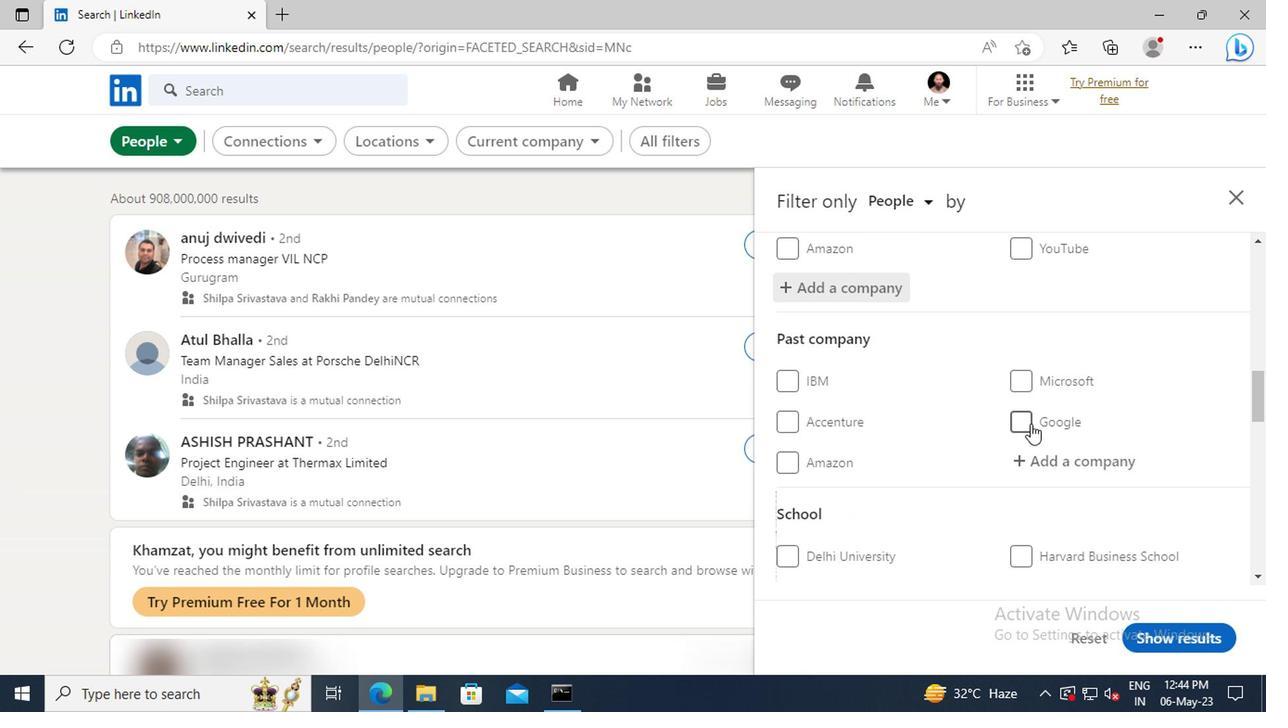 
Action: Mouse scrolled (1022, 414) with delta (0, 0)
Screenshot: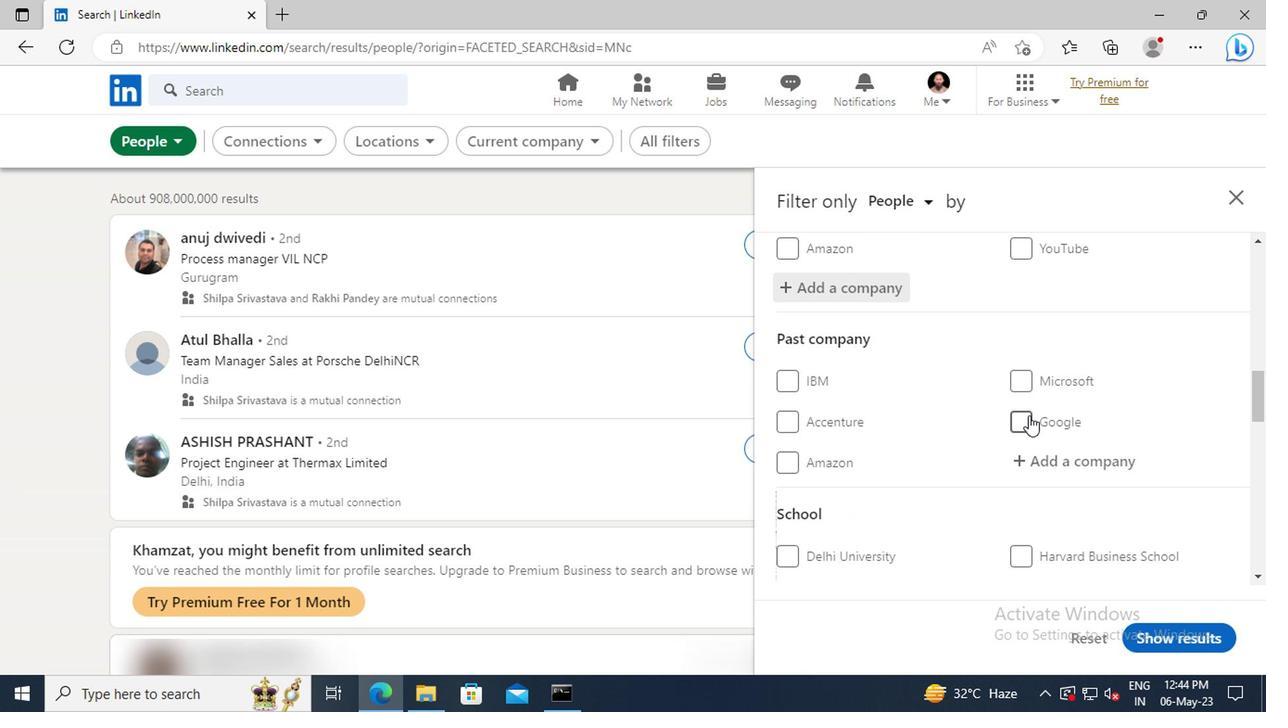 
Action: Mouse scrolled (1022, 414) with delta (0, 0)
Screenshot: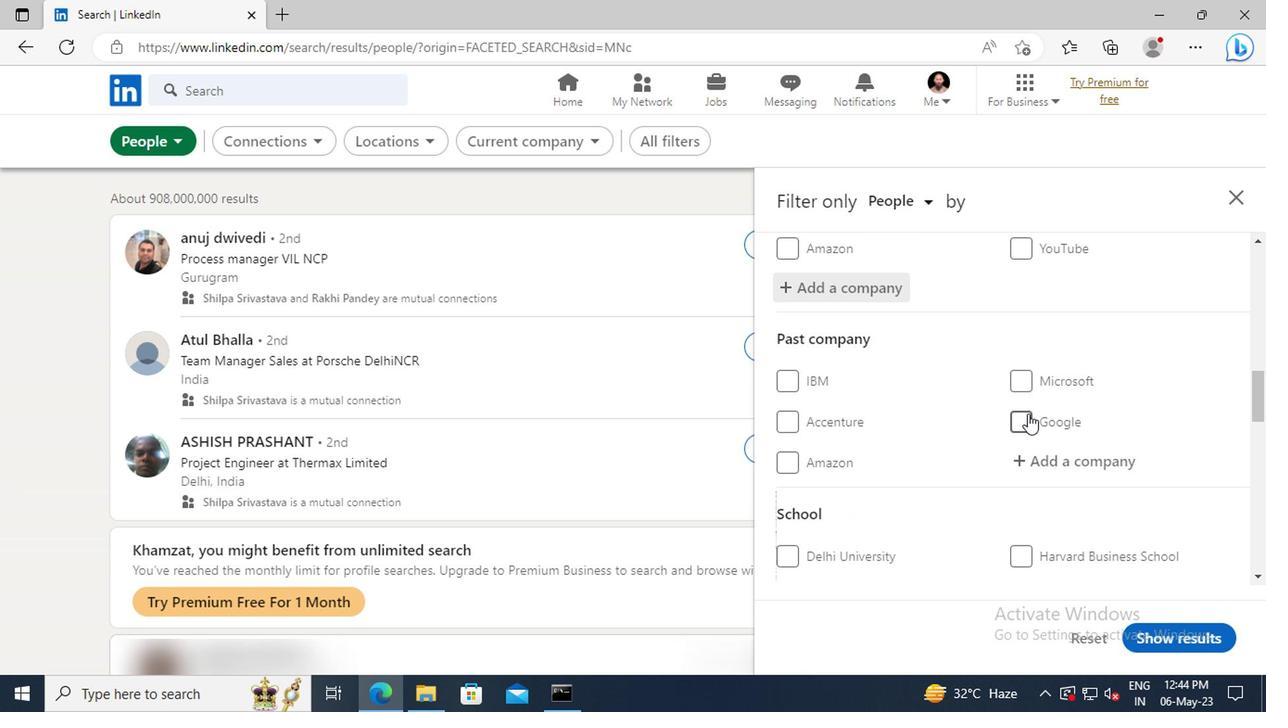 
Action: Mouse scrolled (1022, 414) with delta (0, 0)
Screenshot: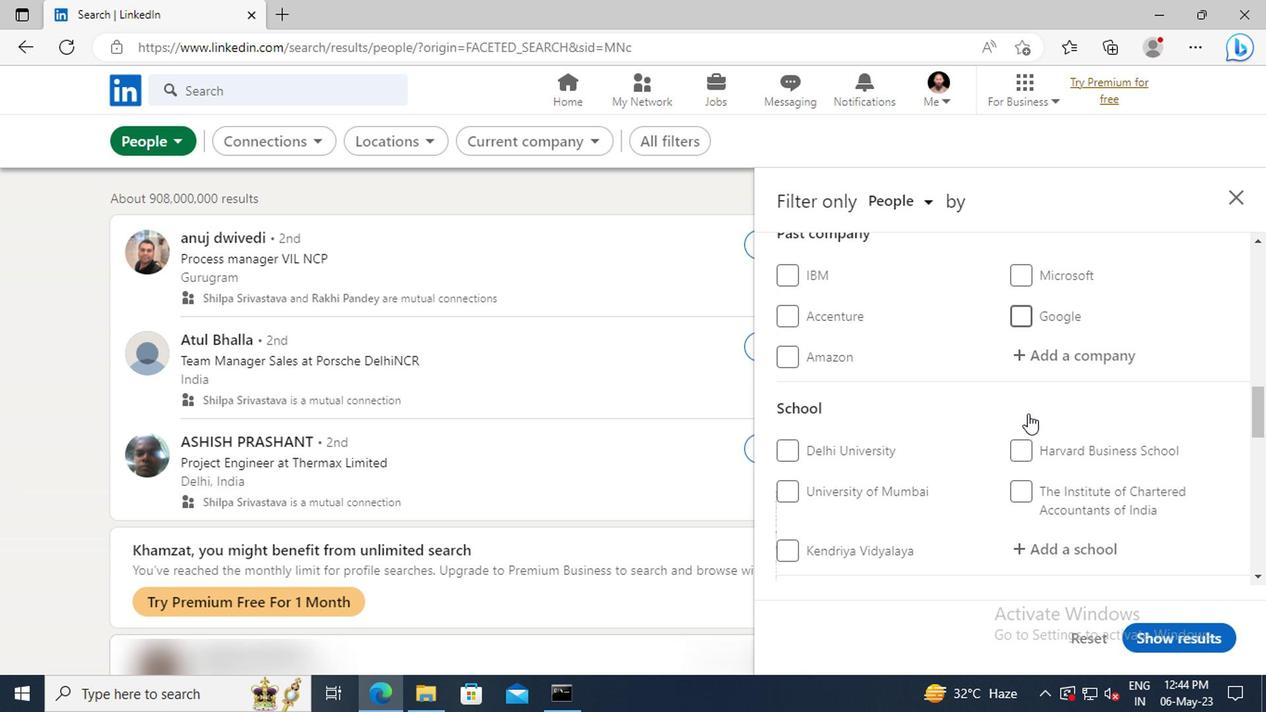 
Action: Mouse scrolled (1022, 414) with delta (0, 0)
Screenshot: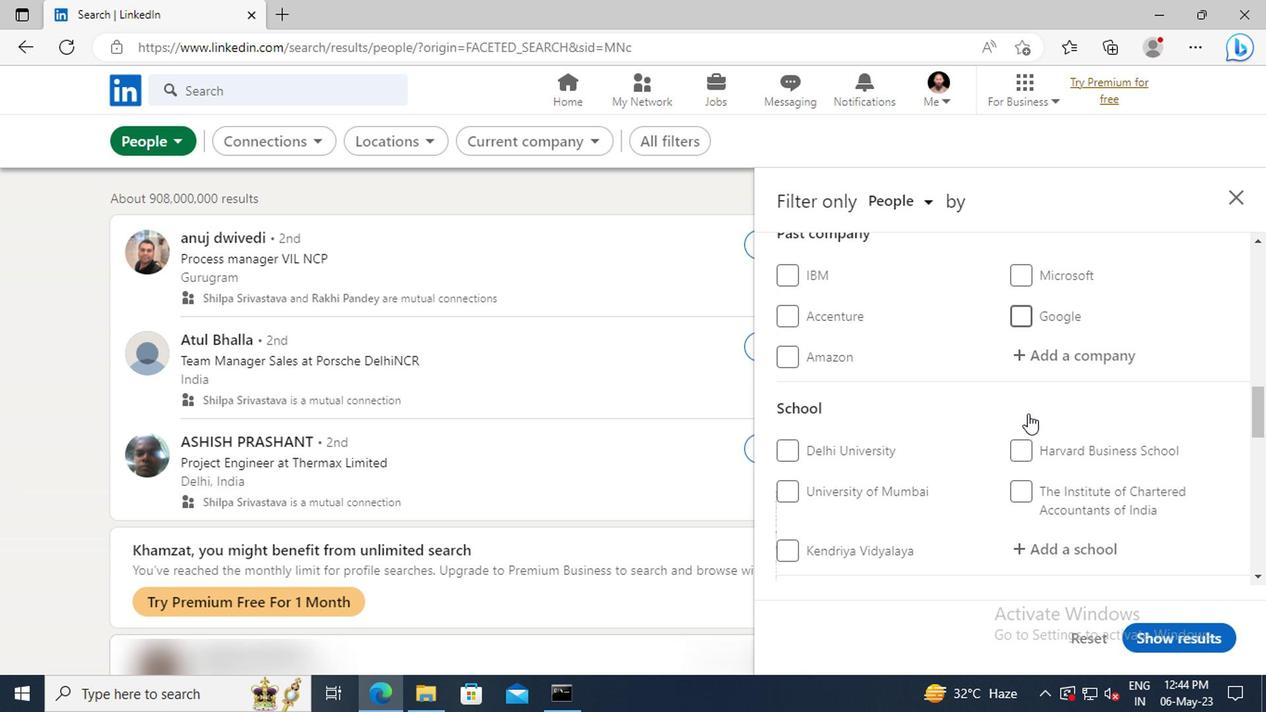 
Action: Mouse scrolled (1022, 414) with delta (0, 0)
Screenshot: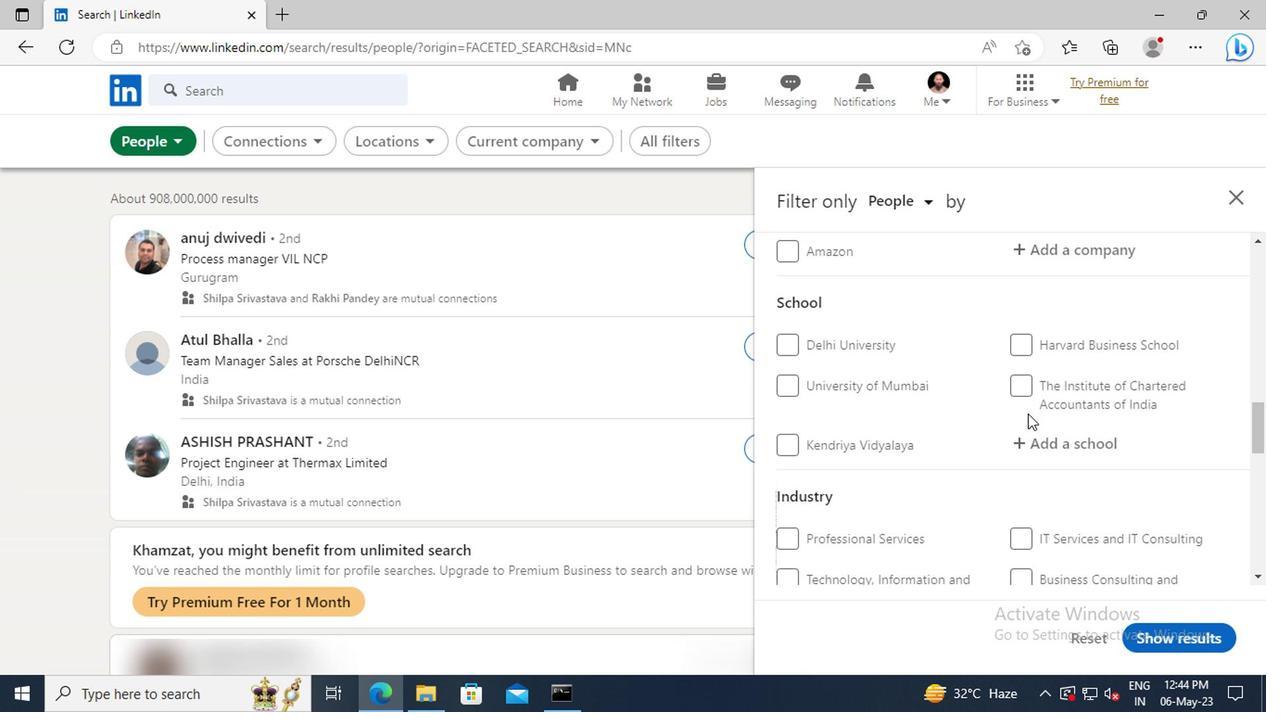 
Action: Mouse moved to (1026, 400)
Screenshot: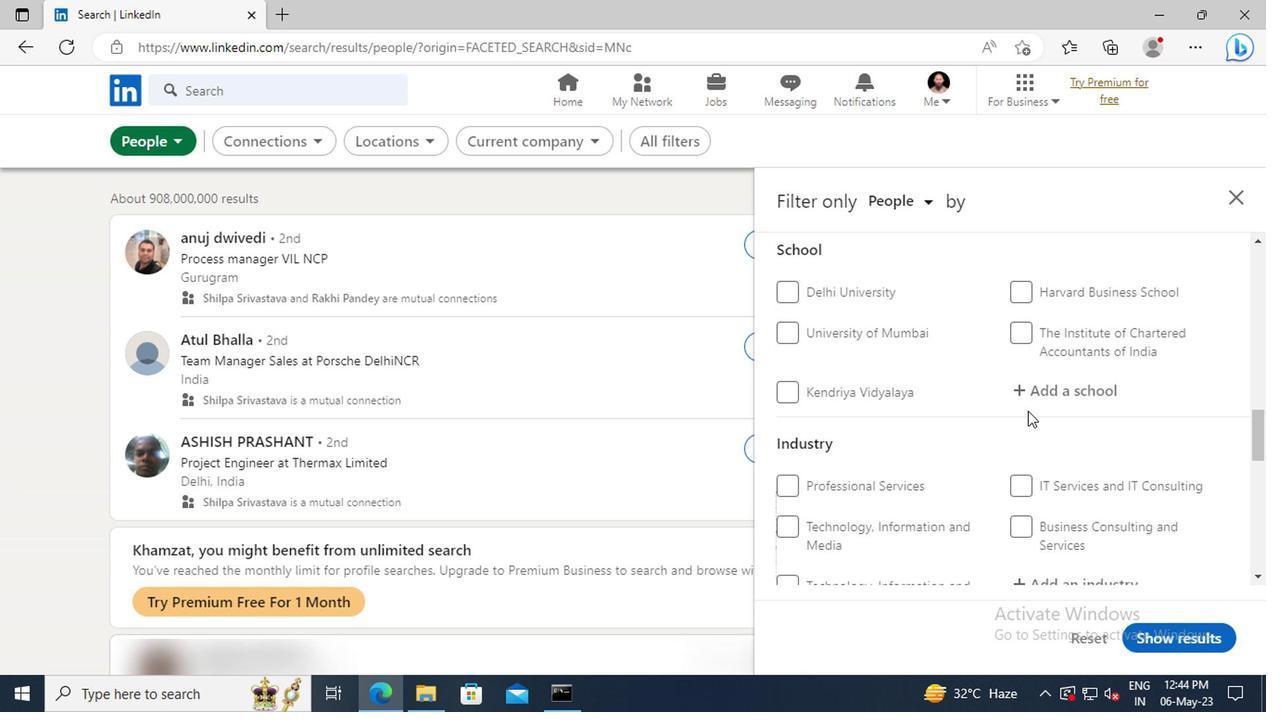 
Action: Mouse pressed left at (1026, 400)
Screenshot: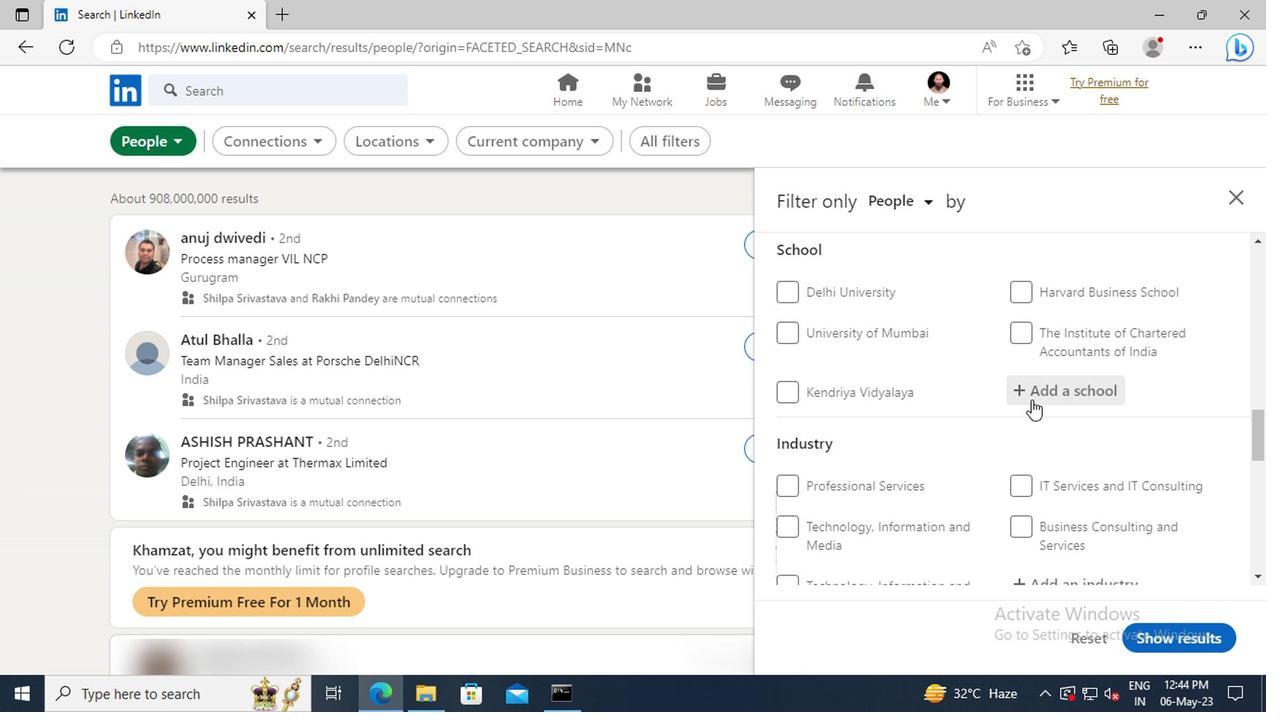 
Action: Key pressed <Key.shift>NORTH<Key.space><Key.shift>ORISS
Screenshot: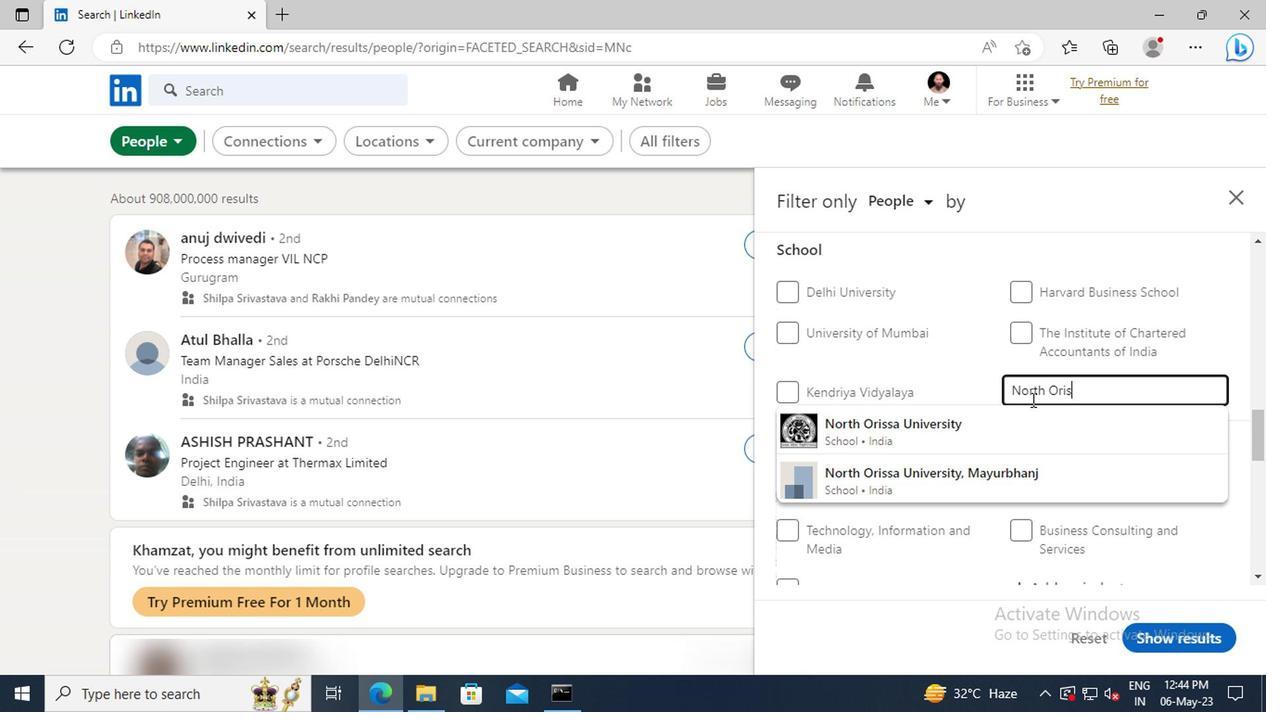 
Action: Mouse moved to (1026, 412)
Screenshot: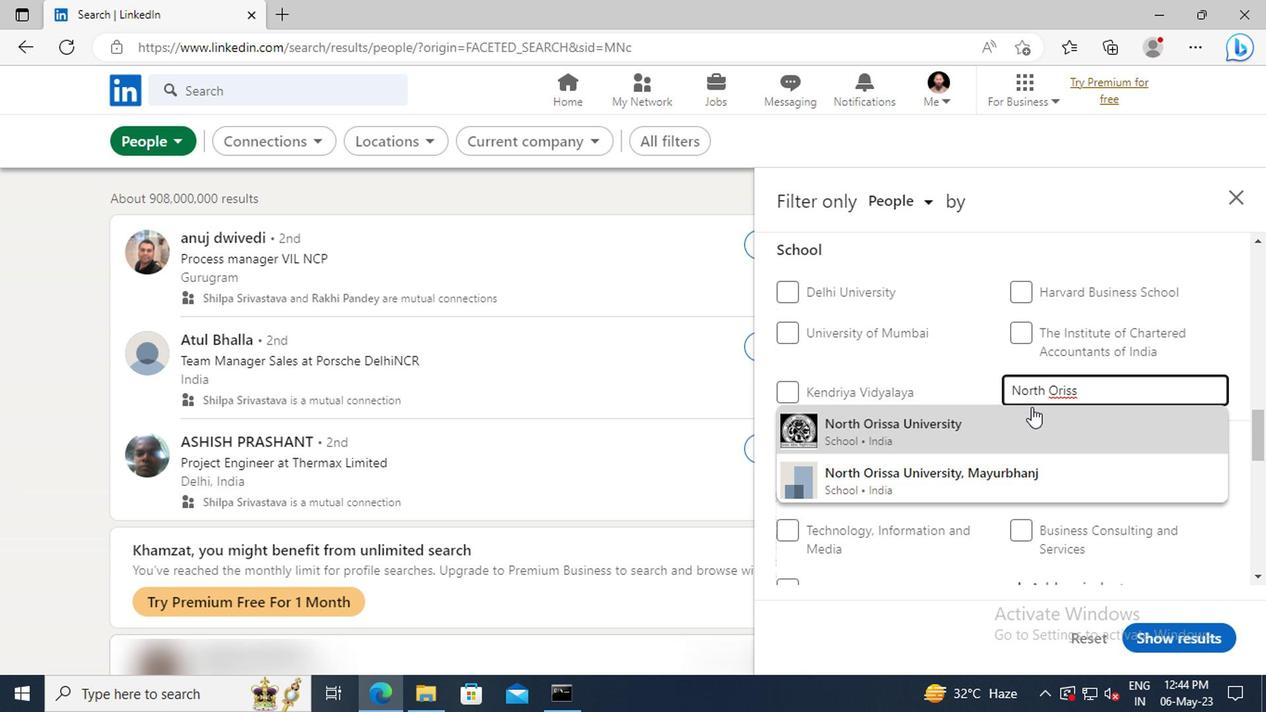 
Action: Mouse pressed left at (1026, 412)
Screenshot: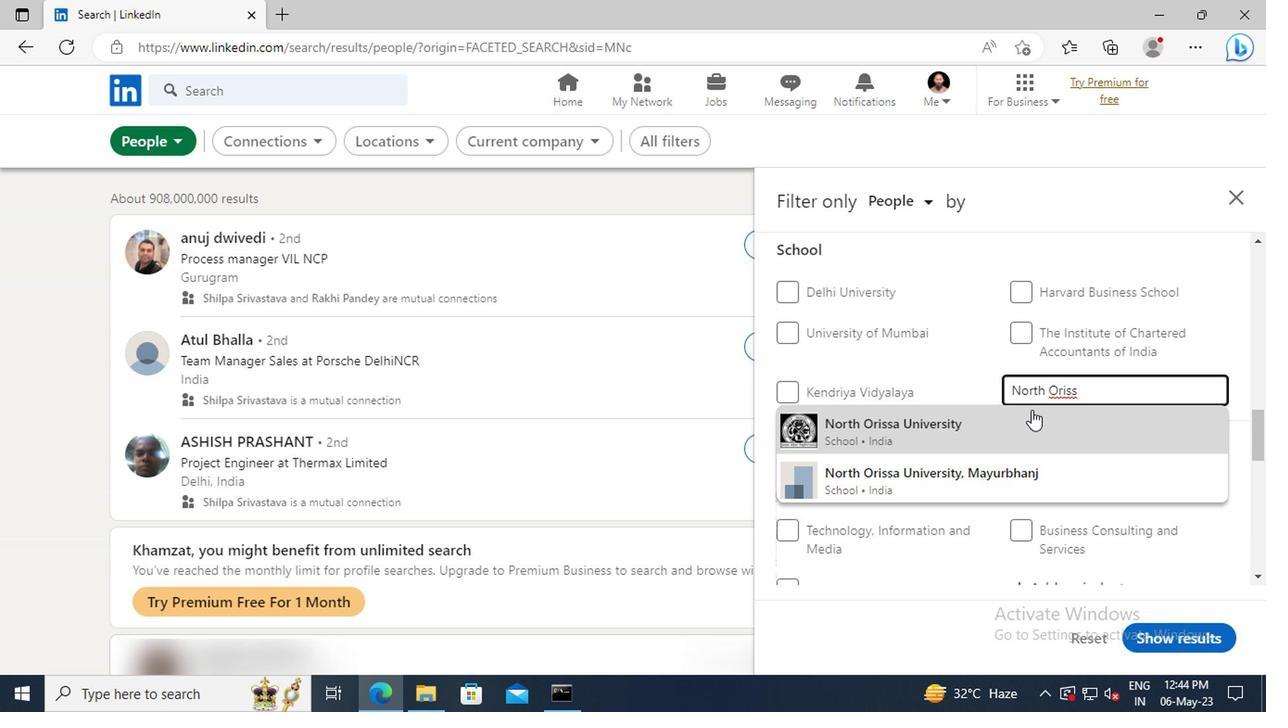
Action: Mouse scrolled (1026, 412) with delta (0, 0)
Screenshot: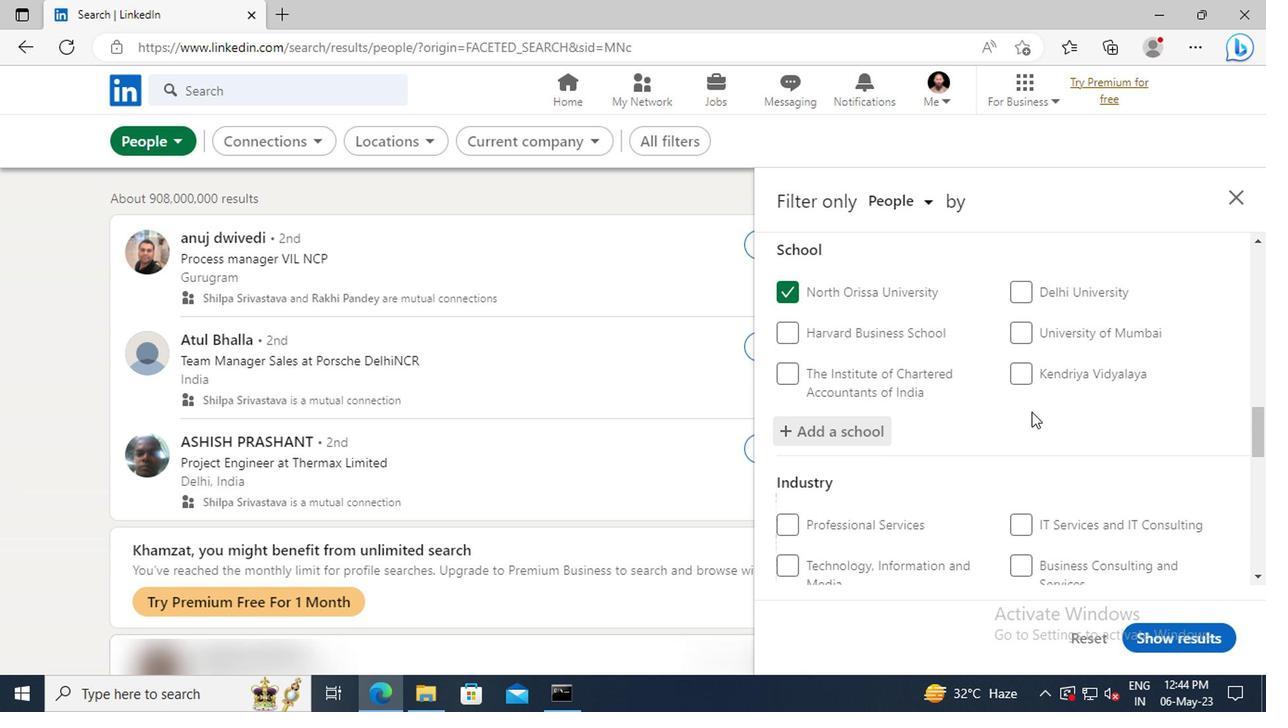 
Action: Mouse scrolled (1026, 412) with delta (0, 0)
Screenshot: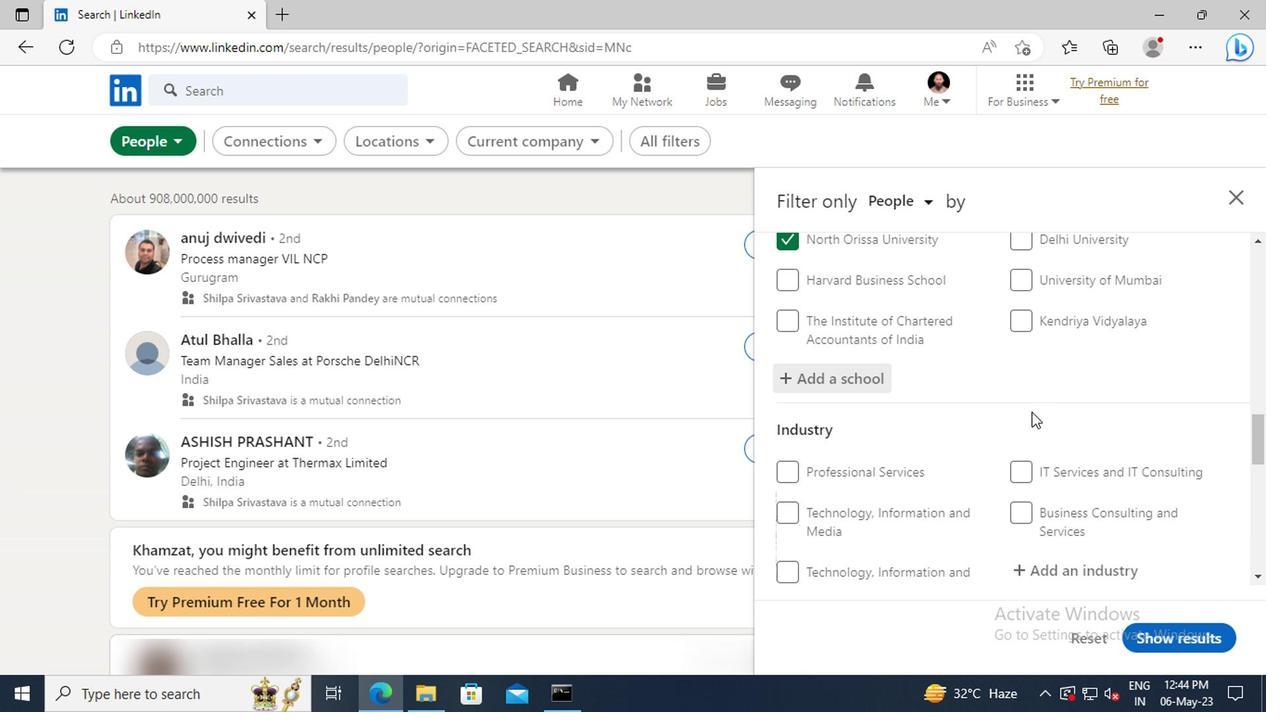 
Action: Mouse scrolled (1026, 412) with delta (0, 0)
Screenshot: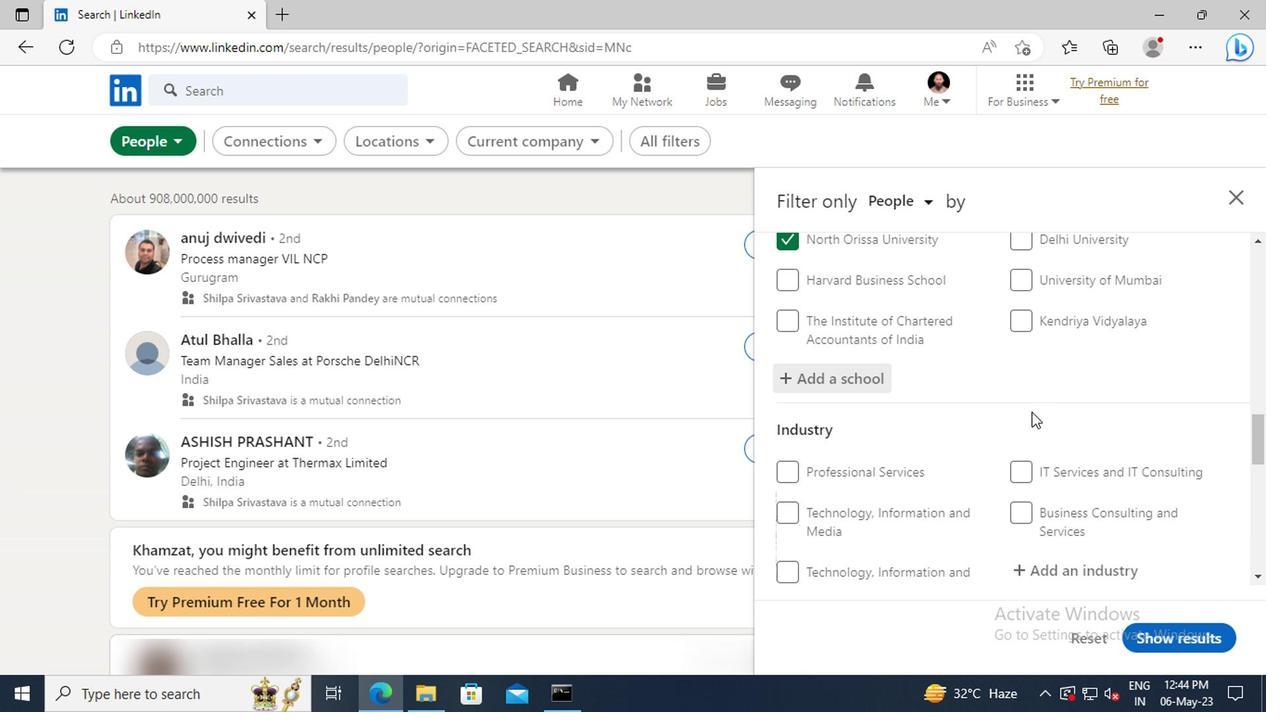 
Action: Mouse scrolled (1026, 412) with delta (0, 0)
Screenshot: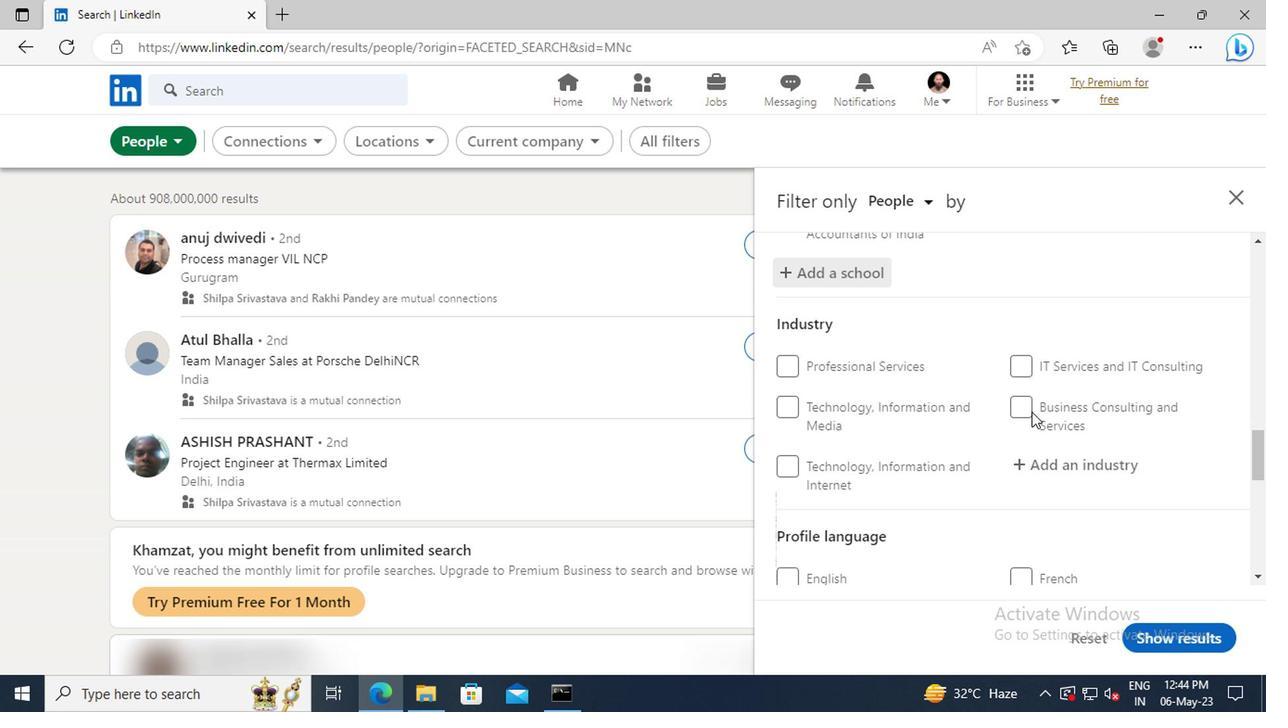 
Action: Mouse moved to (1027, 414)
Screenshot: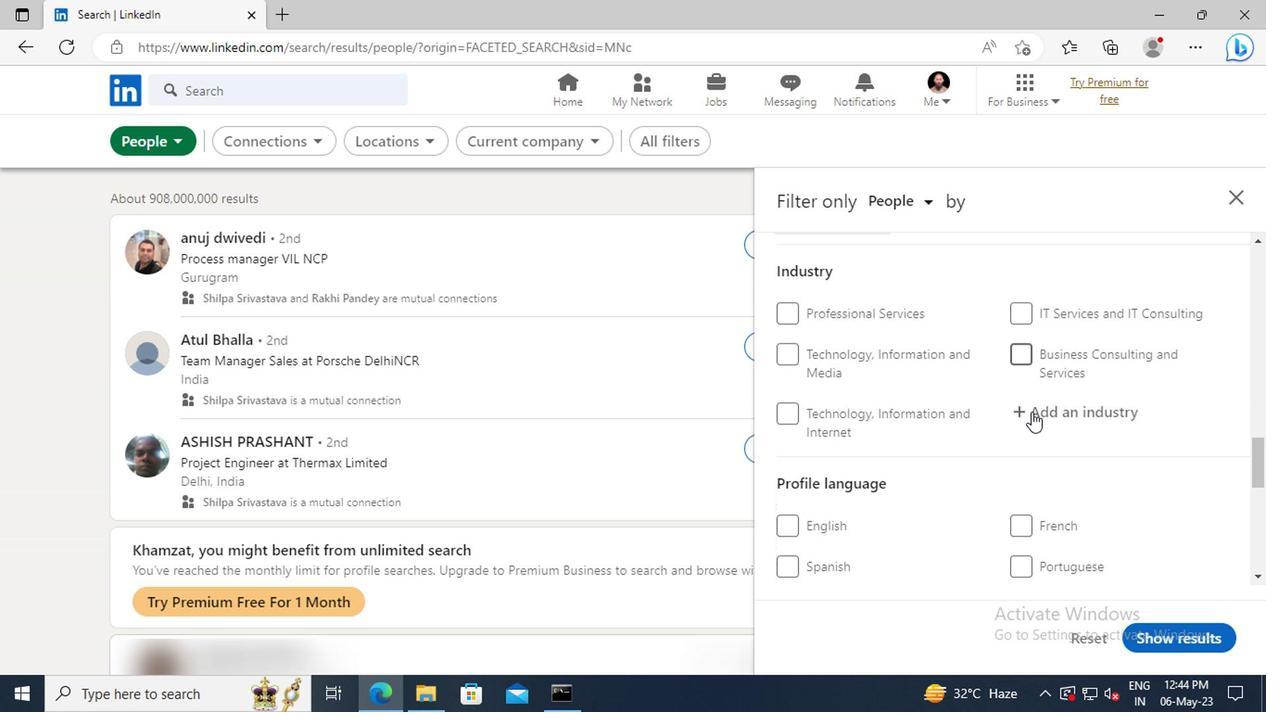 
Action: Mouse pressed left at (1027, 414)
Screenshot: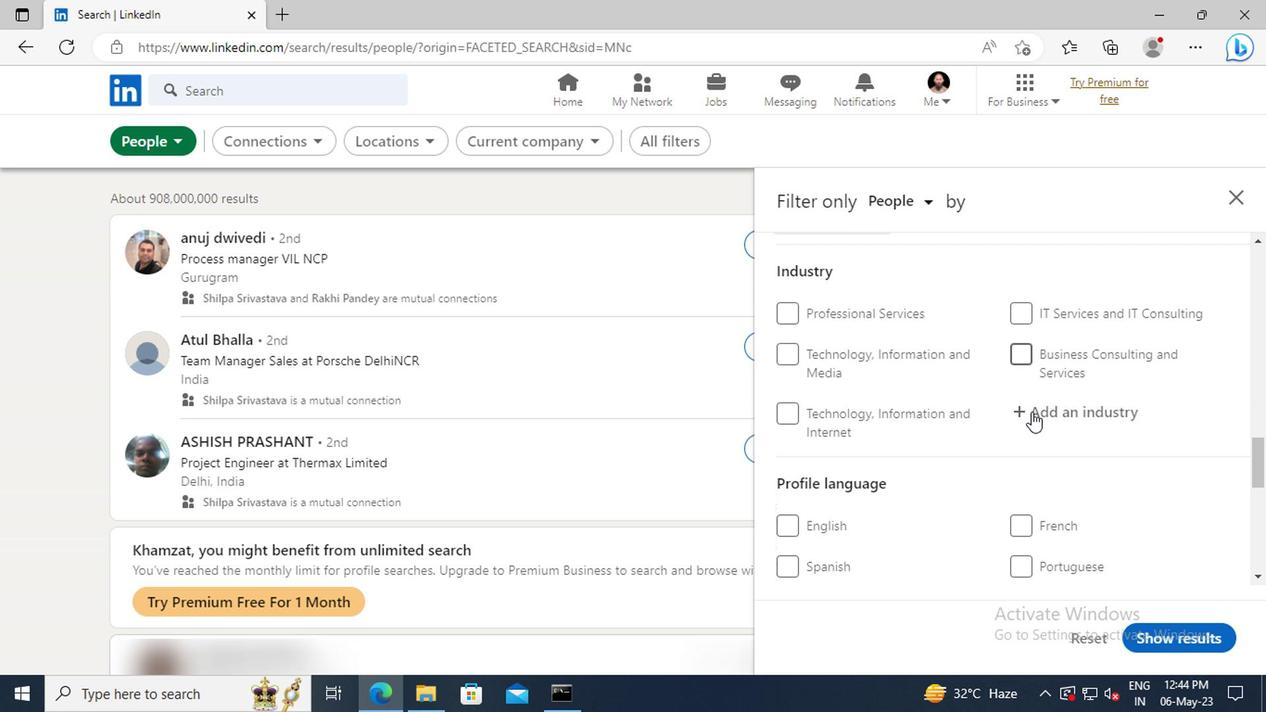 
Action: Key pressed <Key.shift>APPAREL<Key.space><Key.shift>MAN
Screenshot: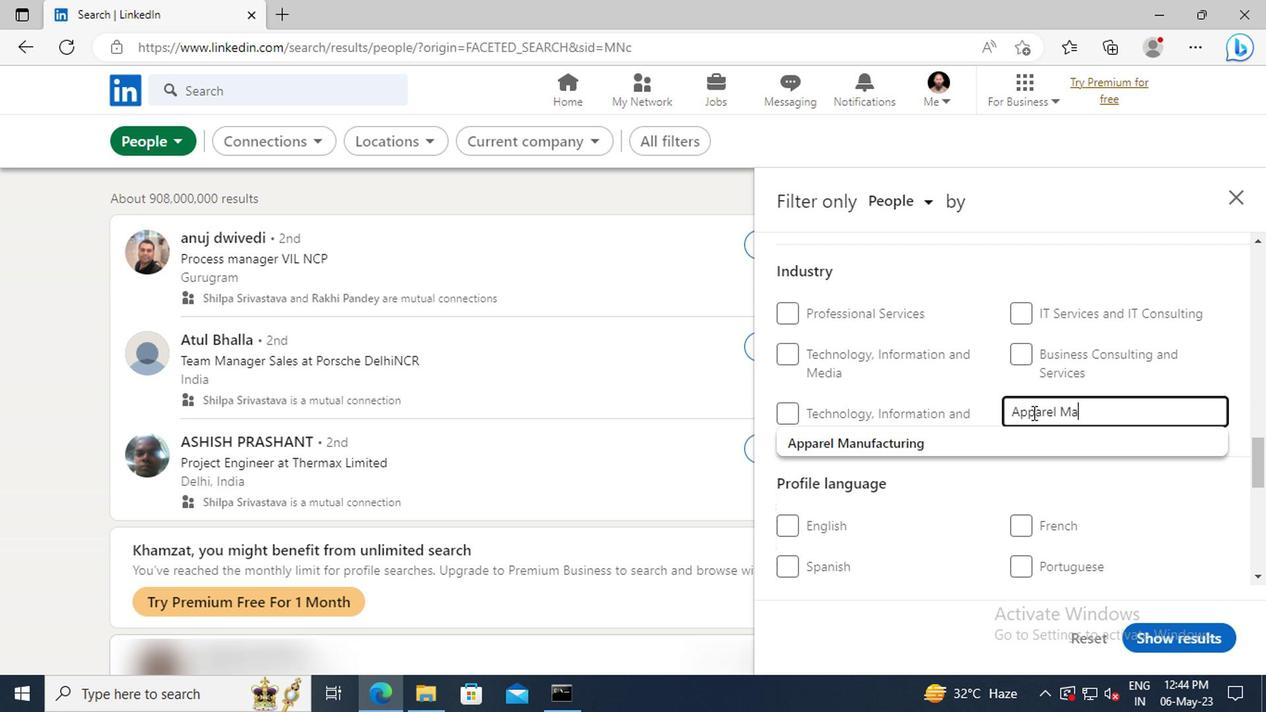 
Action: Mouse moved to (1029, 437)
Screenshot: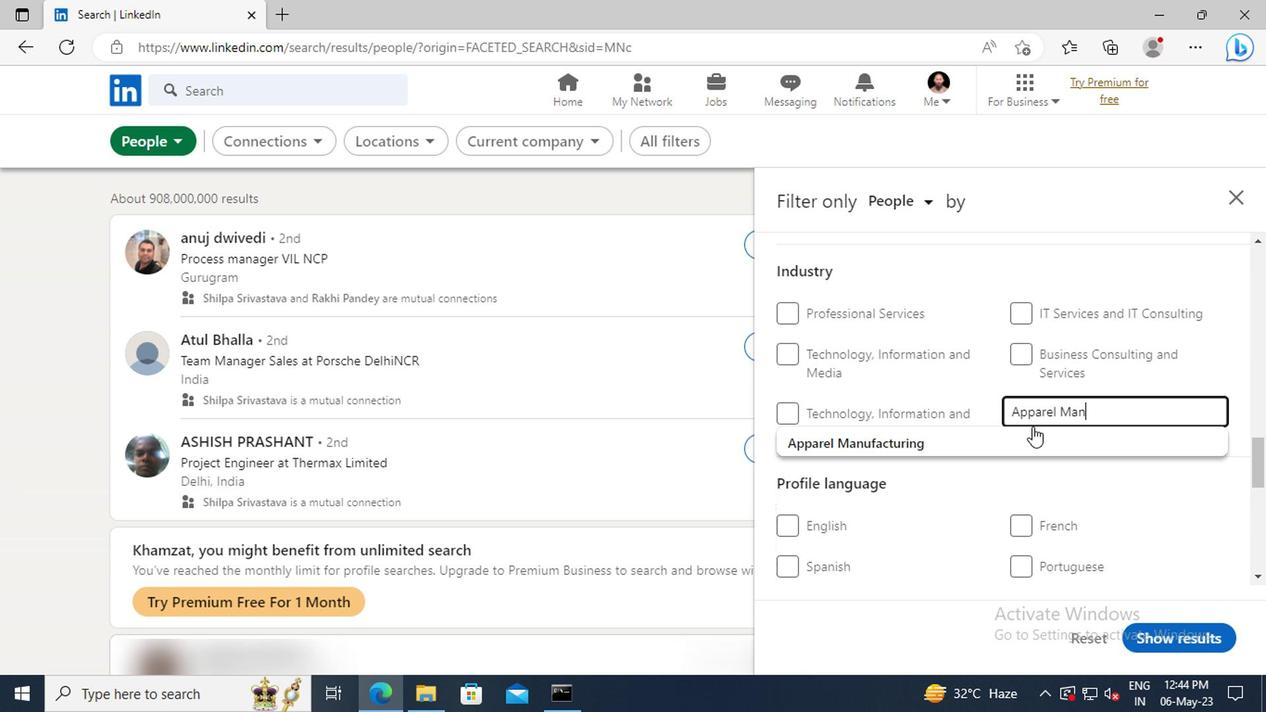 
Action: Mouse pressed left at (1029, 437)
Screenshot: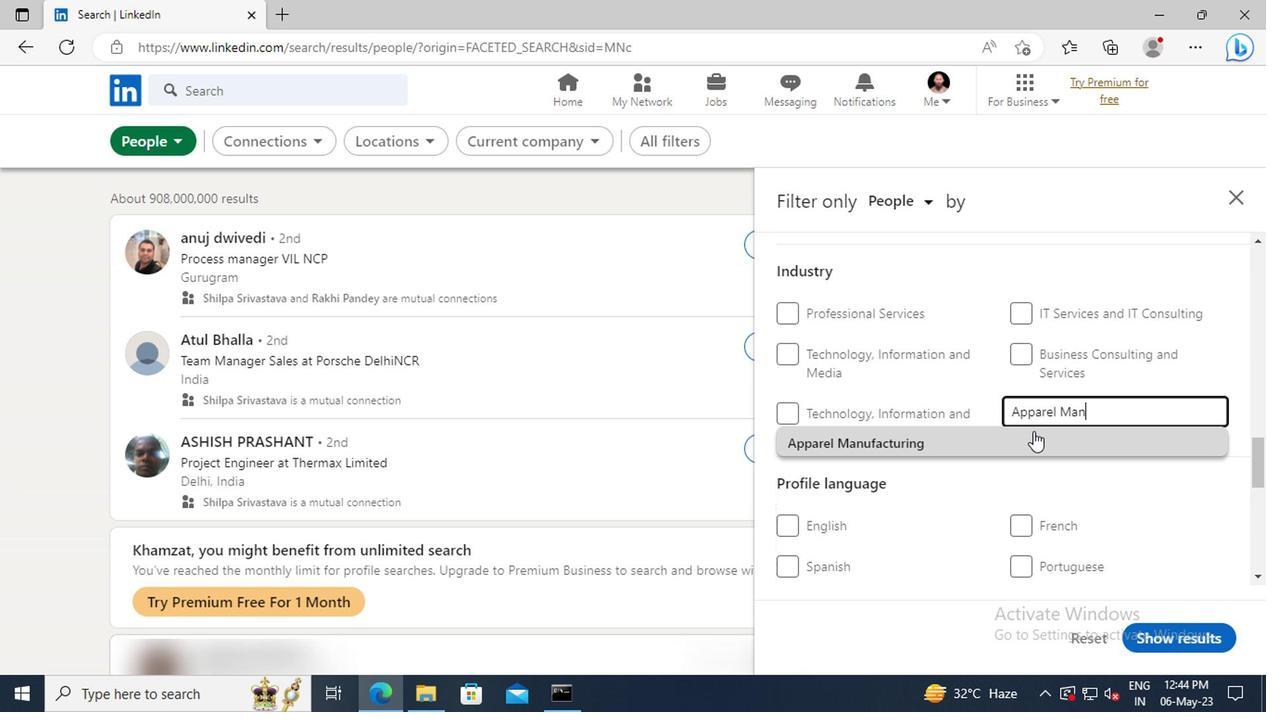 
Action: Mouse scrolled (1029, 435) with delta (0, -1)
Screenshot: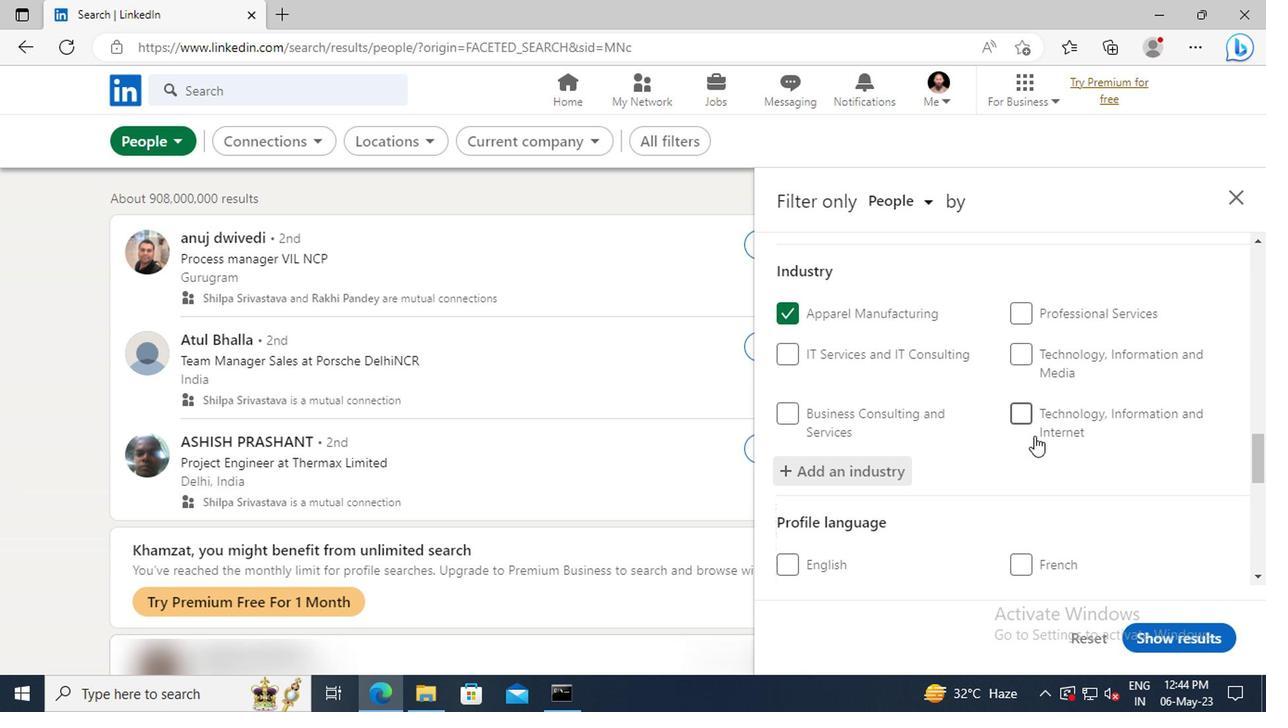 
Action: Mouse scrolled (1029, 435) with delta (0, -1)
Screenshot: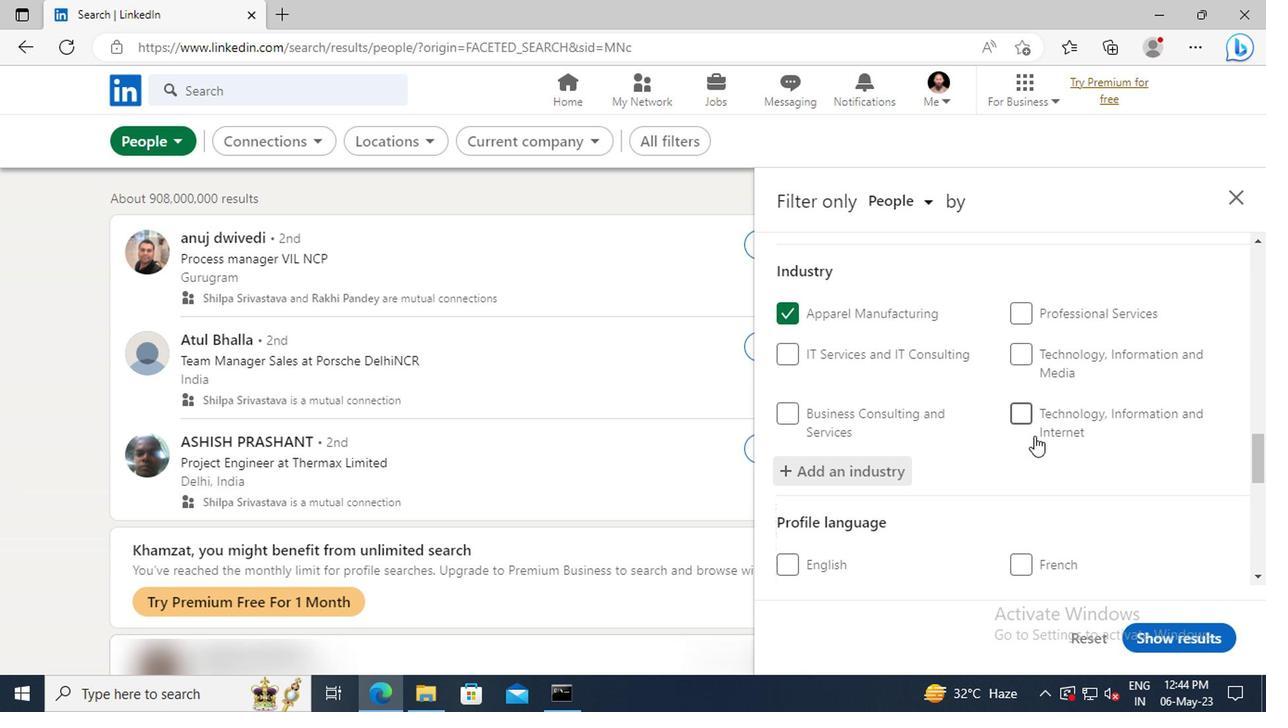 
Action: Mouse scrolled (1029, 435) with delta (0, -1)
Screenshot: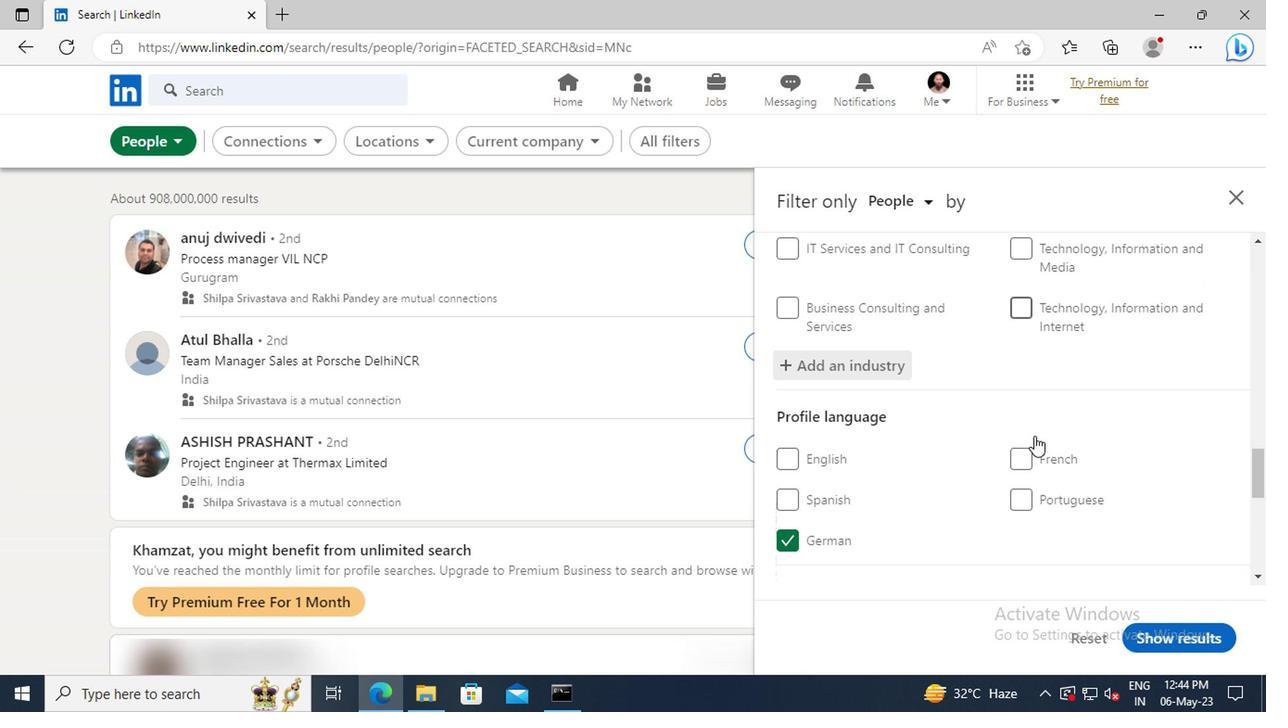 
Action: Mouse scrolled (1029, 435) with delta (0, -1)
Screenshot: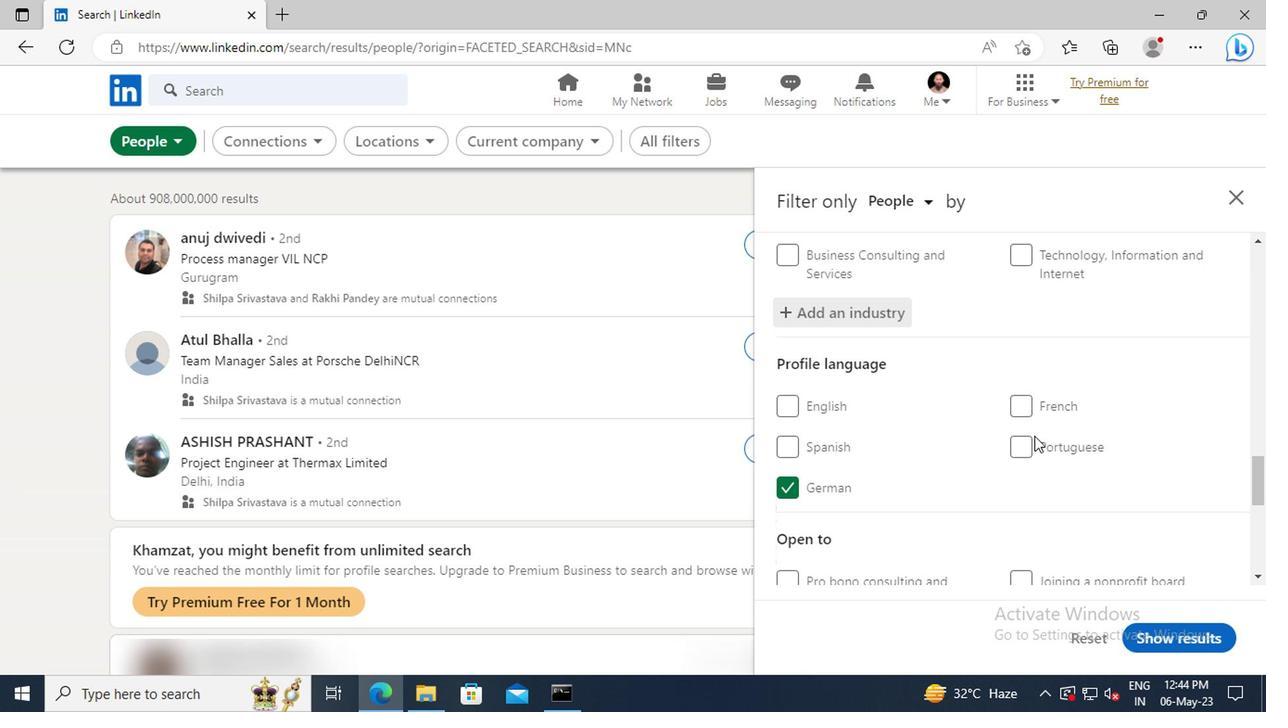 
Action: Mouse scrolled (1029, 435) with delta (0, -1)
Screenshot: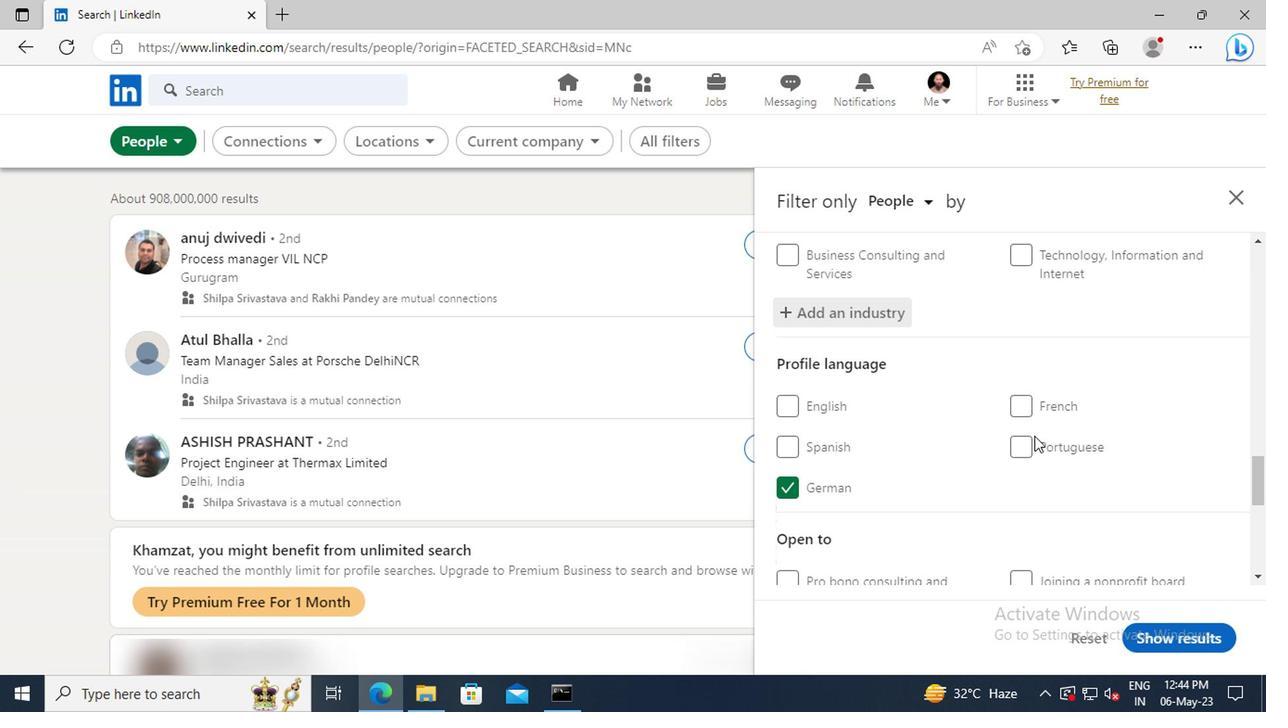 
Action: Mouse moved to (1029, 423)
Screenshot: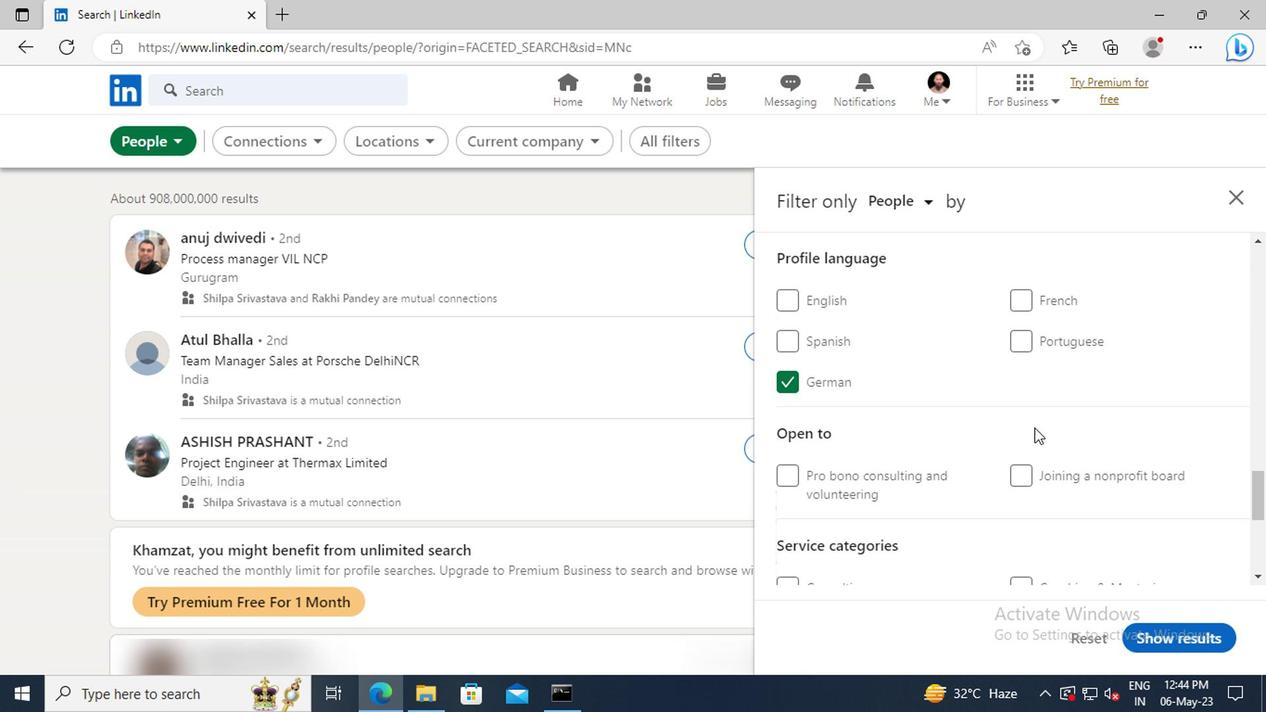 
Action: Mouse scrolled (1029, 423) with delta (0, 0)
Screenshot: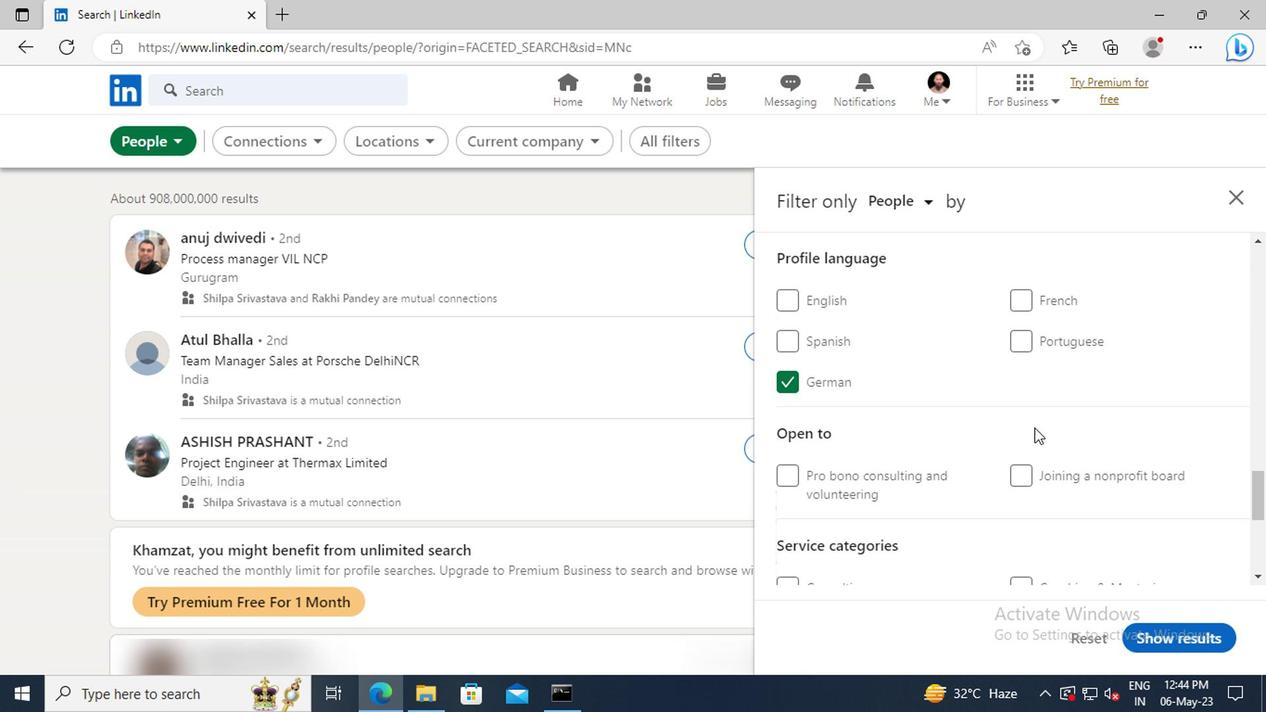 
Action: Mouse moved to (1028, 420)
Screenshot: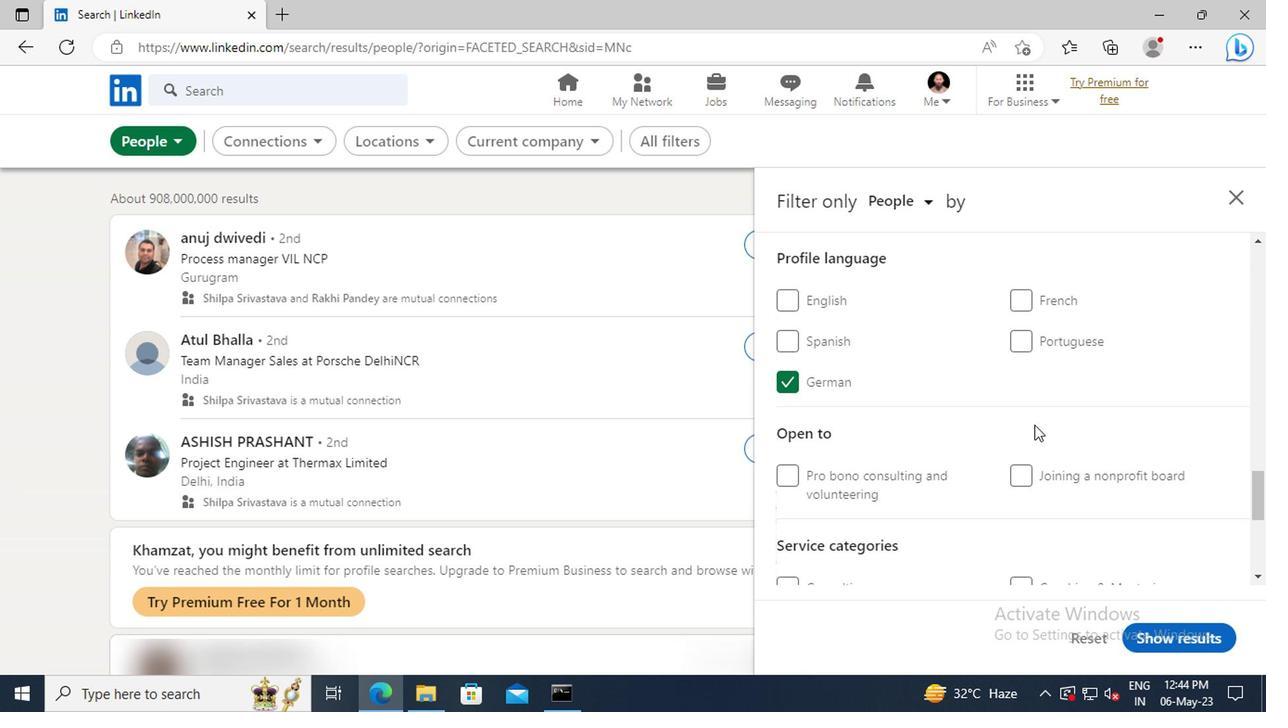 
Action: Mouse scrolled (1028, 419) with delta (0, 0)
Screenshot: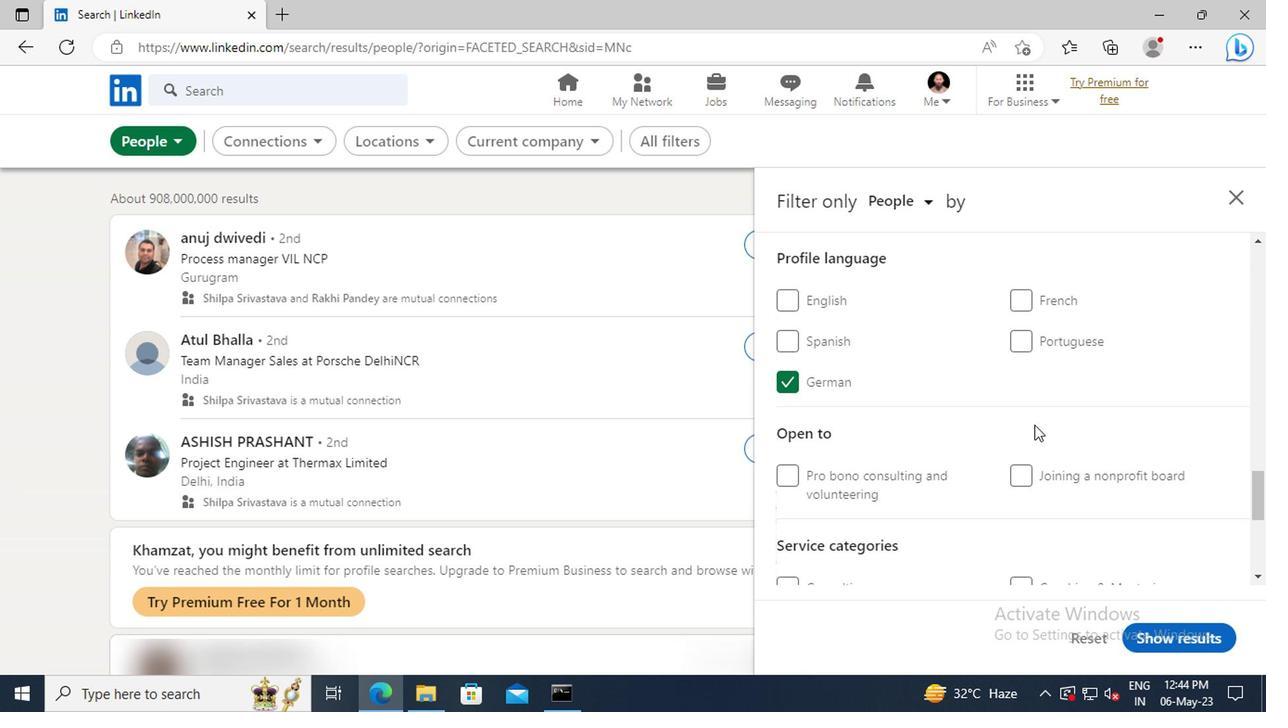 
Action: Mouse moved to (1028, 401)
Screenshot: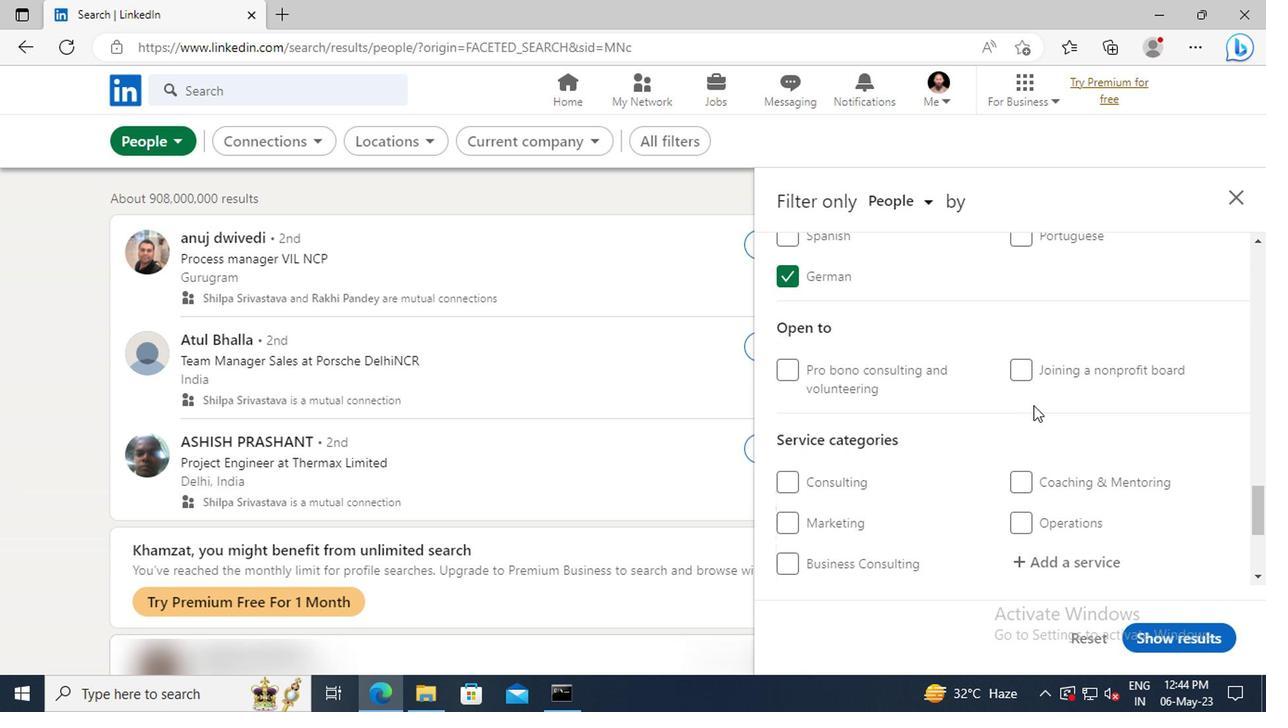 
Action: Mouse scrolled (1028, 400) with delta (0, 0)
Screenshot: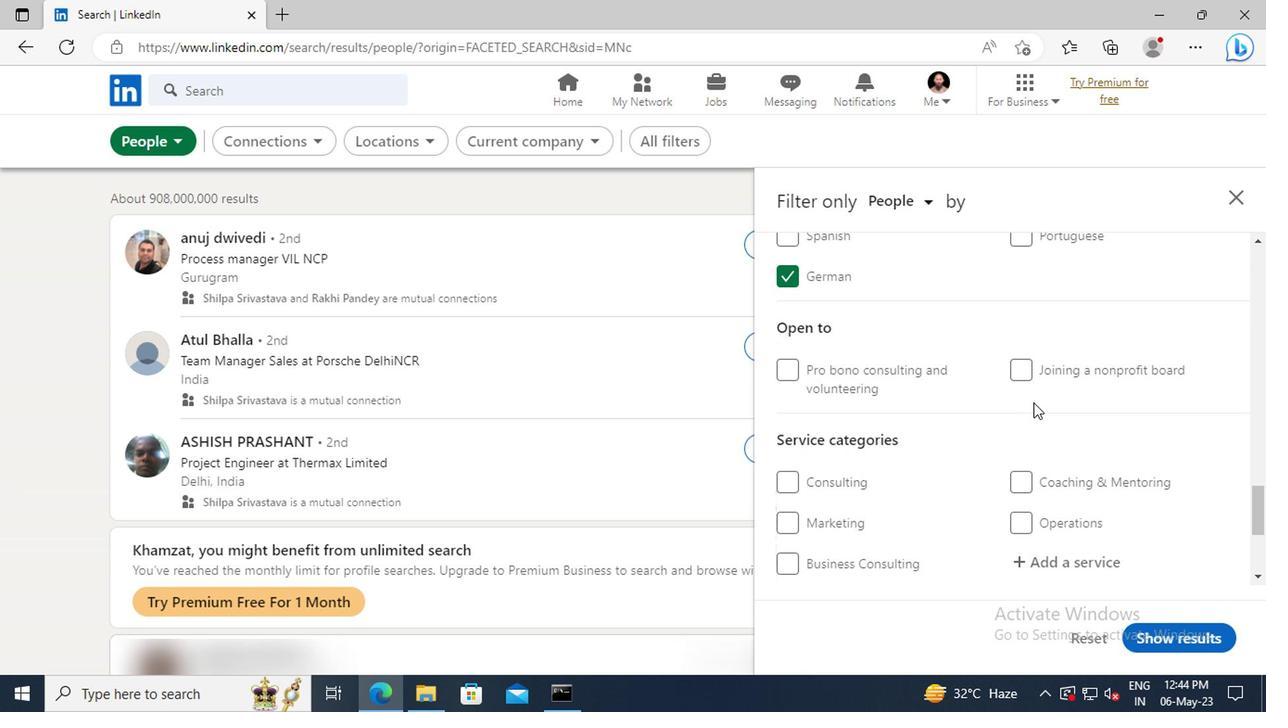 
Action: Mouse scrolled (1028, 400) with delta (0, 0)
Screenshot: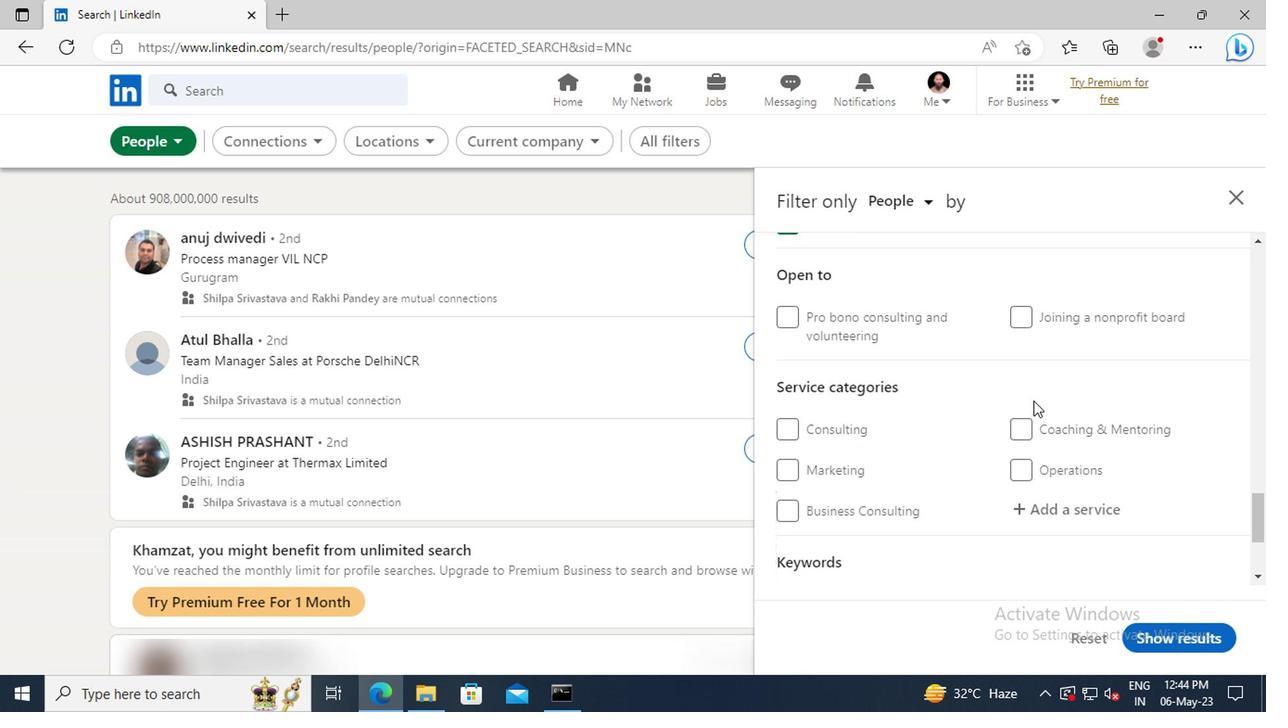 
Action: Mouse moved to (1037, 447)
Screenshot: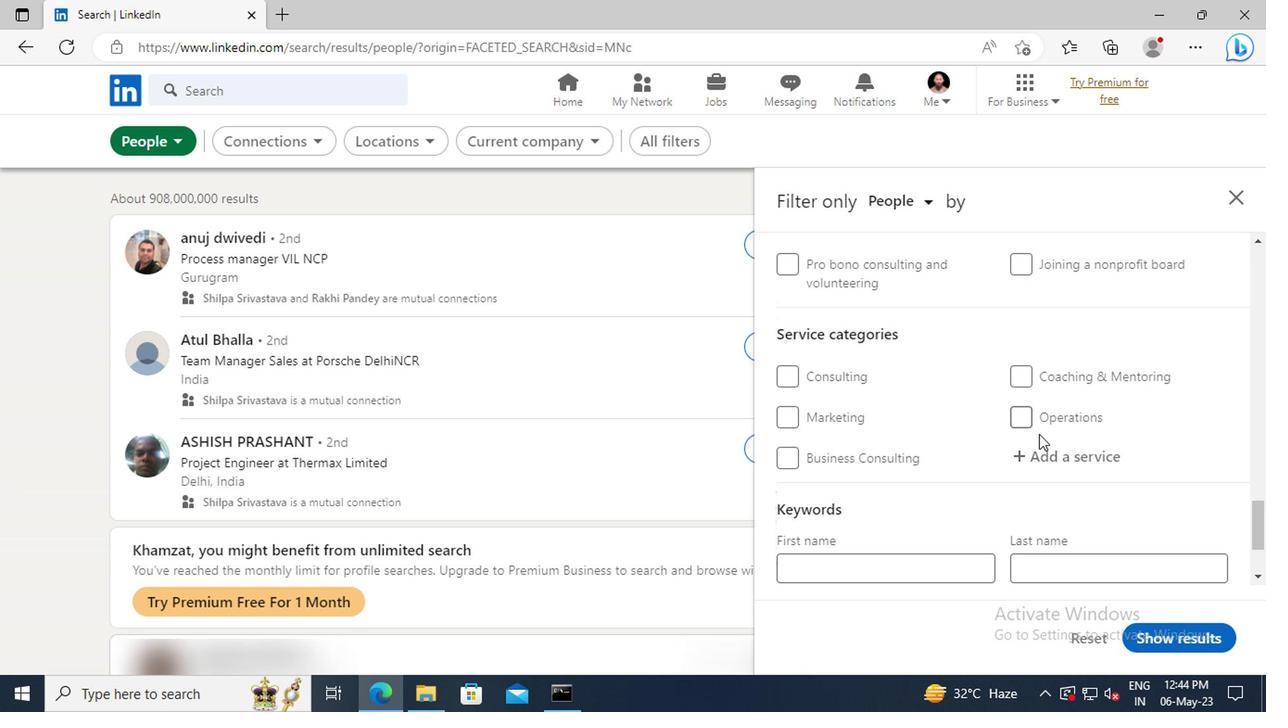 
Action: Mouse pressed left at (1037, 447)
Screenshot: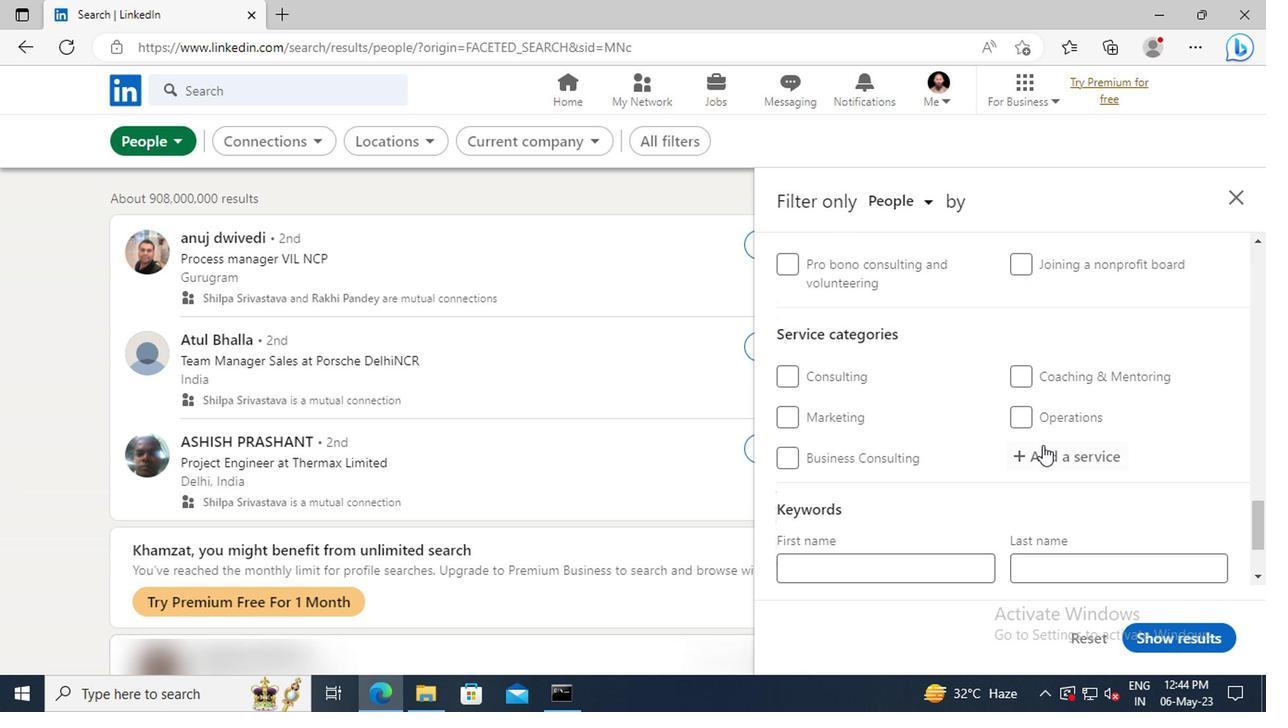 
Action: Key pressed <Key.shift>TRANSLATION
Screenshot: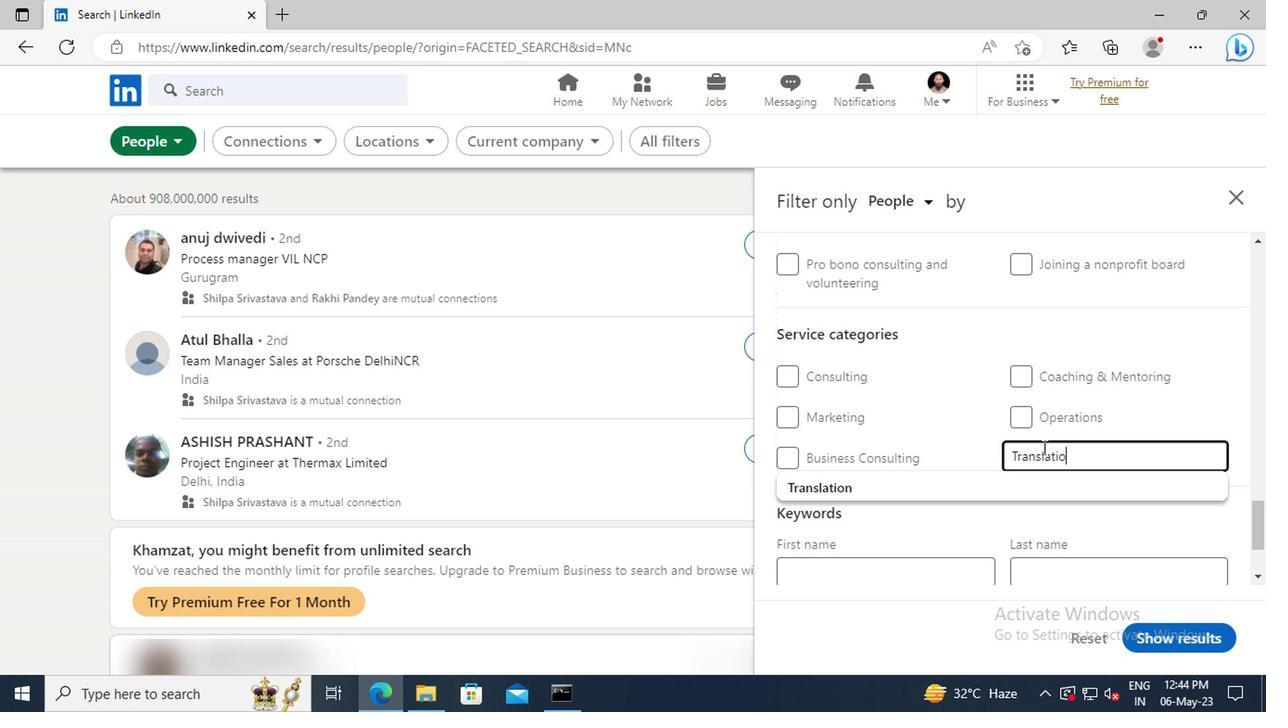 
Action: Mouse moved to (1033, 481)
Screenshot: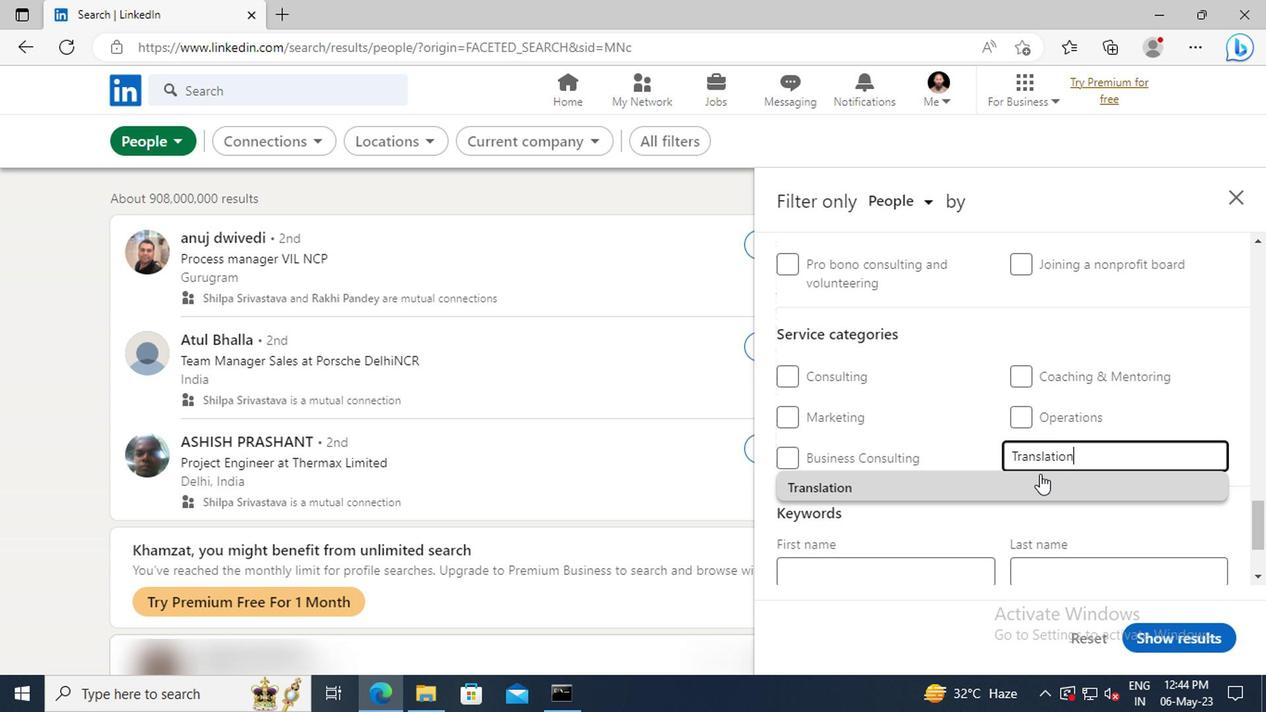 
Action: Mouse pressed left at (1033, 481)
Screenshot: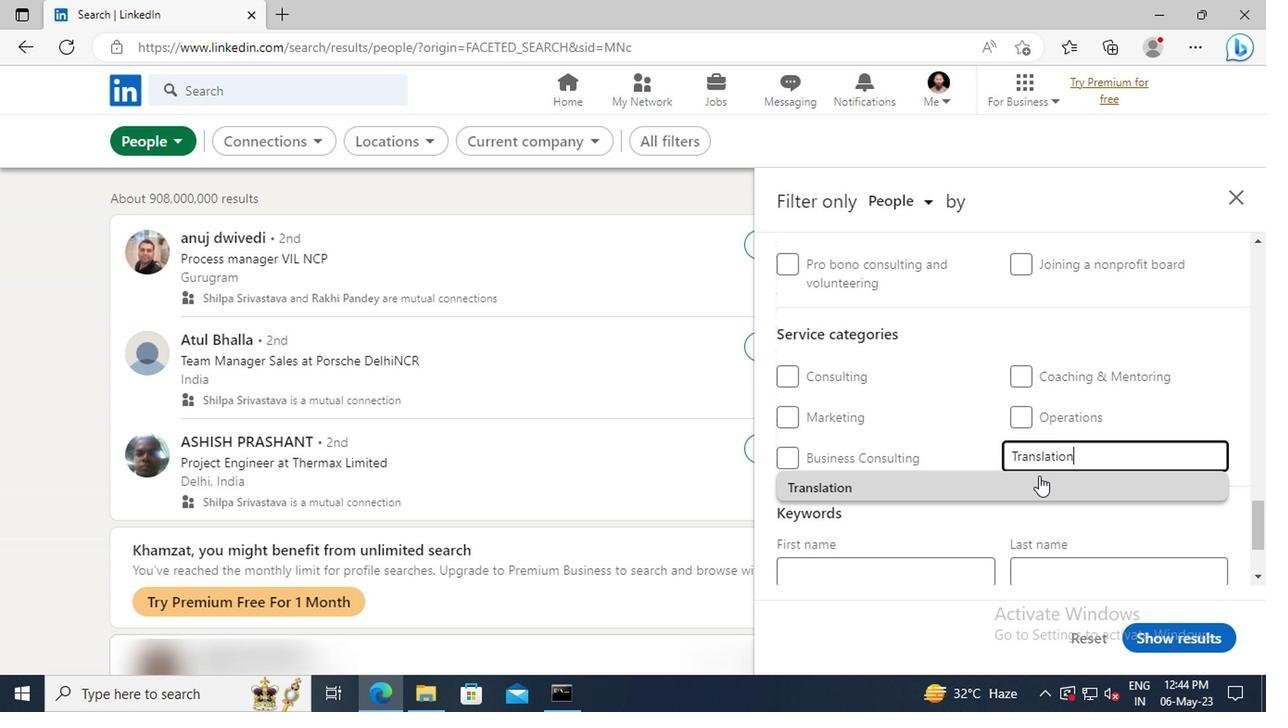 
Action: Mouse scrolled (1033, 480) with delta (0, -1)
Screenshot: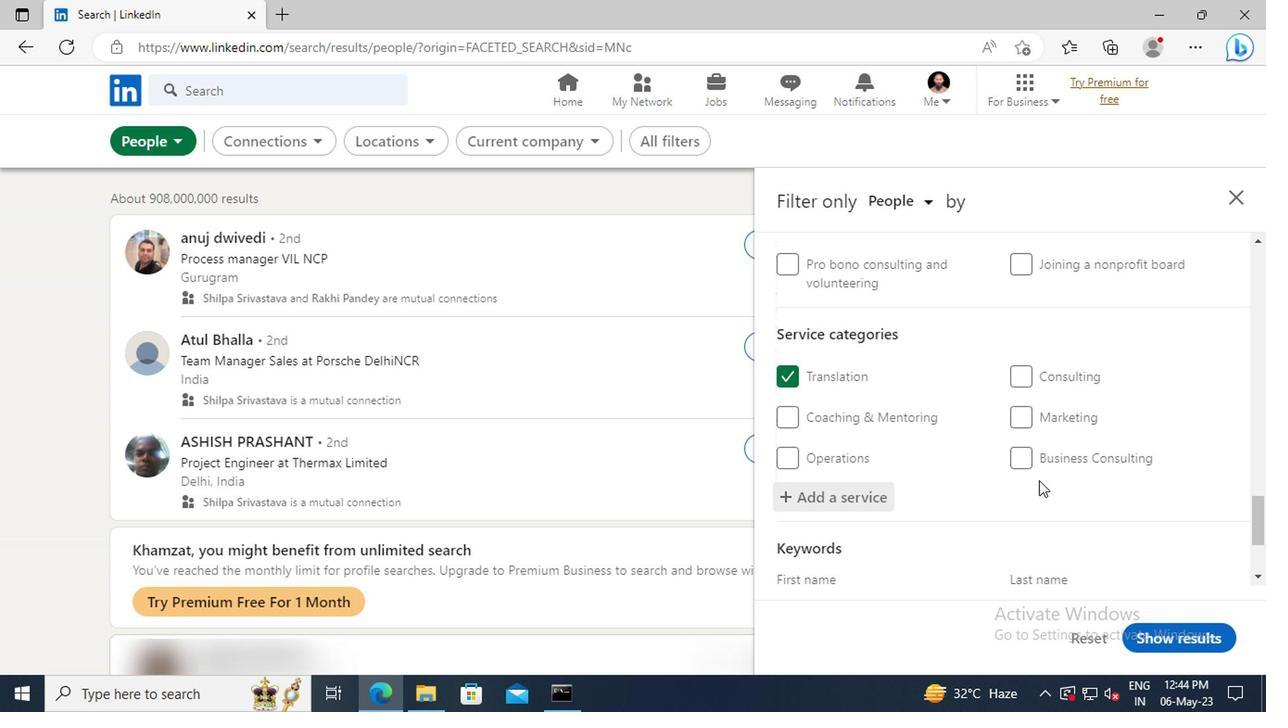 
Action: Mouse scrolled (1033, 480) with delta (0, -1)
Screenshot: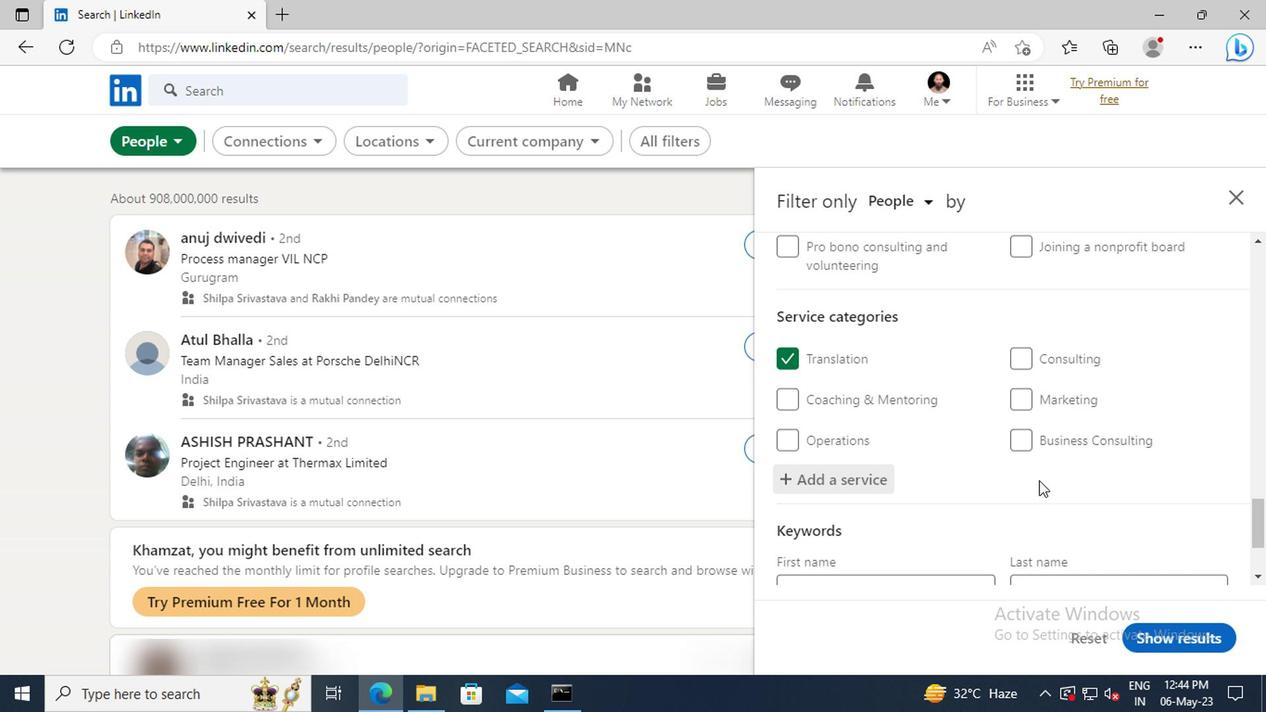 
Action: Mouse scrolled (1033, 480) with delta (0, -1)
Screenshot: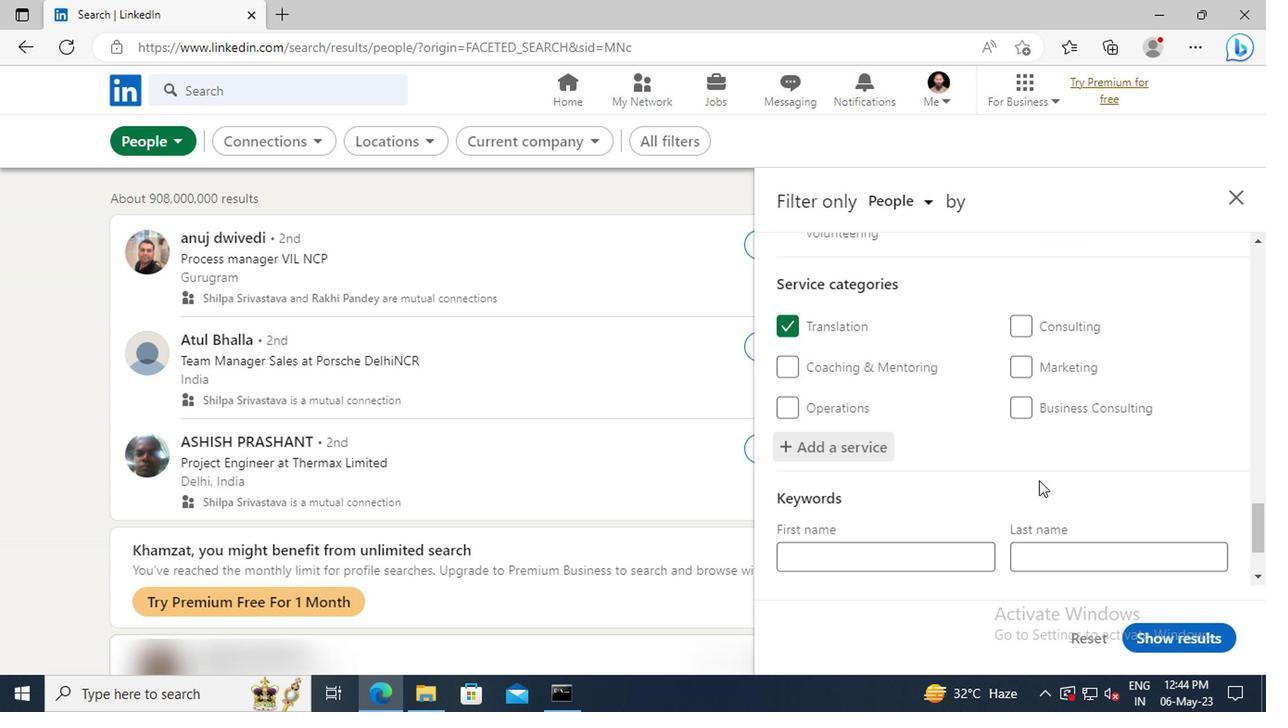 
Action: Mouse scrolled (1033, 480) with delta (0, -1)
Screenshot: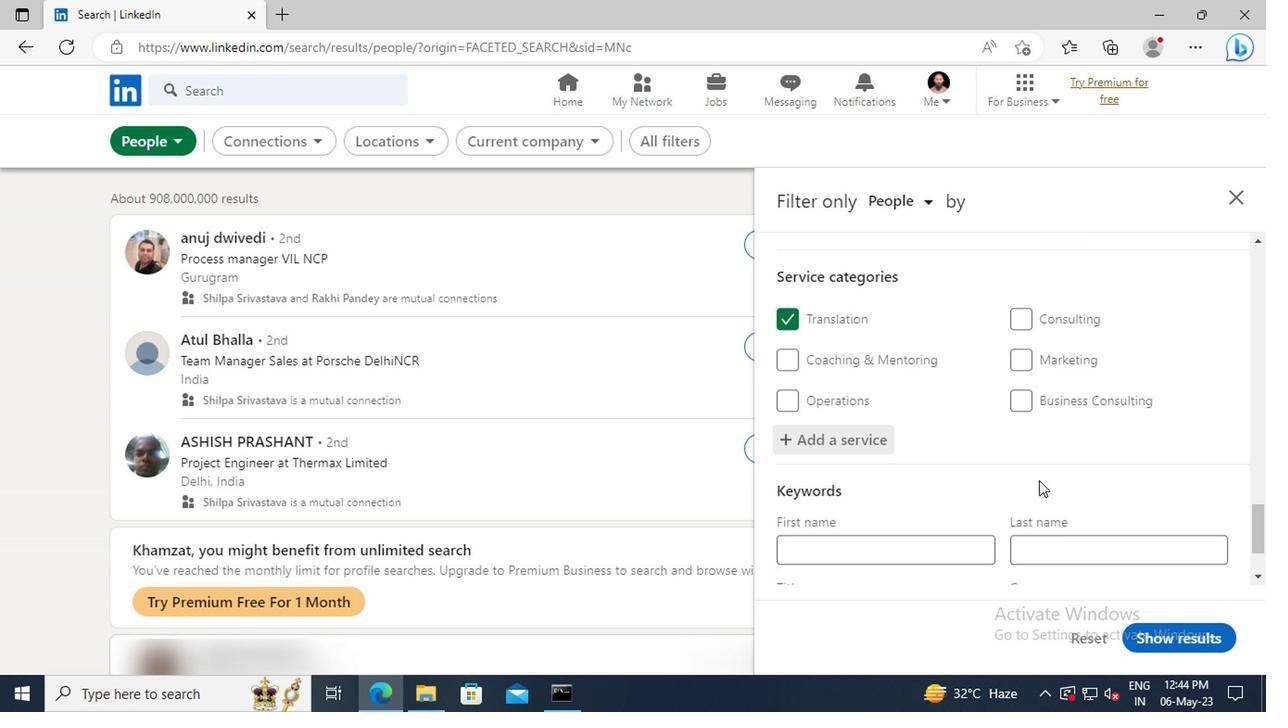 
Action: Mouse moved to (905, 509)
Screenshot: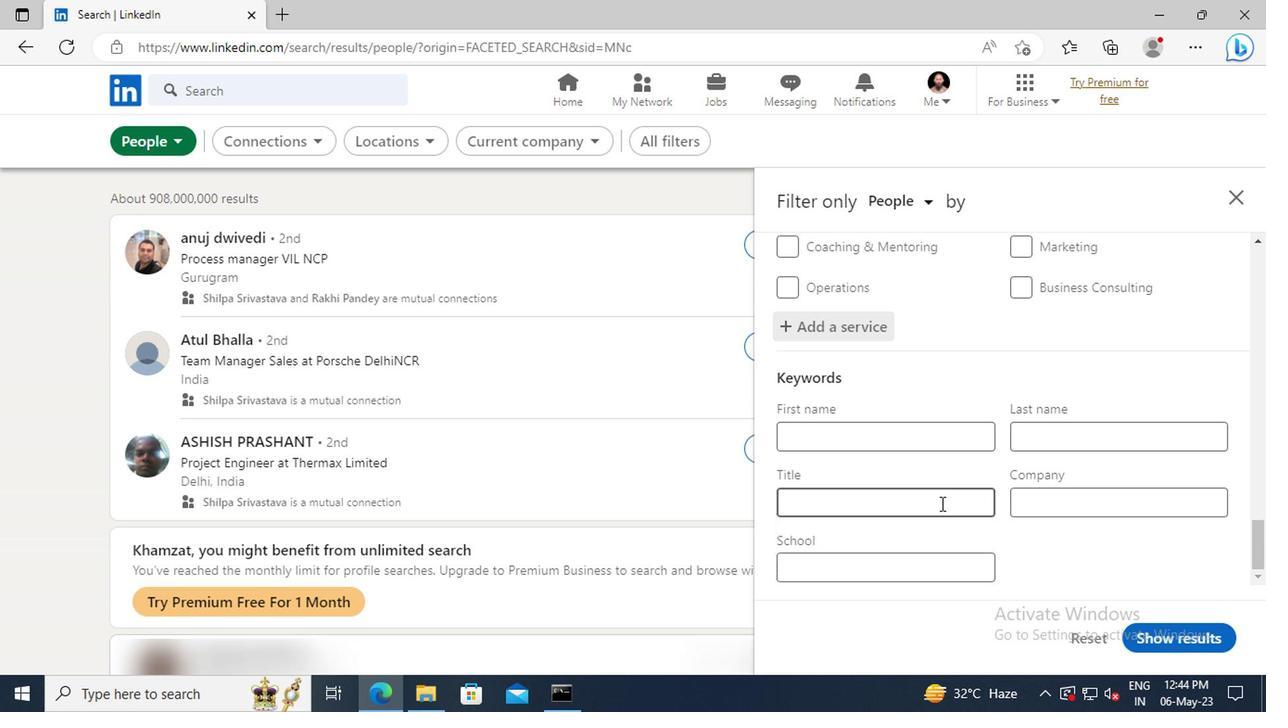 
Action: Mouse pressed left at (905, 509)
Screenshot: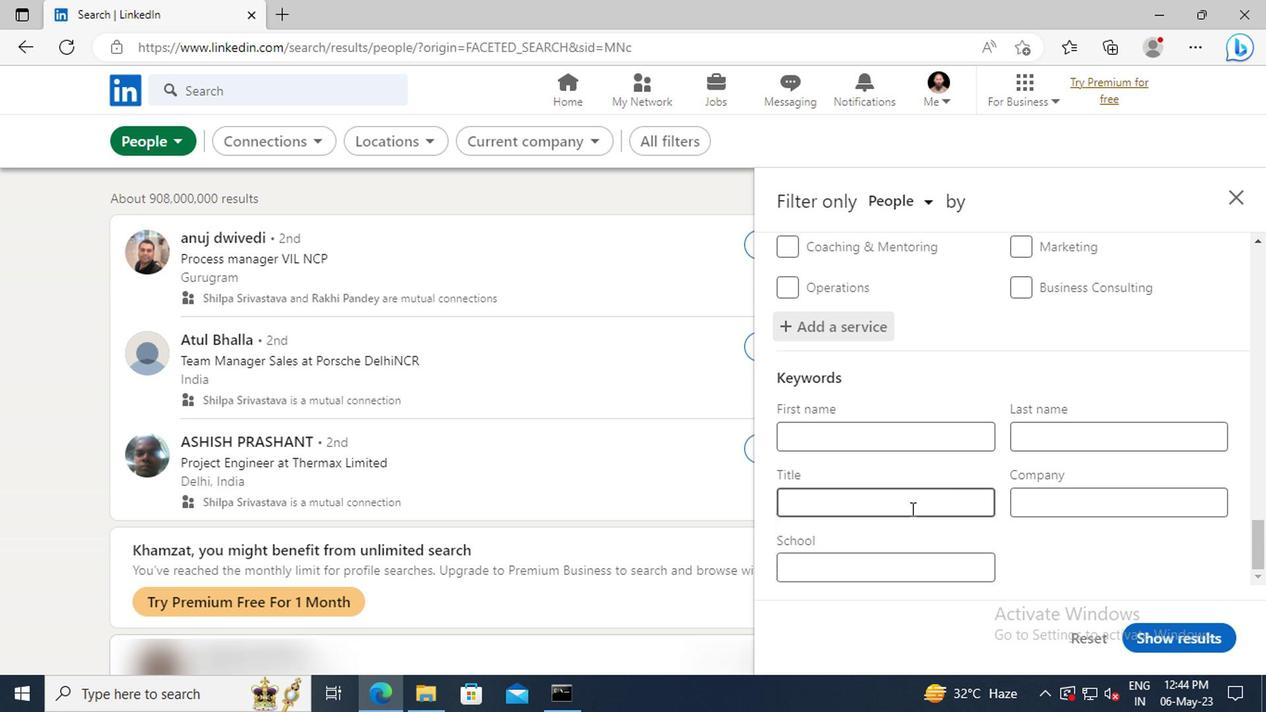 
Action: Key pressed <Key.shift>HANDYMAN<Key.enter>
Screenshot: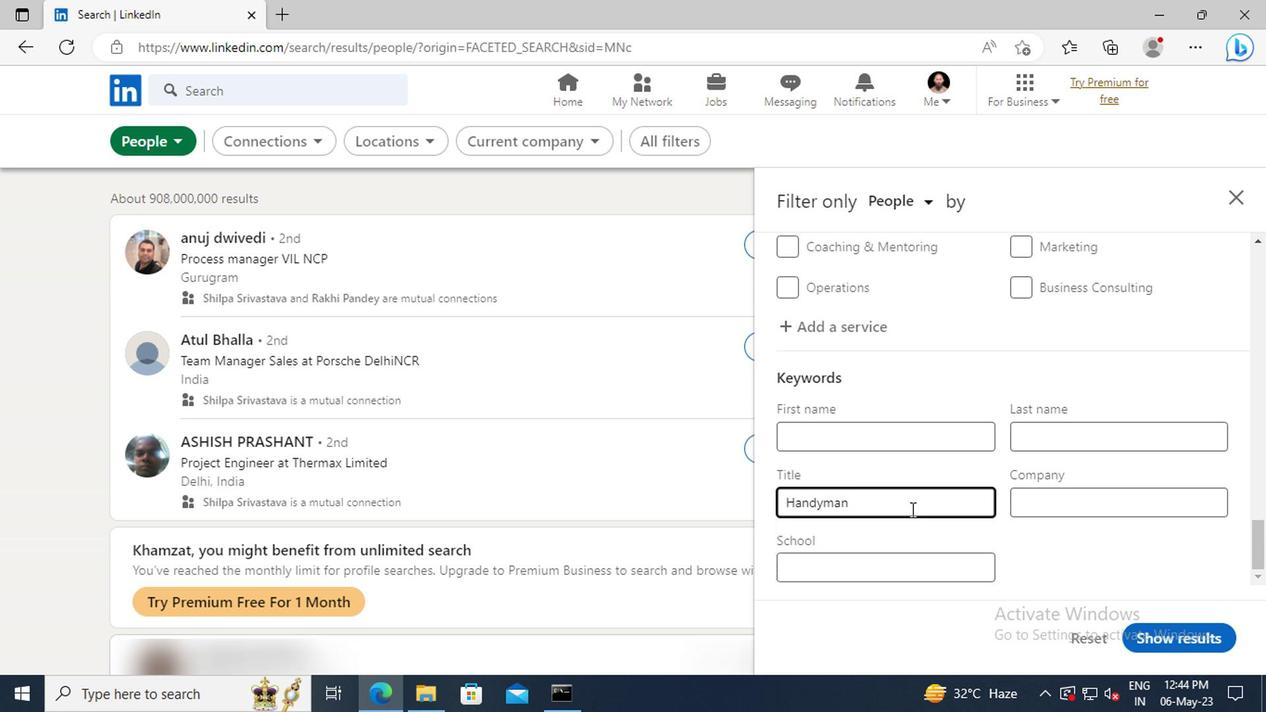 
Action: Mouse moved to (1146, 632)
Screenshot: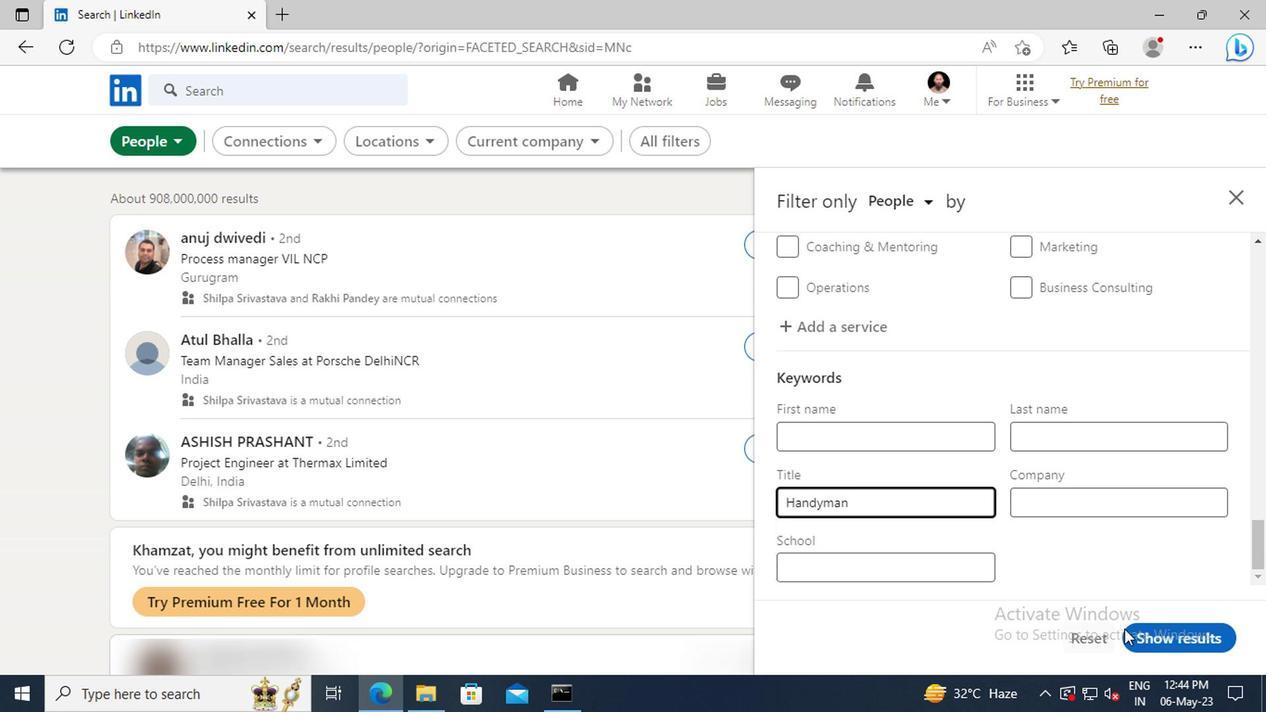 
Action: Mouse pressed left at (1146, 632)
Screenshot: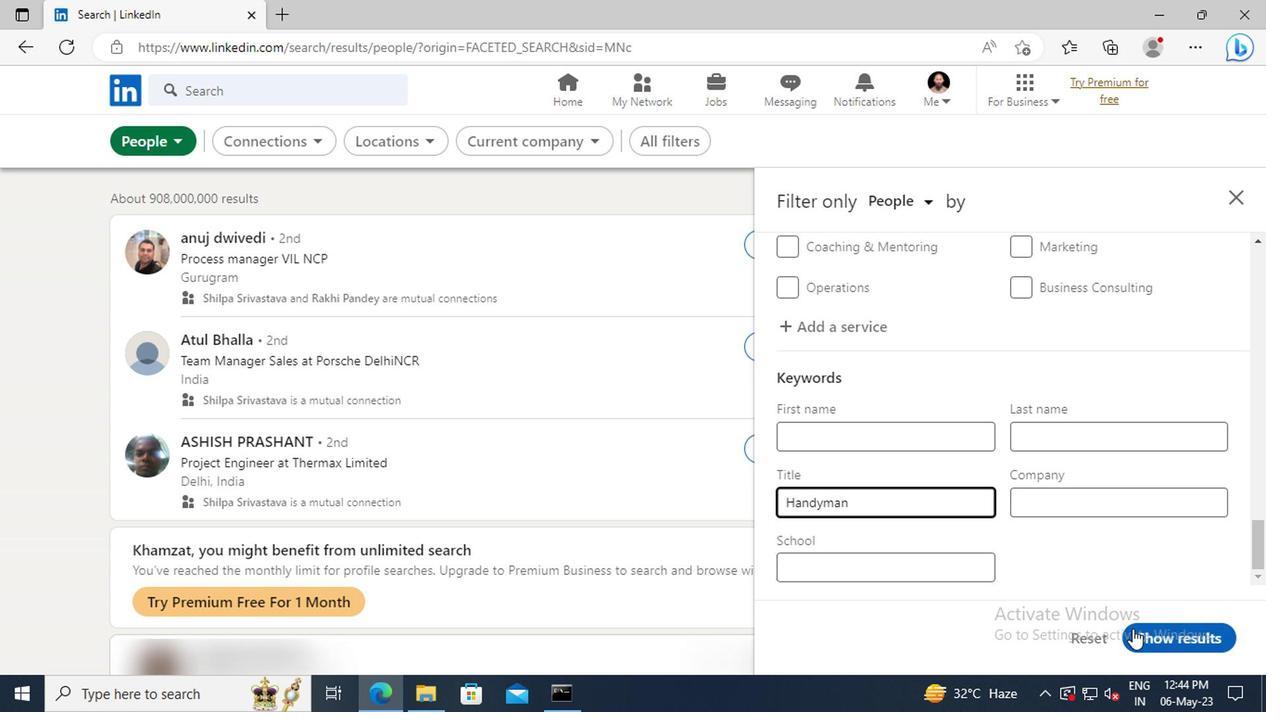 
